 Task: Add a signature Hayden King containing With sincere appreciation and gratitude, Hayden King to email address softage.8@softage.net and add a label Swimming
Action: Mouse moved to (1299, 60)
Screenshot: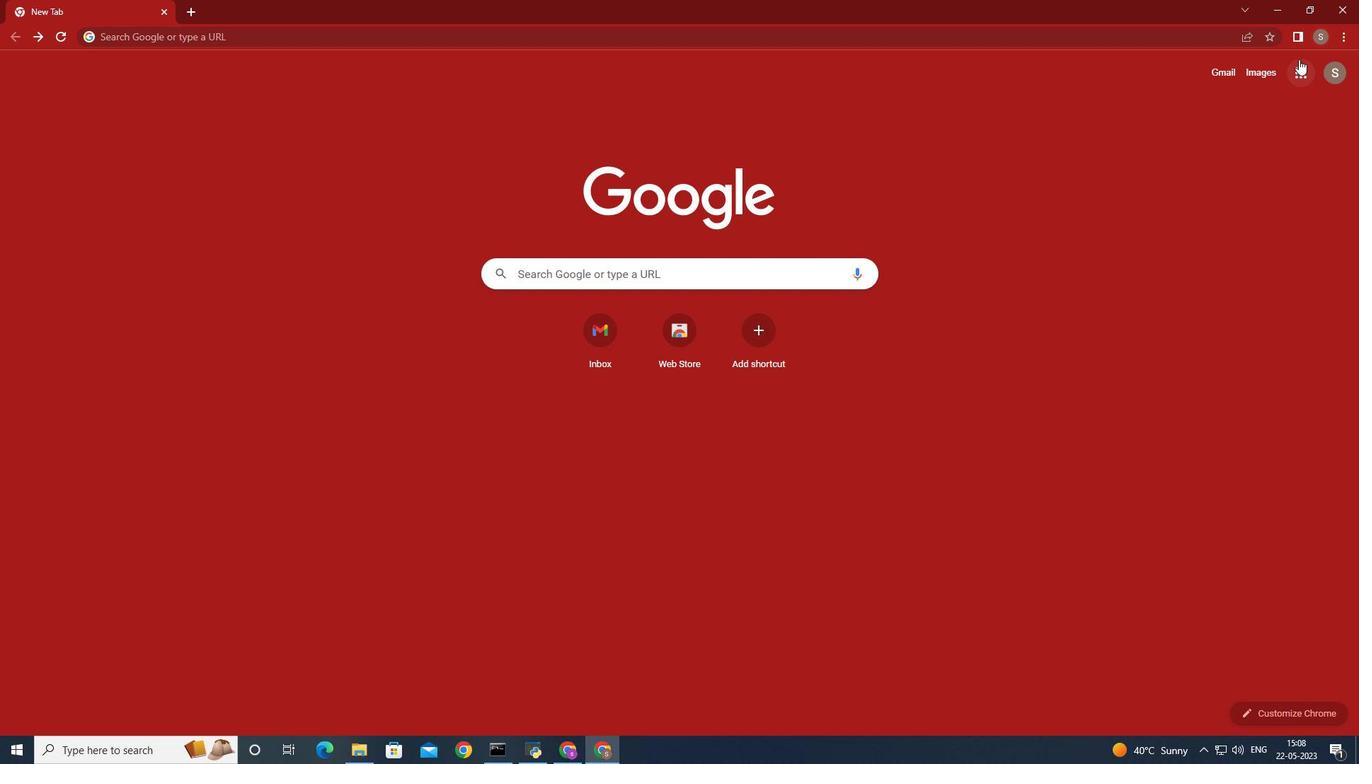 
Action: Mouse pressed left at (1299, 60)
Screenshot: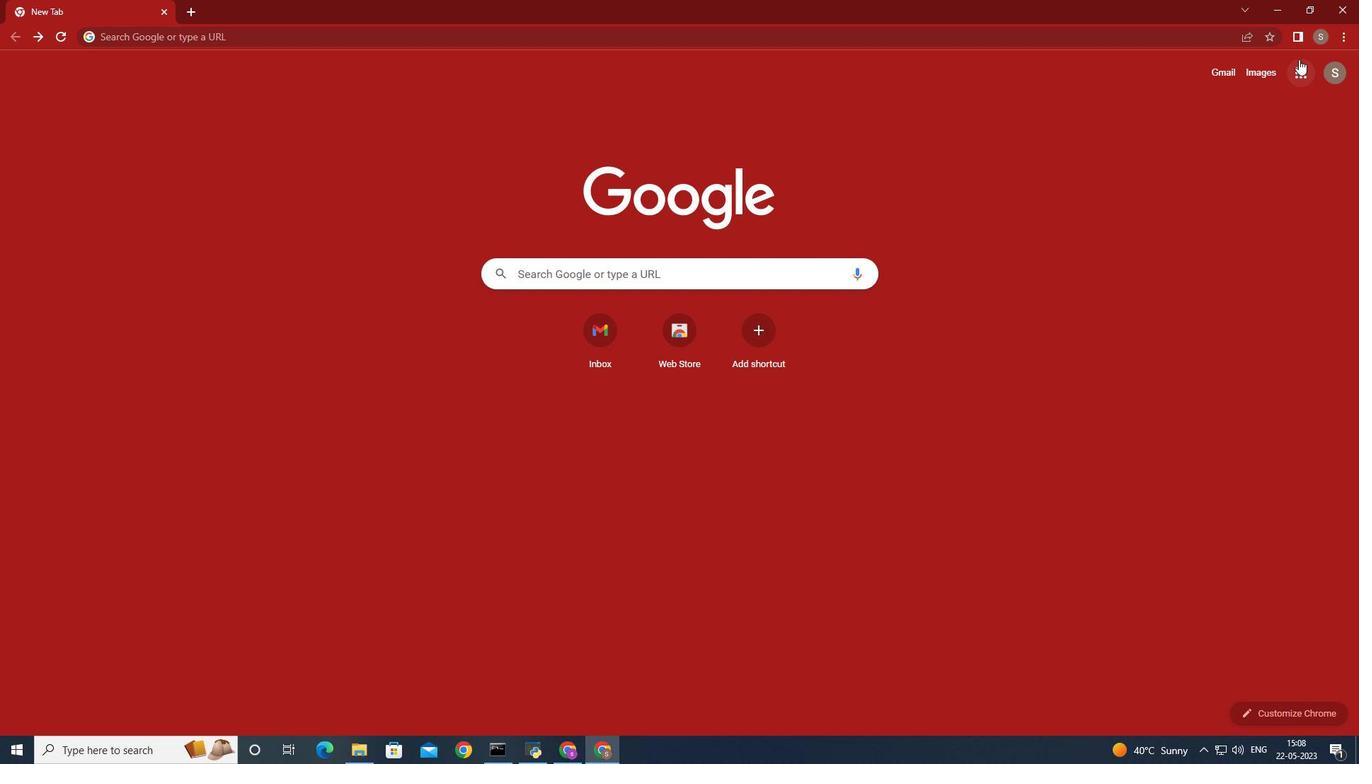 
Action: Mouse moved to (1246, 147)
Screenshot: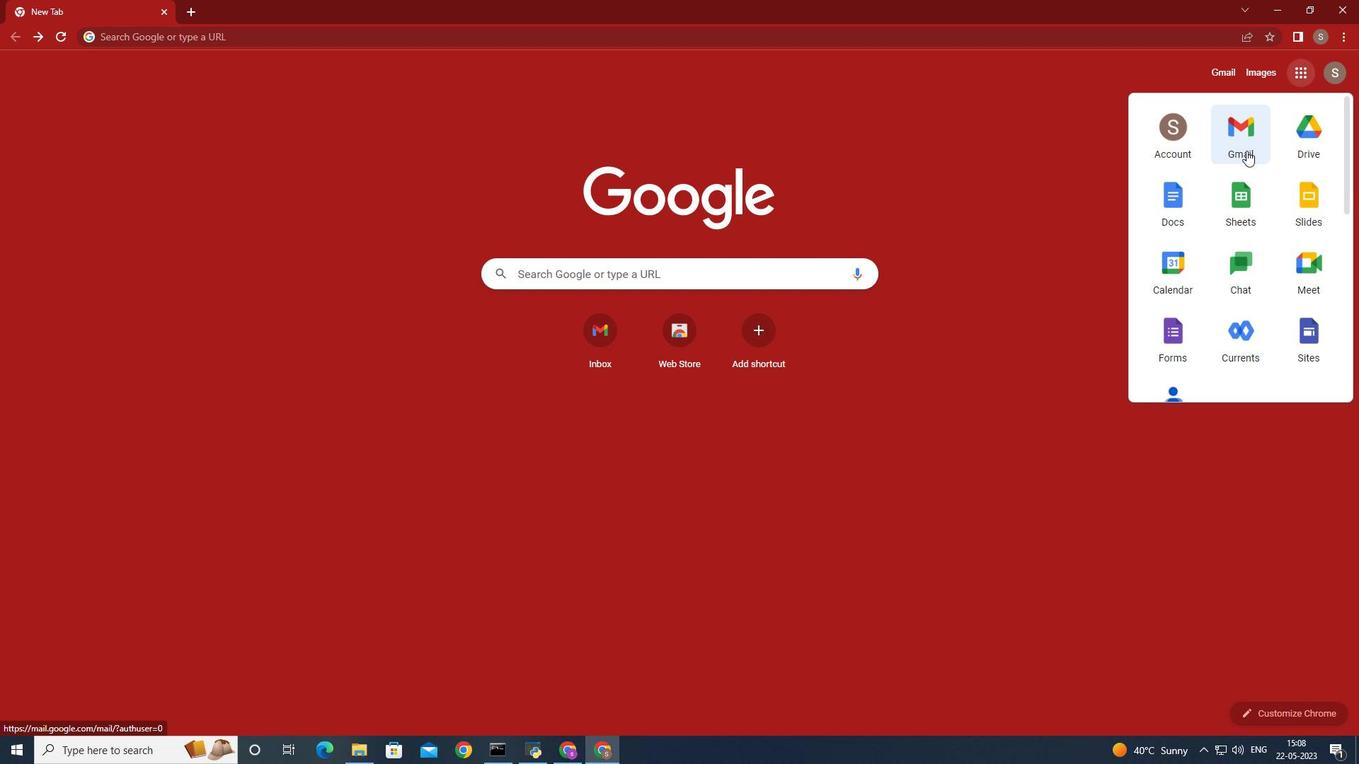 
Action: Key pressed <Key.caps_lock>
Screenshot: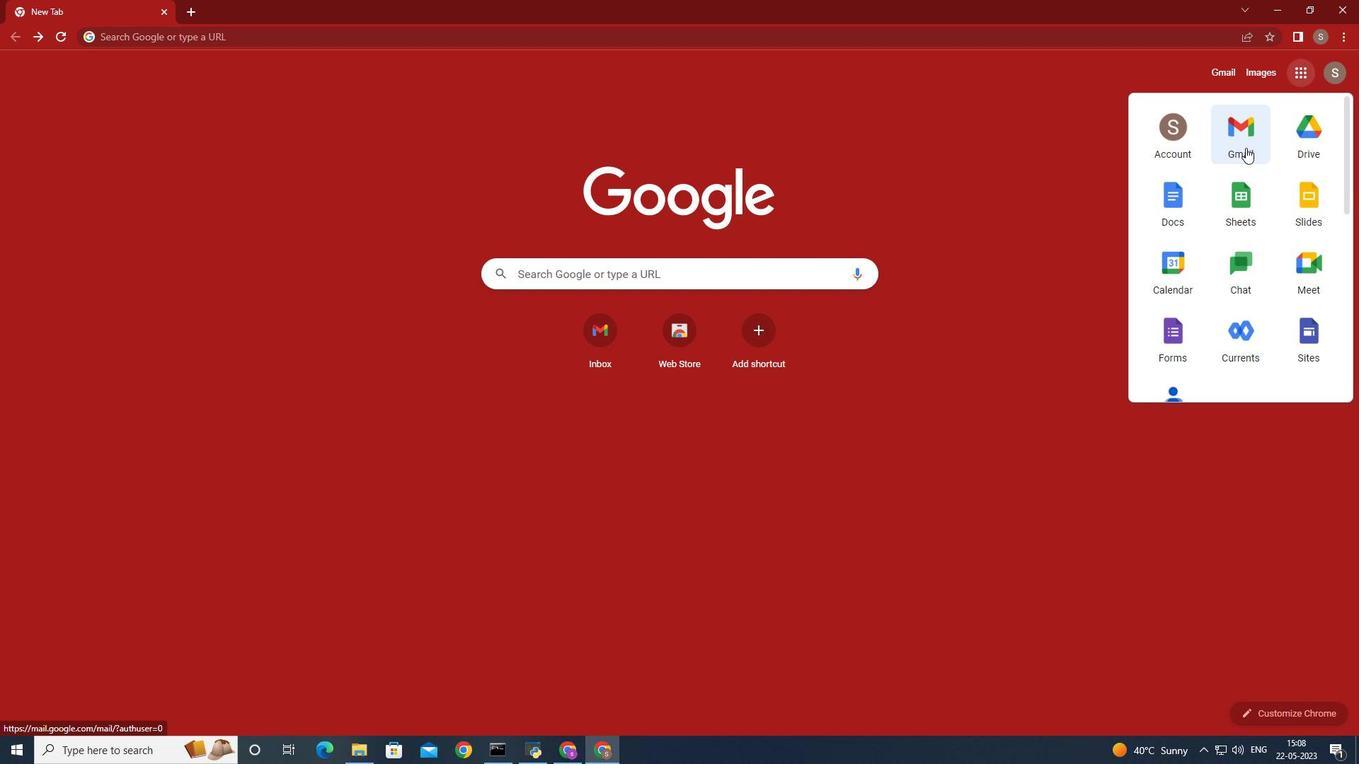 
Action: Mouse moved to (1246, 147)
Screenshot: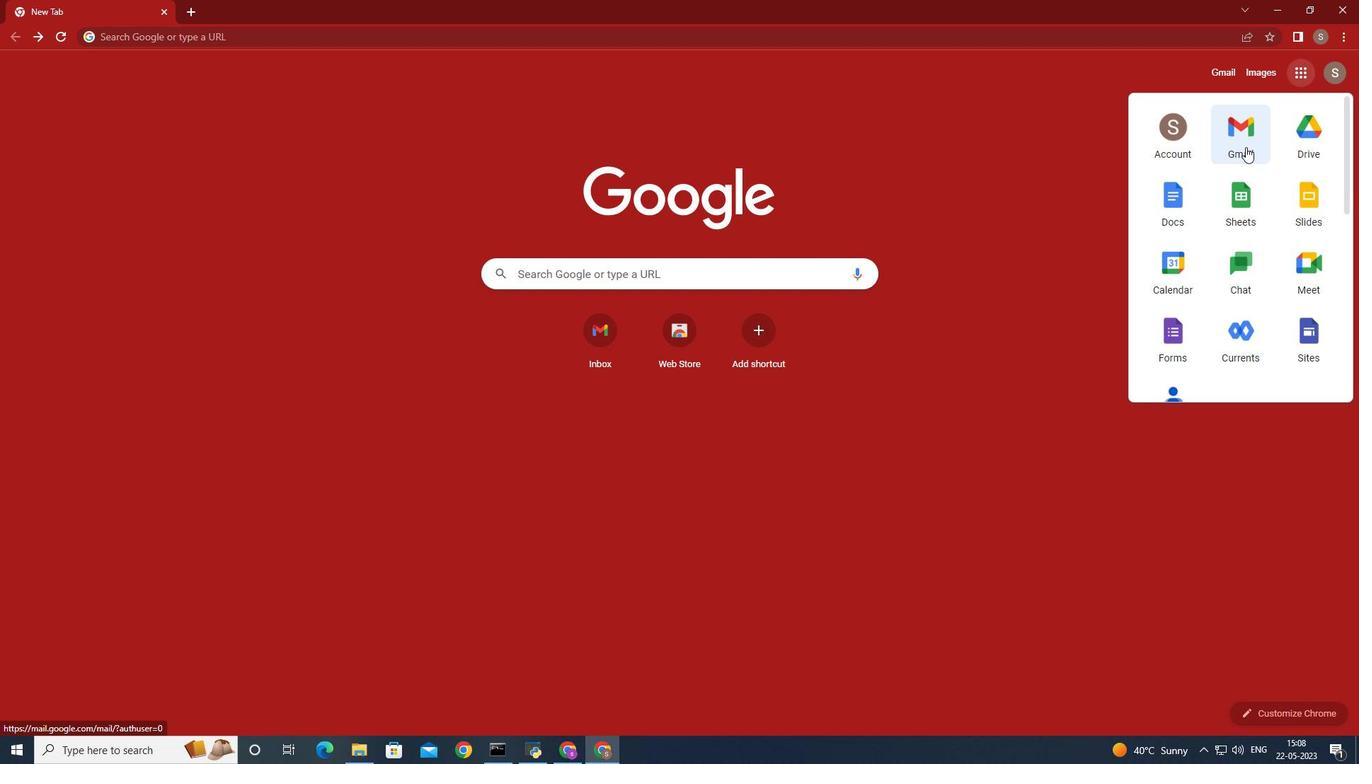
Action: Mouse pressed left at (1246, 147)
Screenshot: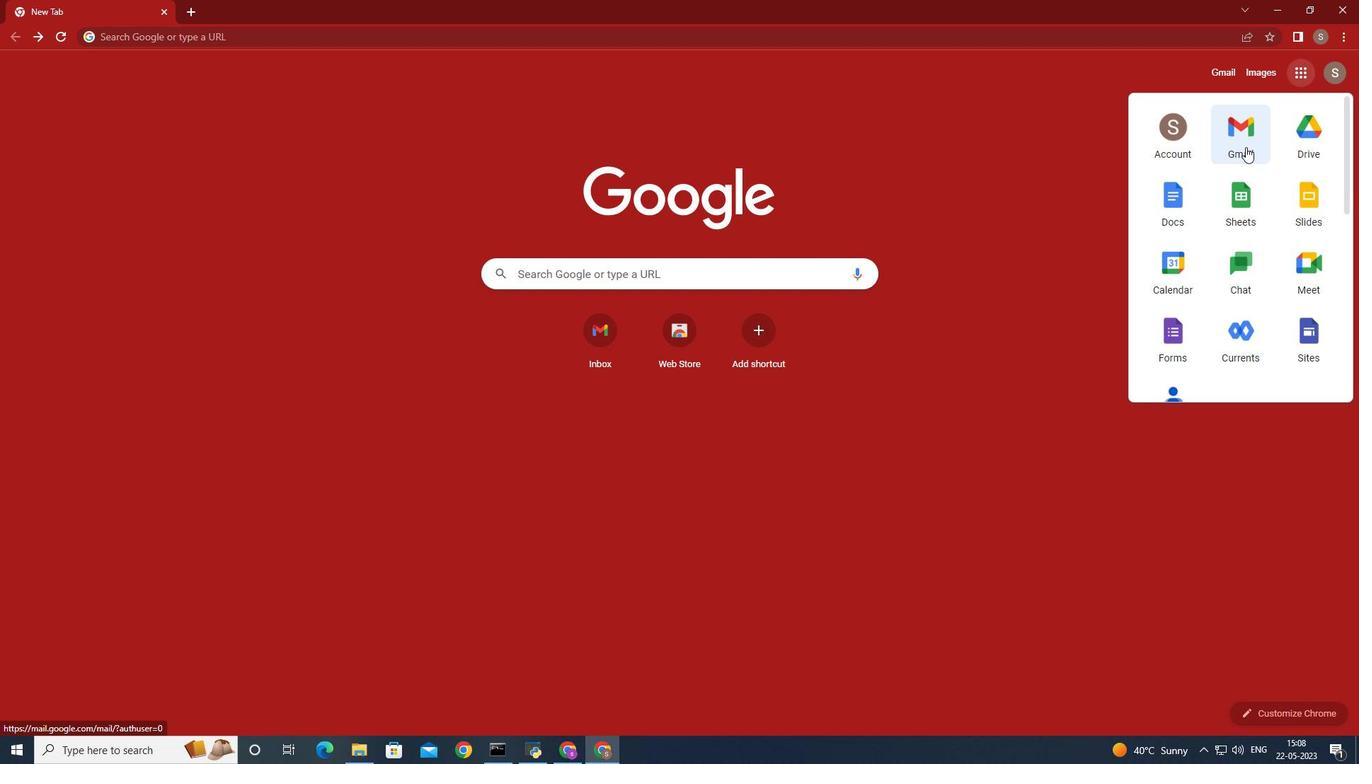 
Action: Mouse moved to (1204, 101)
Screenshot: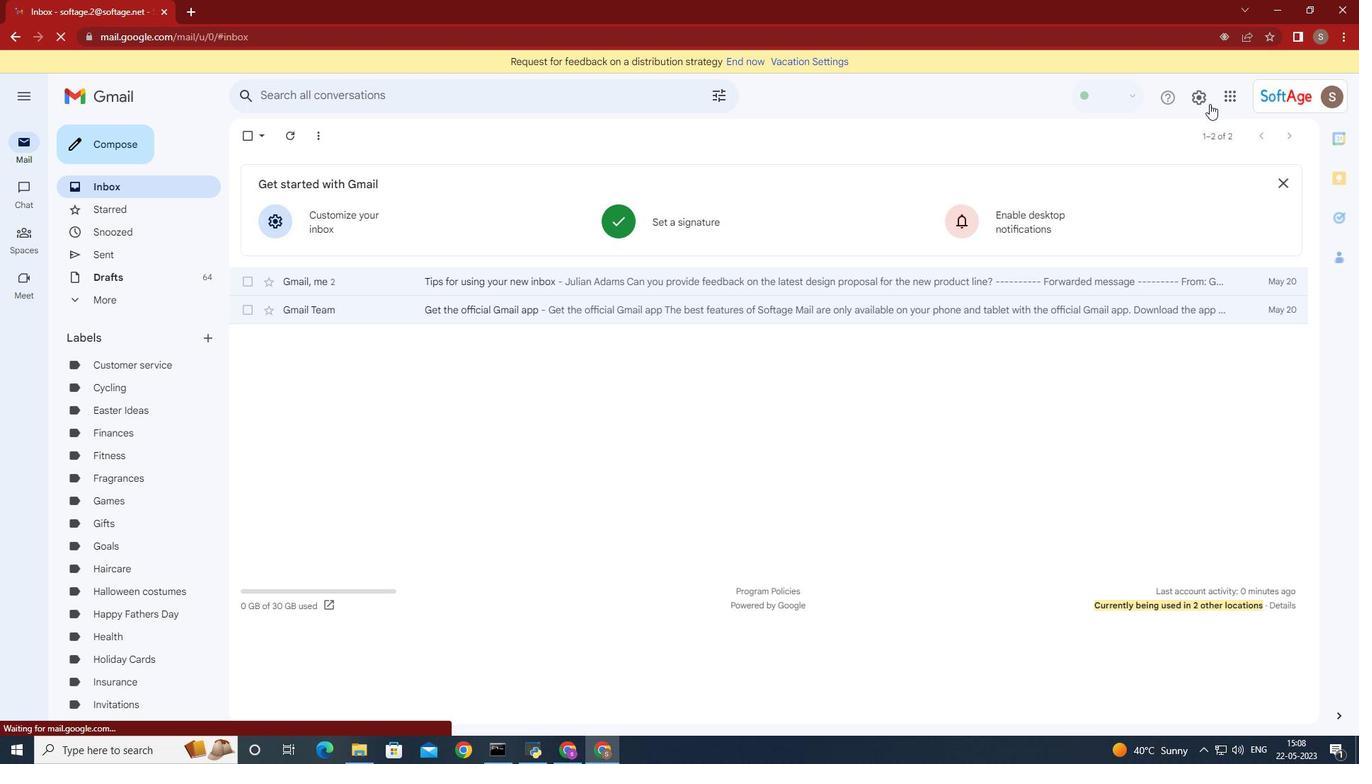 
Action: Mouse pressed left at (1204, 101)
Screenshot: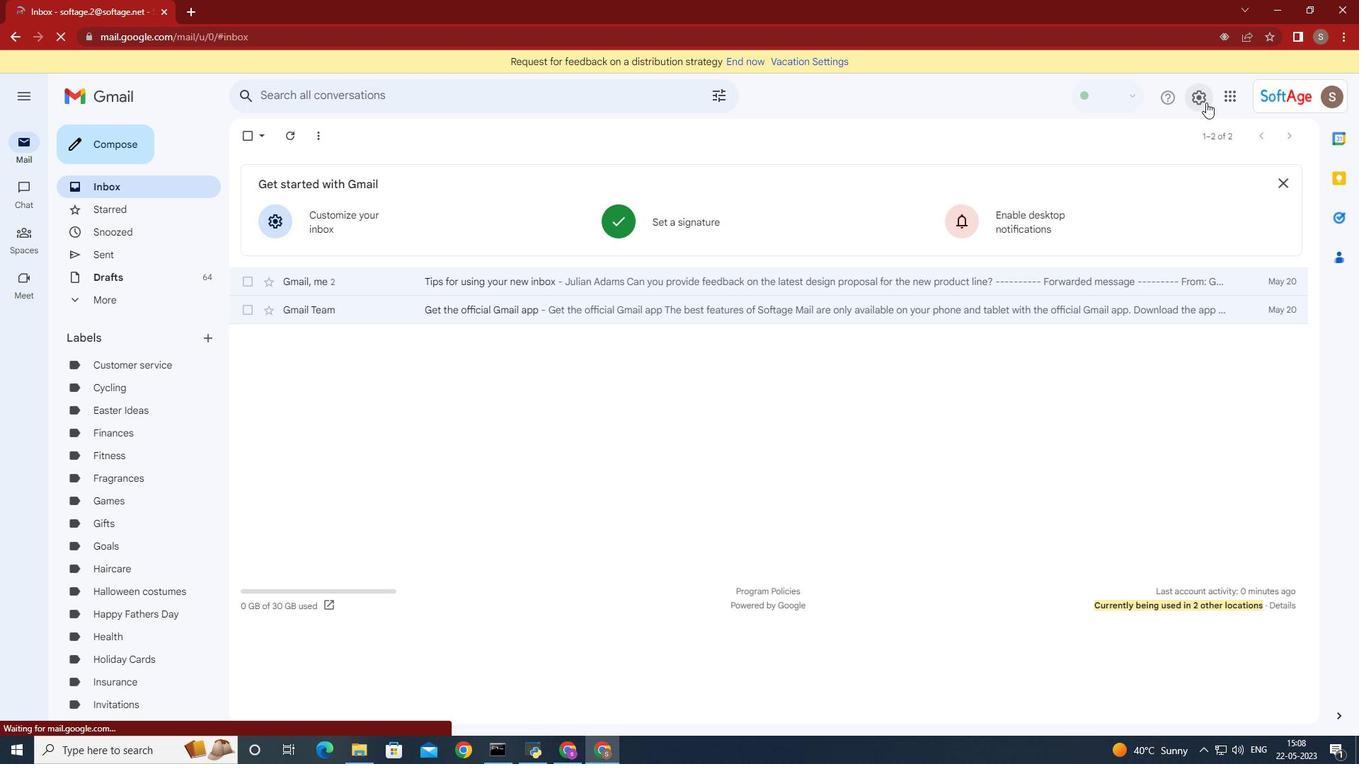 
Action: Mouse moved to (1198, 171)
Screenshot: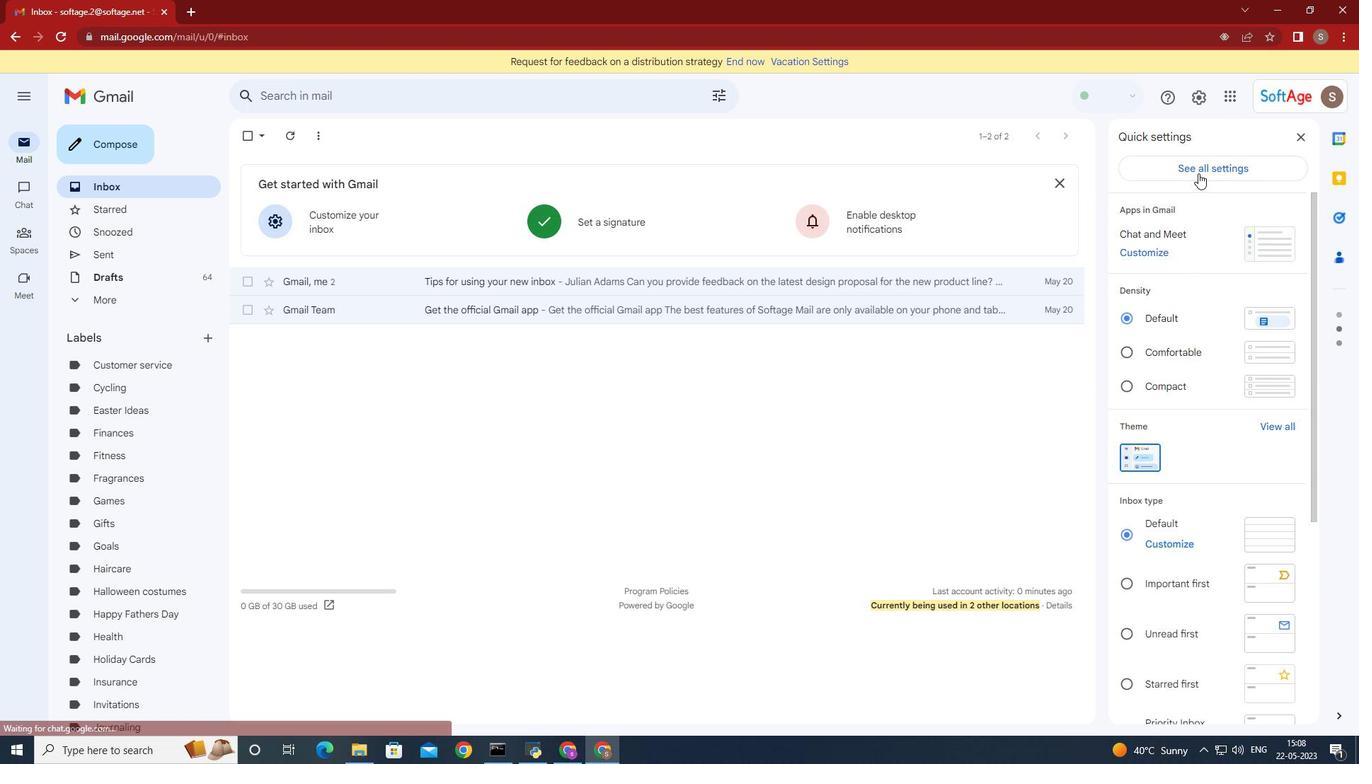 
Action: Mouse pressed left at (1198, 171)
Screenshot: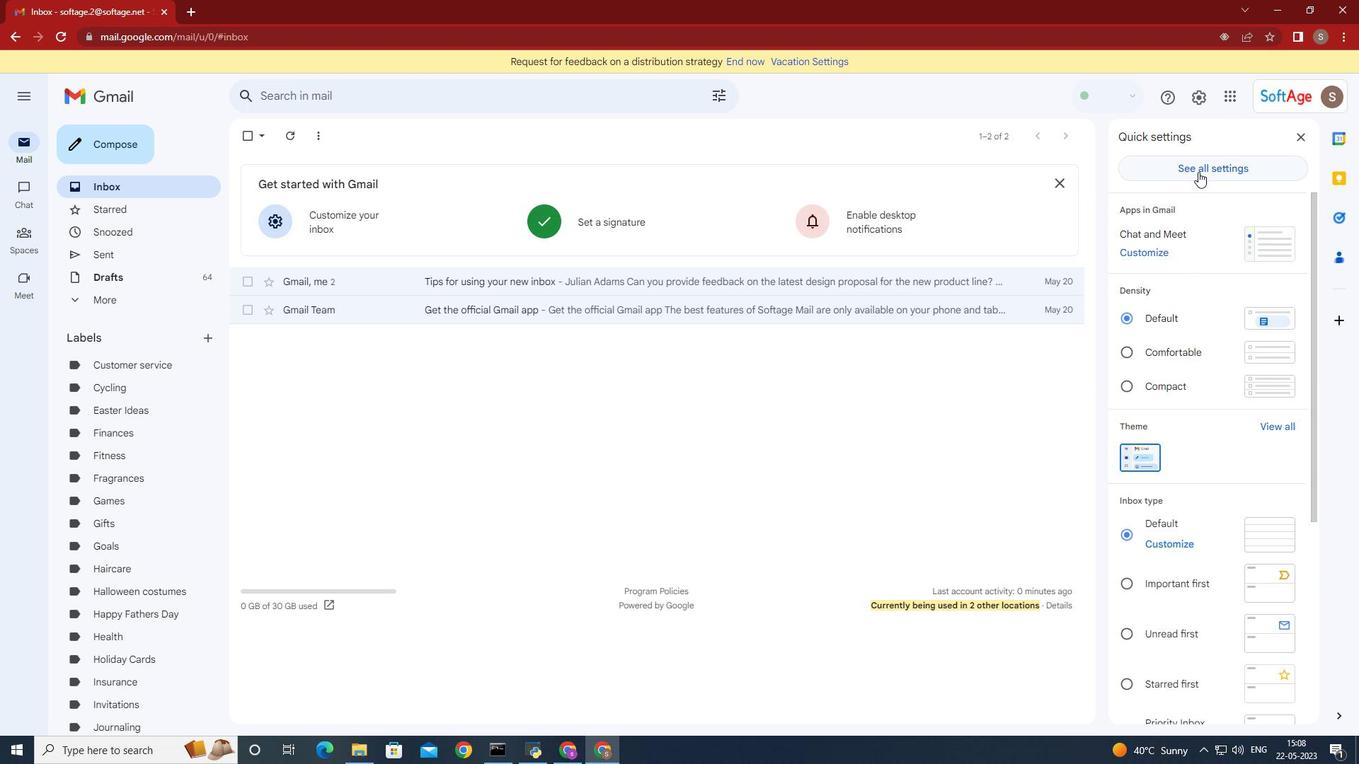 
Action: Mouse moved to (916, 311)
Screenshot: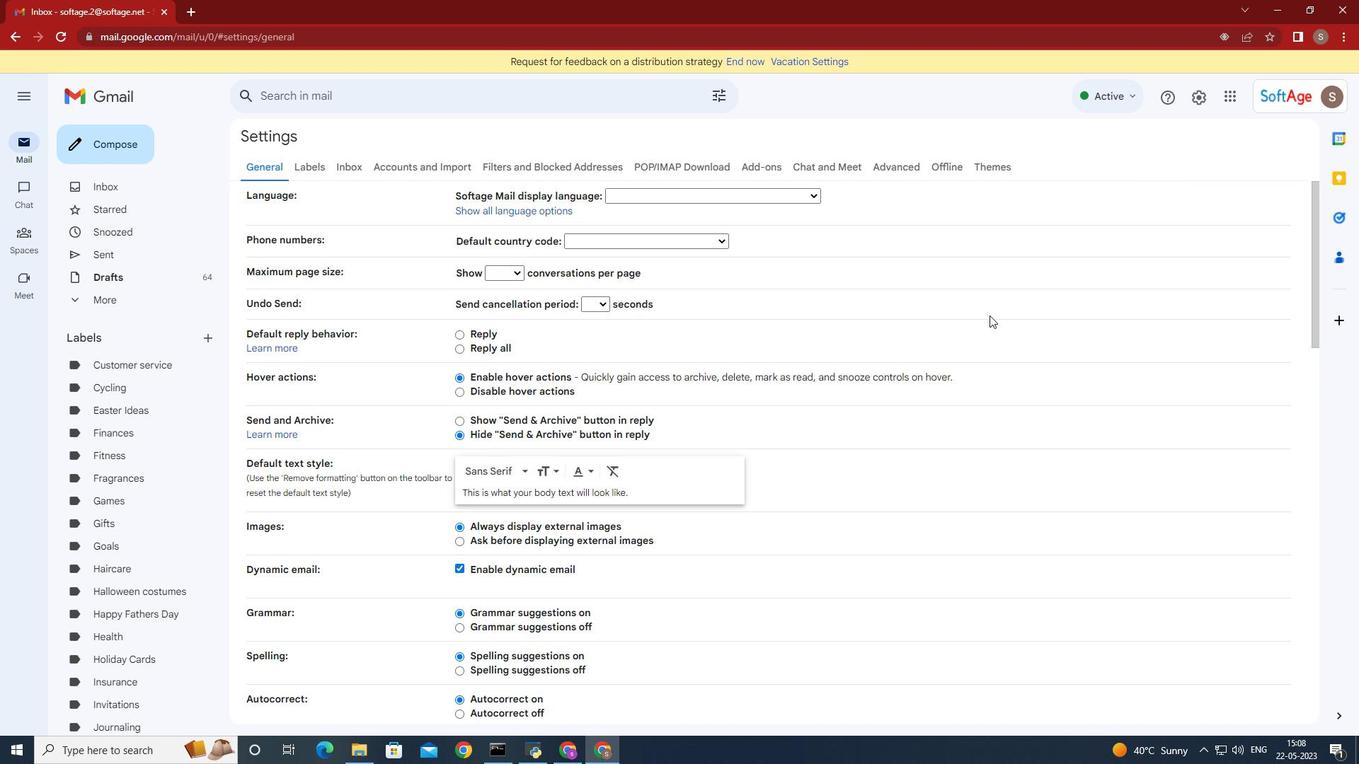 
Action: Mouse scrolled (916, 310) with delta (0, 0)
Screenshot: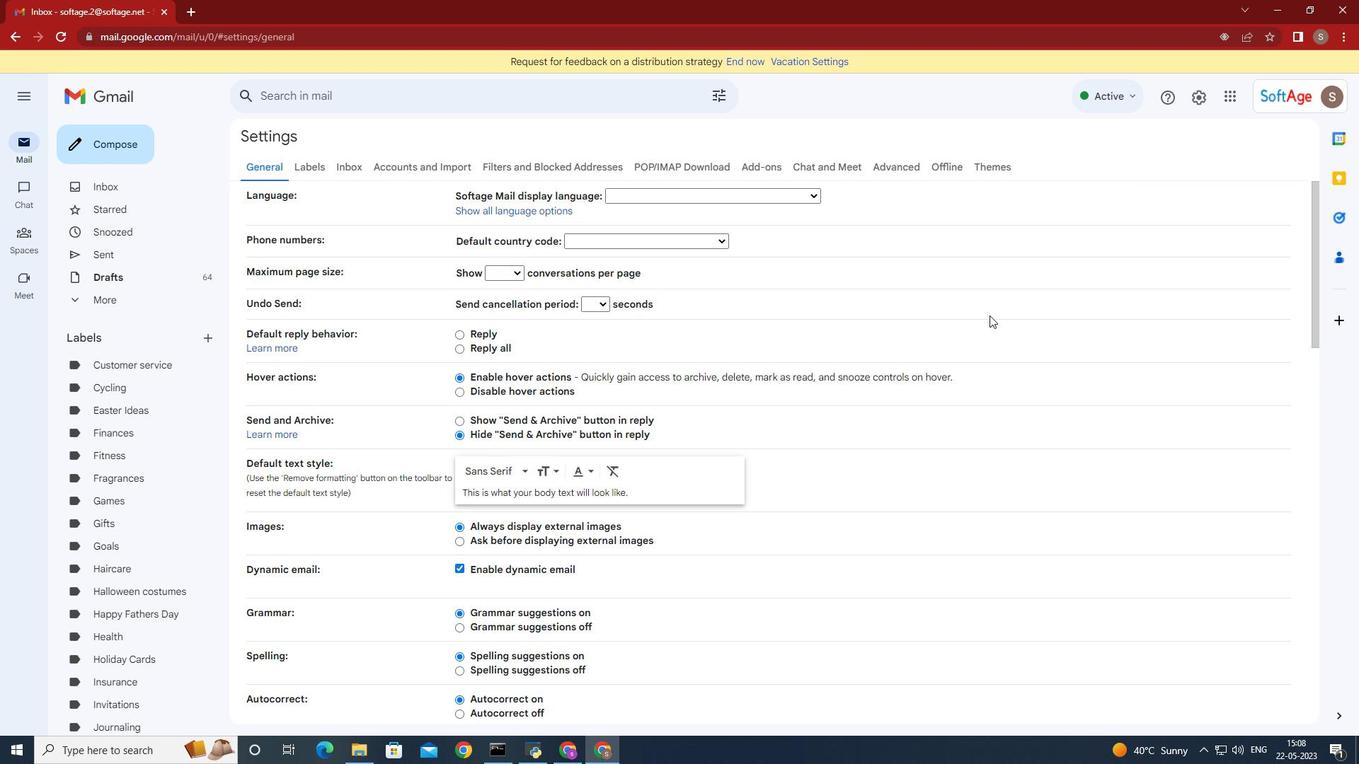 
Action: Mouse moved to (908, 310)
Screenshot: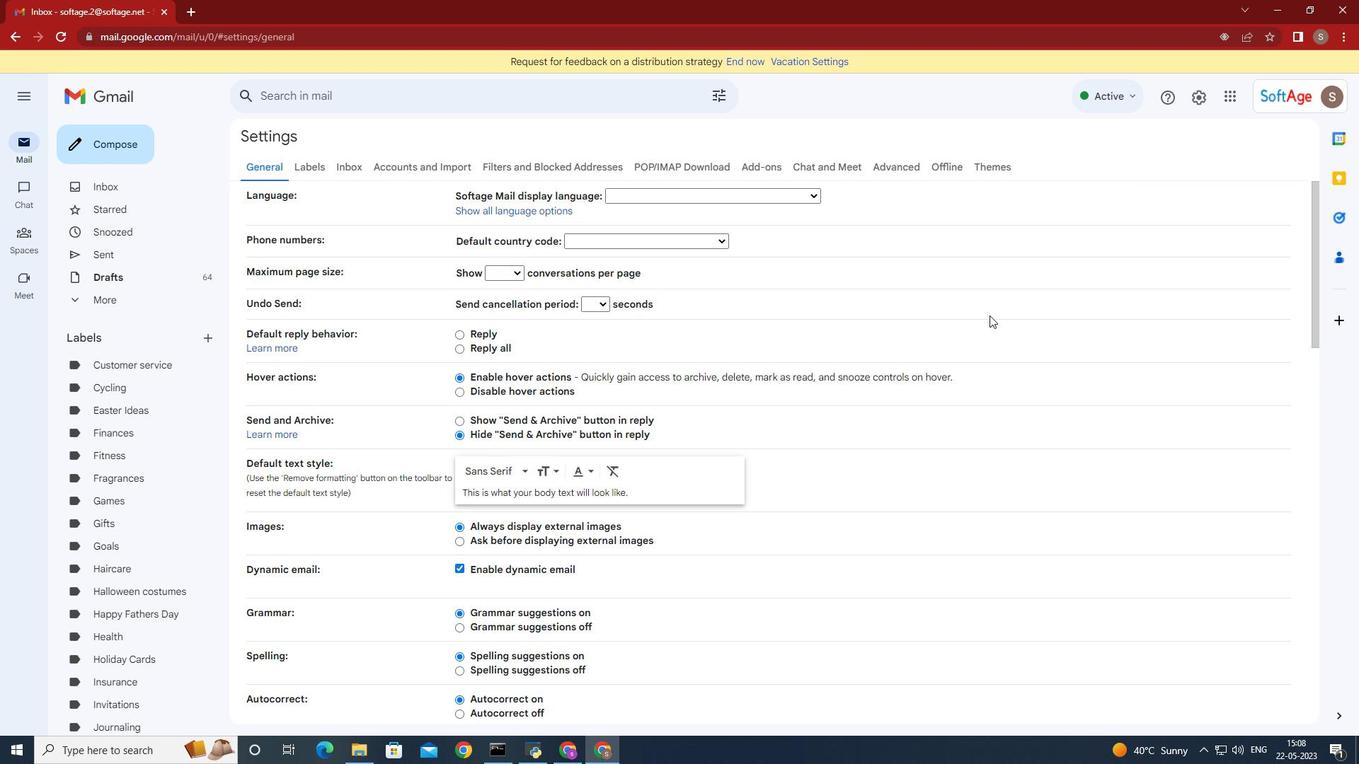 
Action: Mouse scrolled (908, 310) with delta (0, 0)
Screenshot: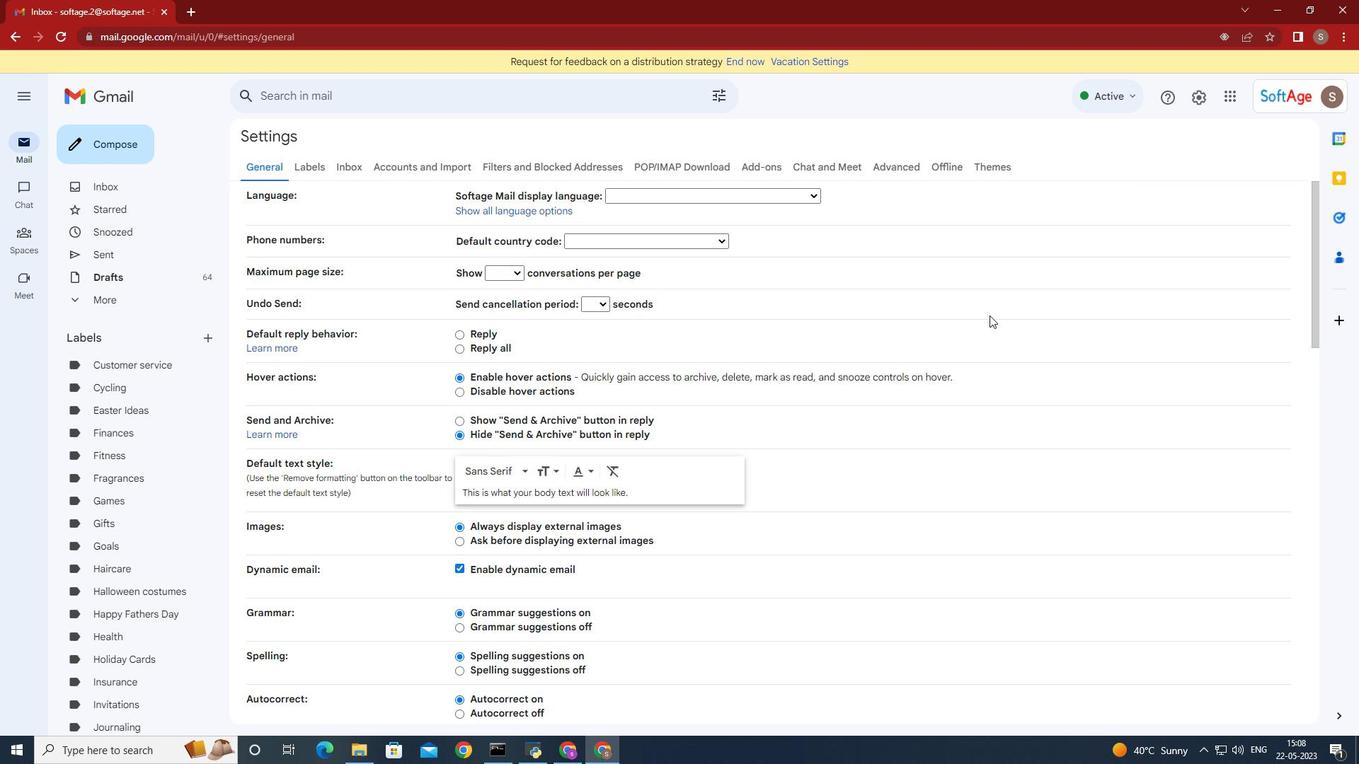 
Action: Mouse moved to (907, 310)
Screenshot: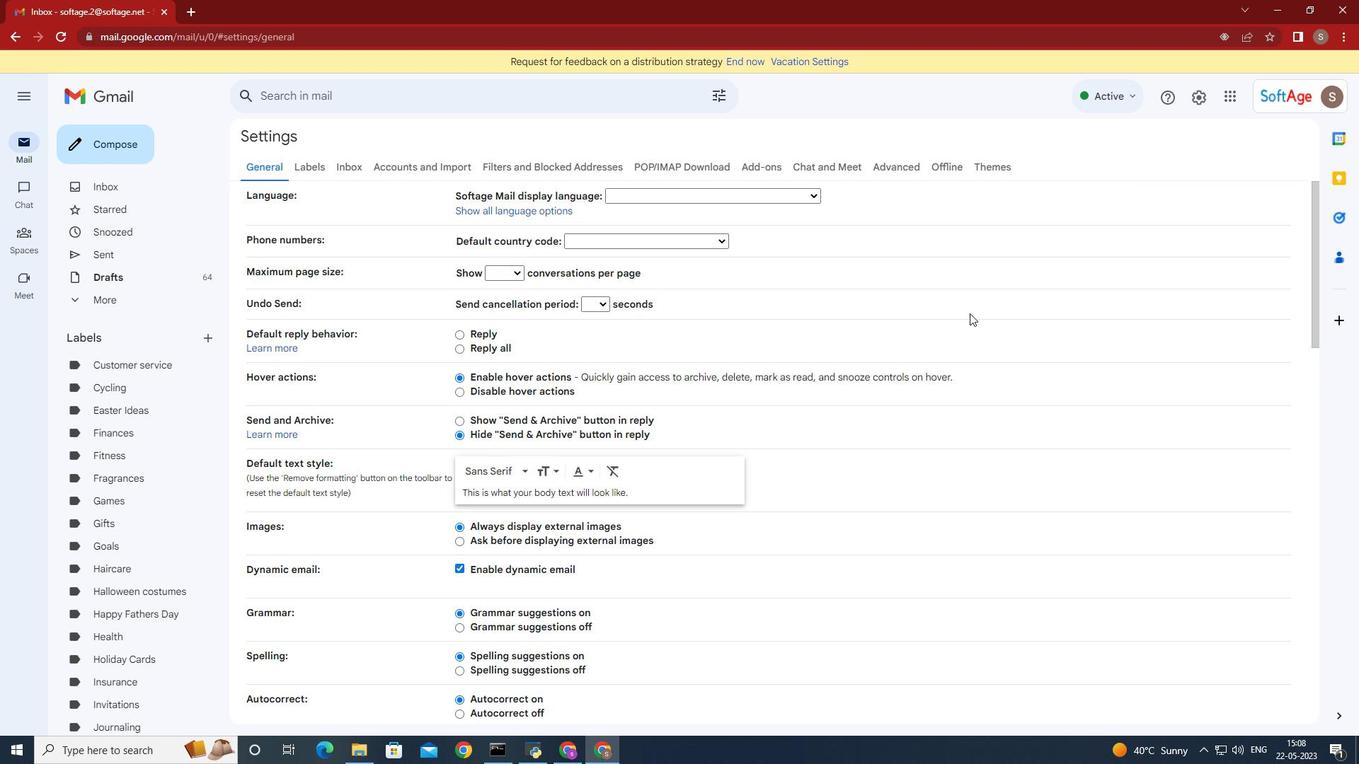 
Action: Mouse scrolled (907, 310) with delta (0, 0)
Screenshot: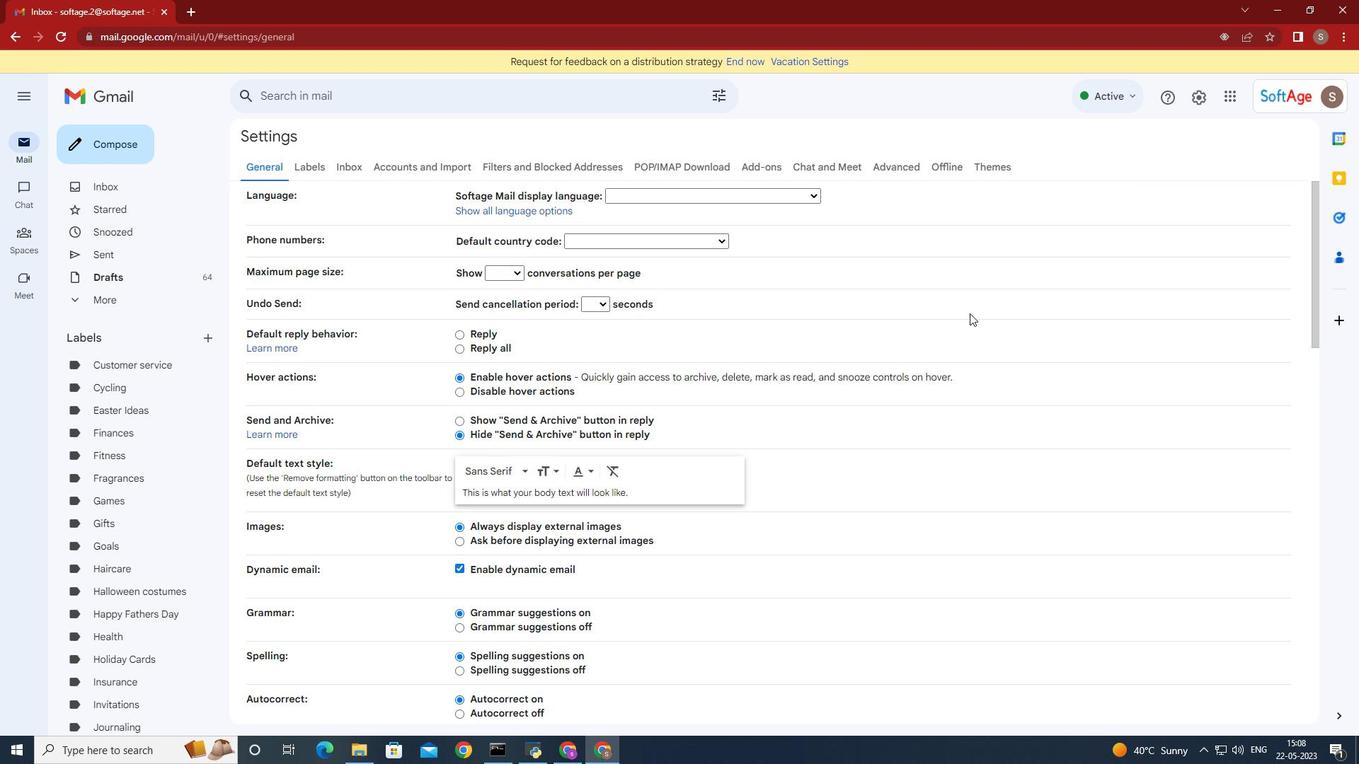 
Action: Mouse scrolled (907, 310) with delta (0, 0)
Screenshot: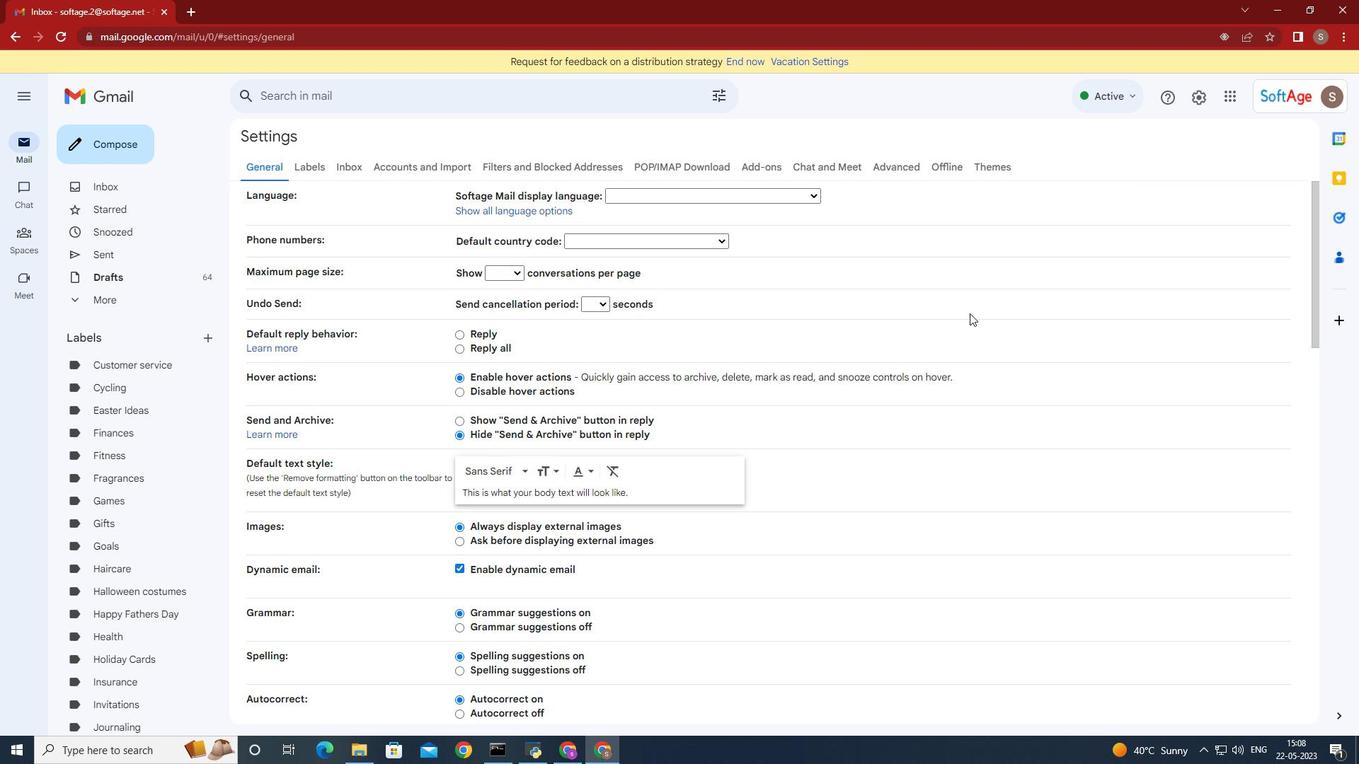 
Action: Mouse moved to (906, 310)
Screenshot: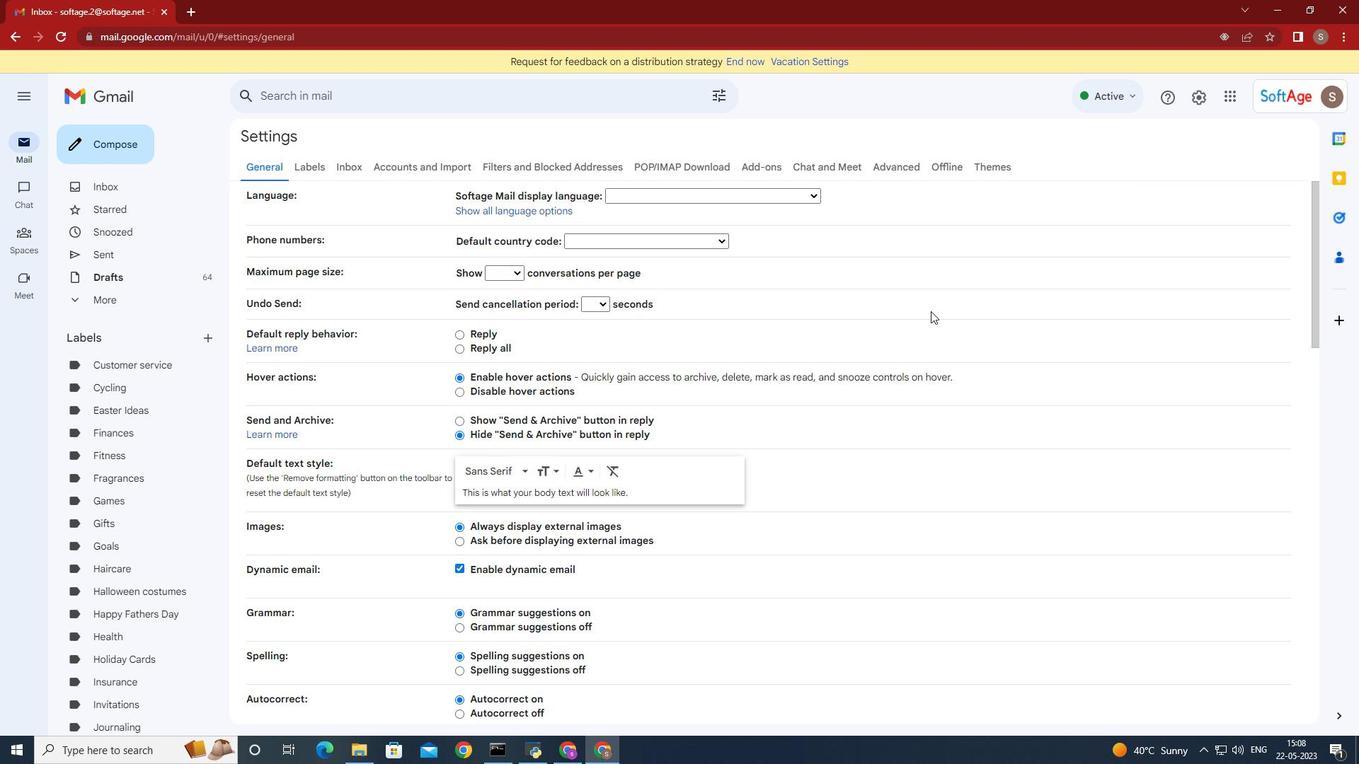 
Action: Mouse scrolled (906, 310) with delta (0, 0)
Screenshot: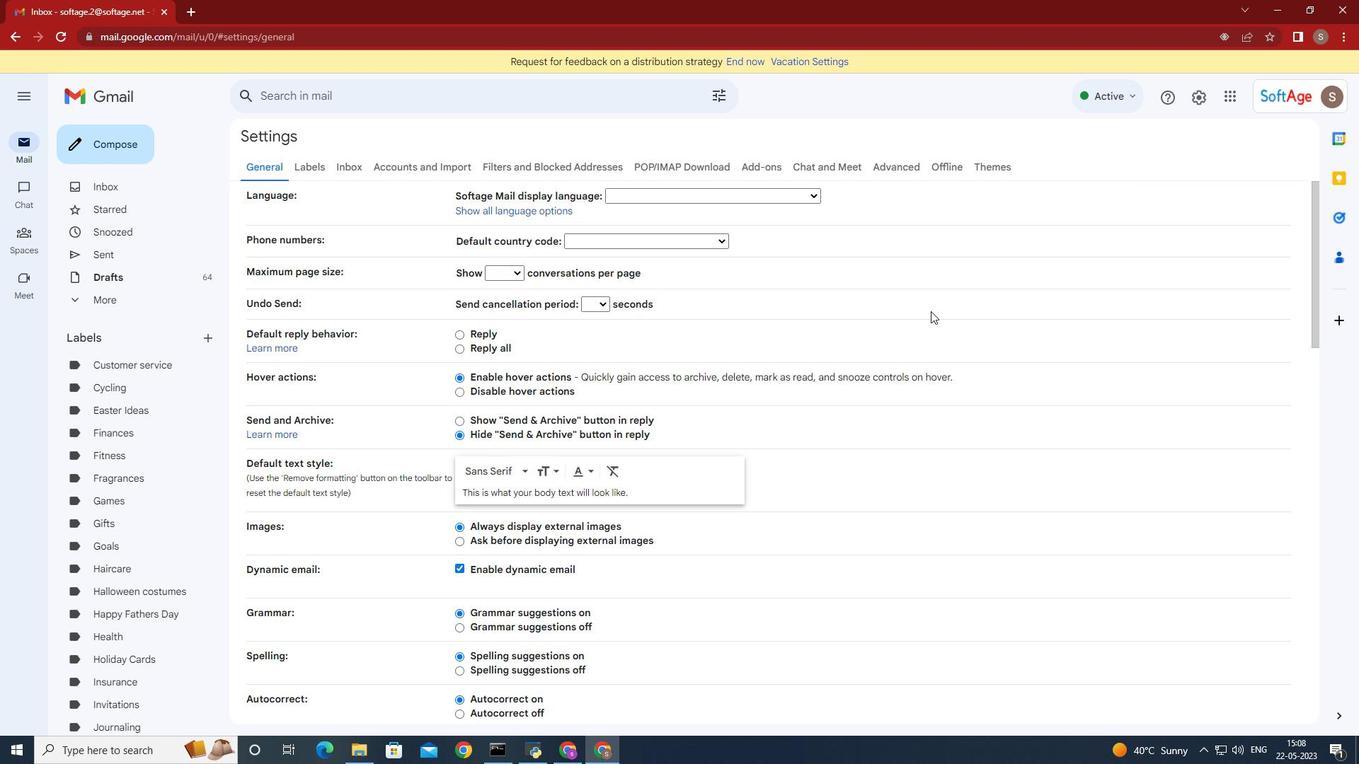 
Action: Mouse moved to (906, 310)
Screenshot: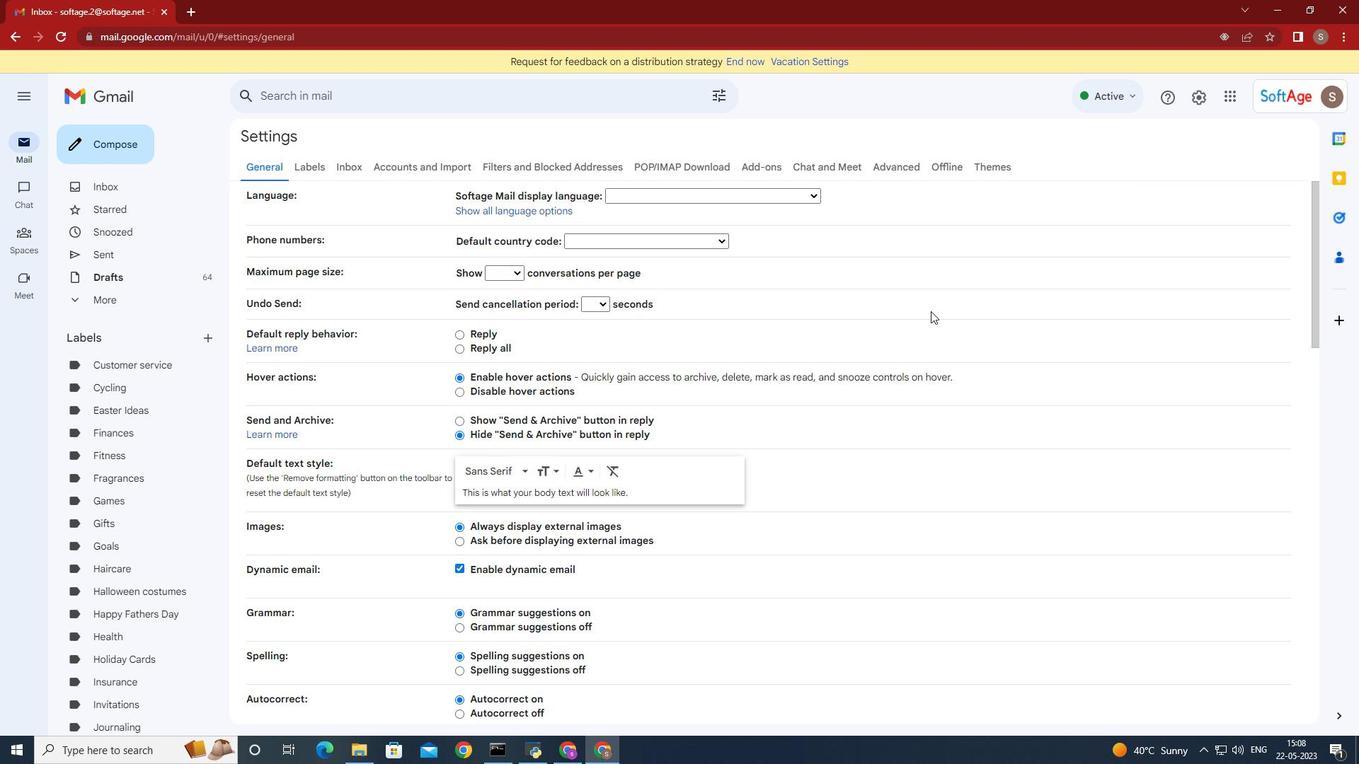 
Action: Mouse scrolled (906, 310) with delta (0, 0)
Screenshot: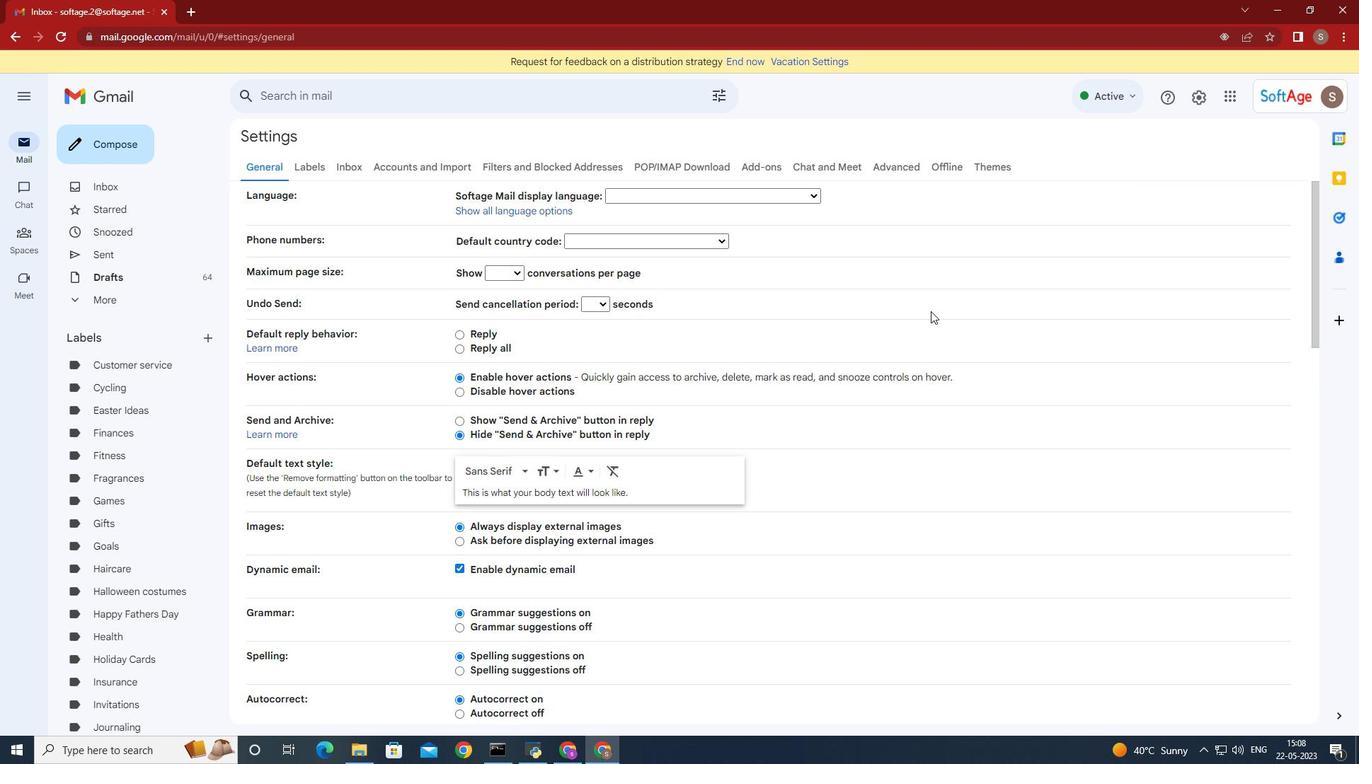 
Action: Mouse moved to (905, 310)
Screenshot: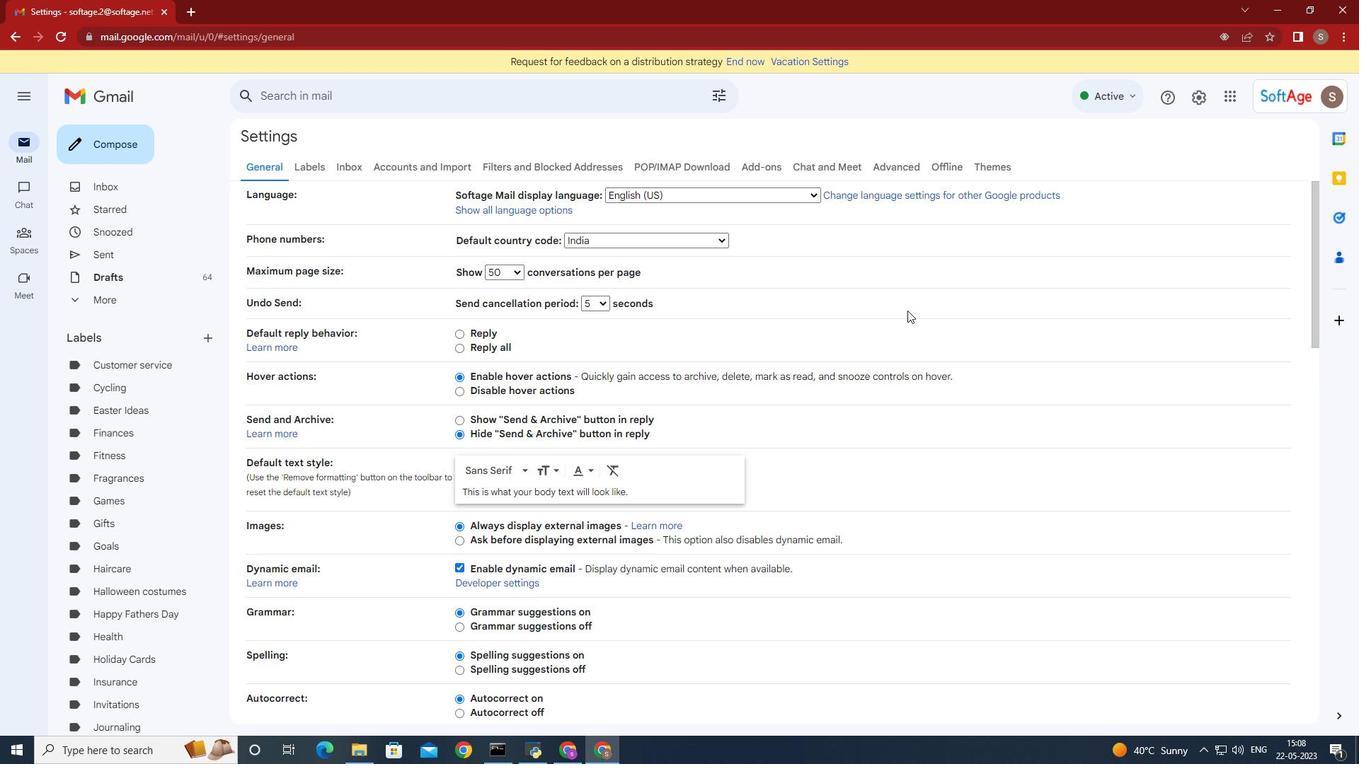 
Action: Mouse scrolled (905, 309) with delta (0, 0)
Screenshot: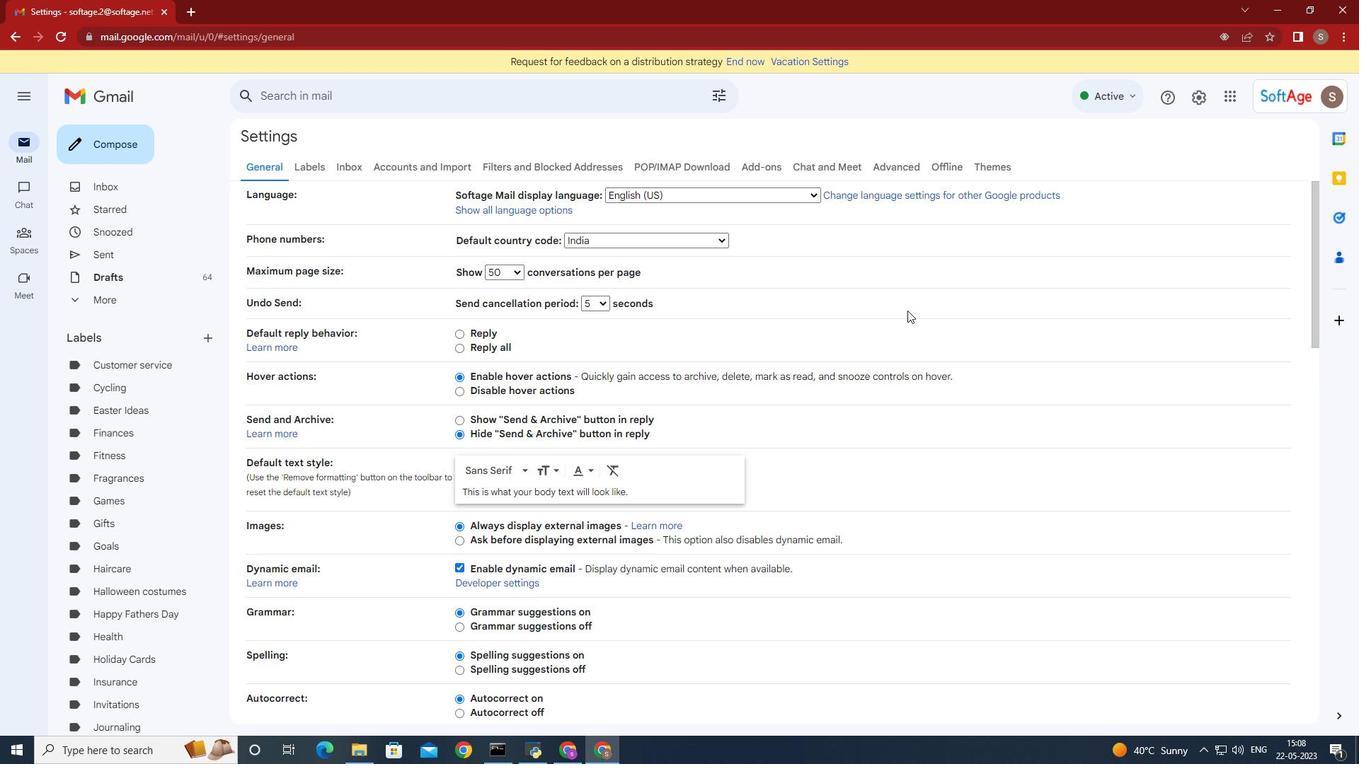 
Action: Mouse moved to (906, 307)
Screenshot: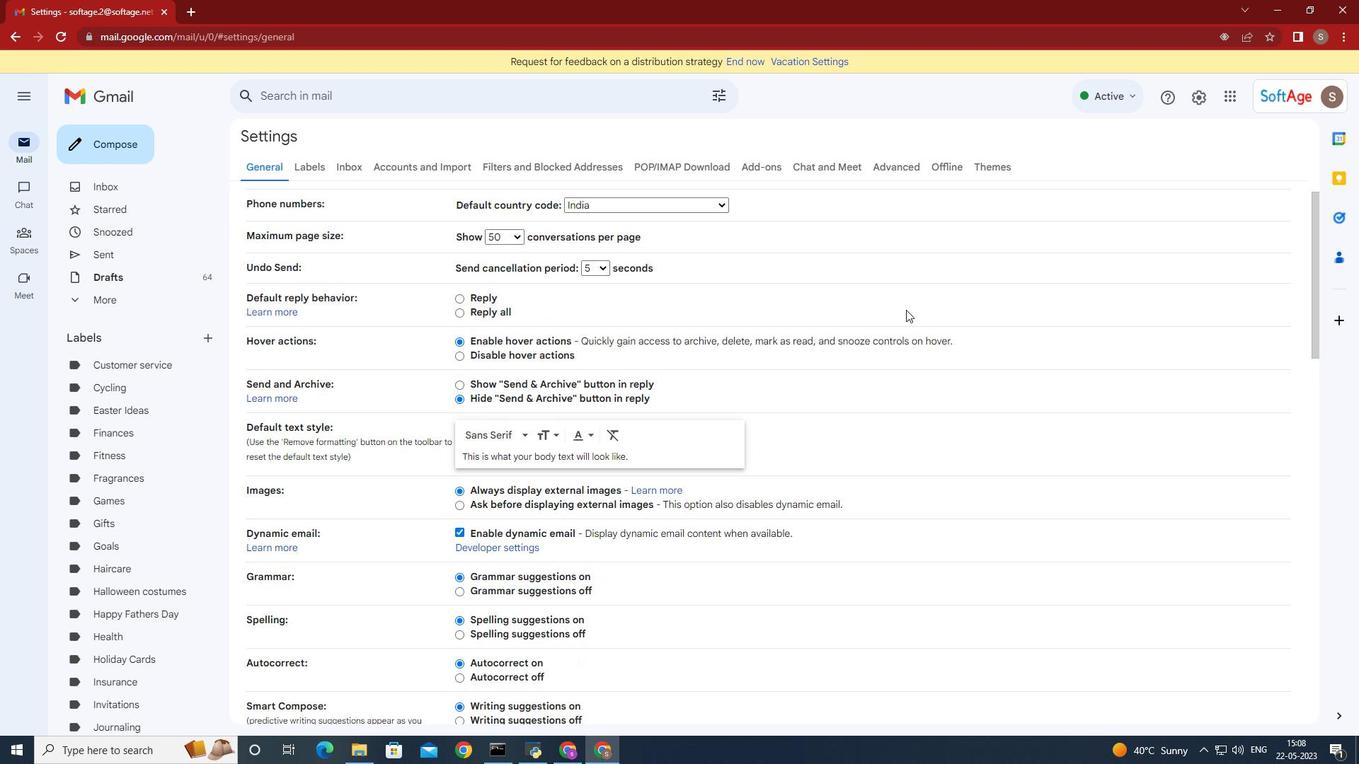 
Action: Mouse scrolled (906, 307) with delta (0, 0)
Screenshot: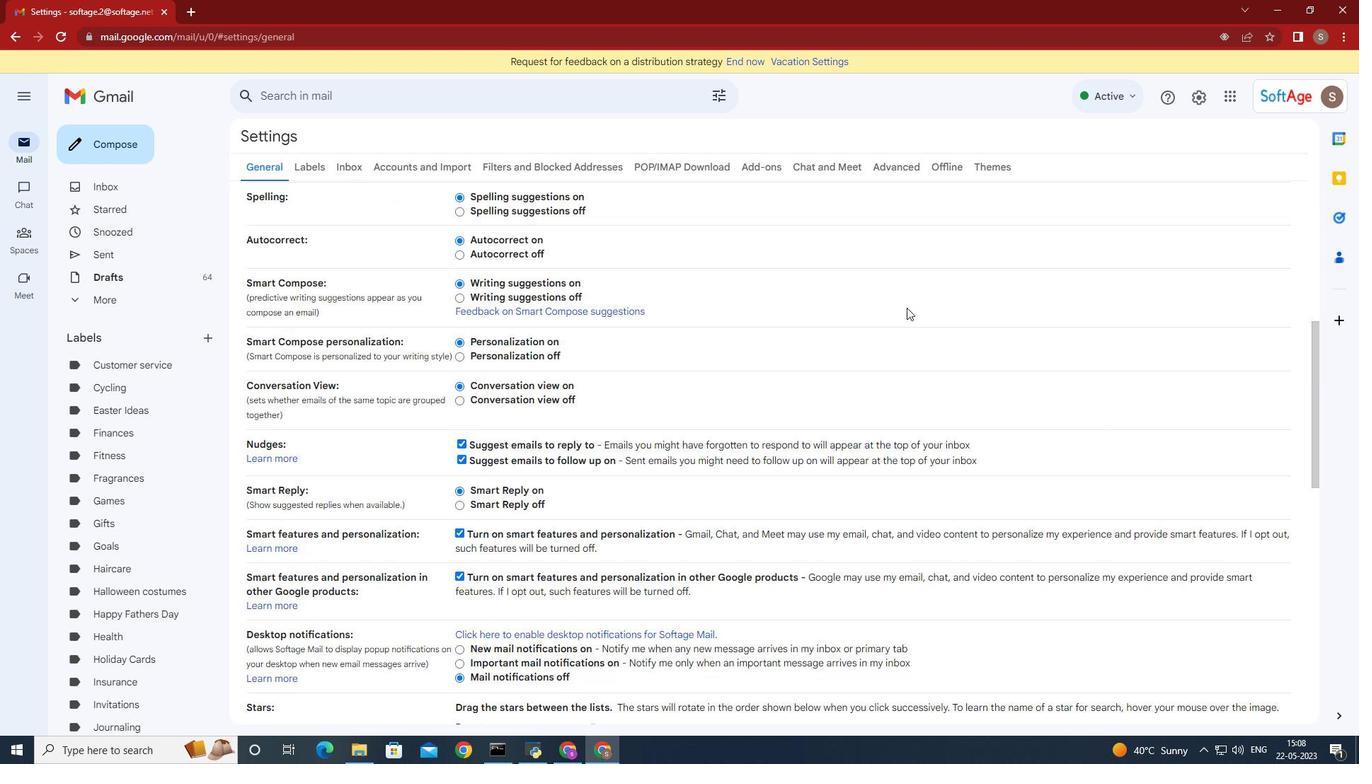 
Action: Mouse moved to (906, 307)
Screenshot: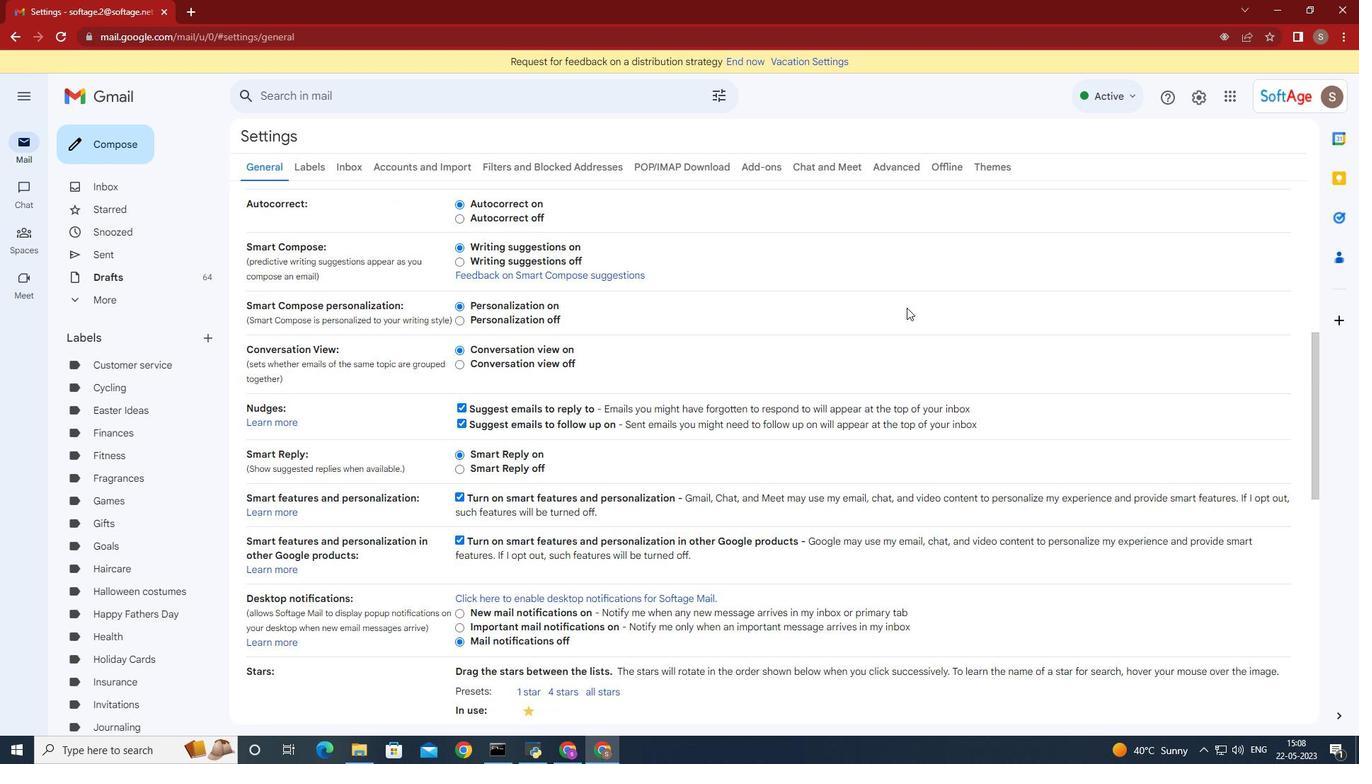 
Action: Mouse scrolled (906, 307) with delta (0, 0)
Screenshot: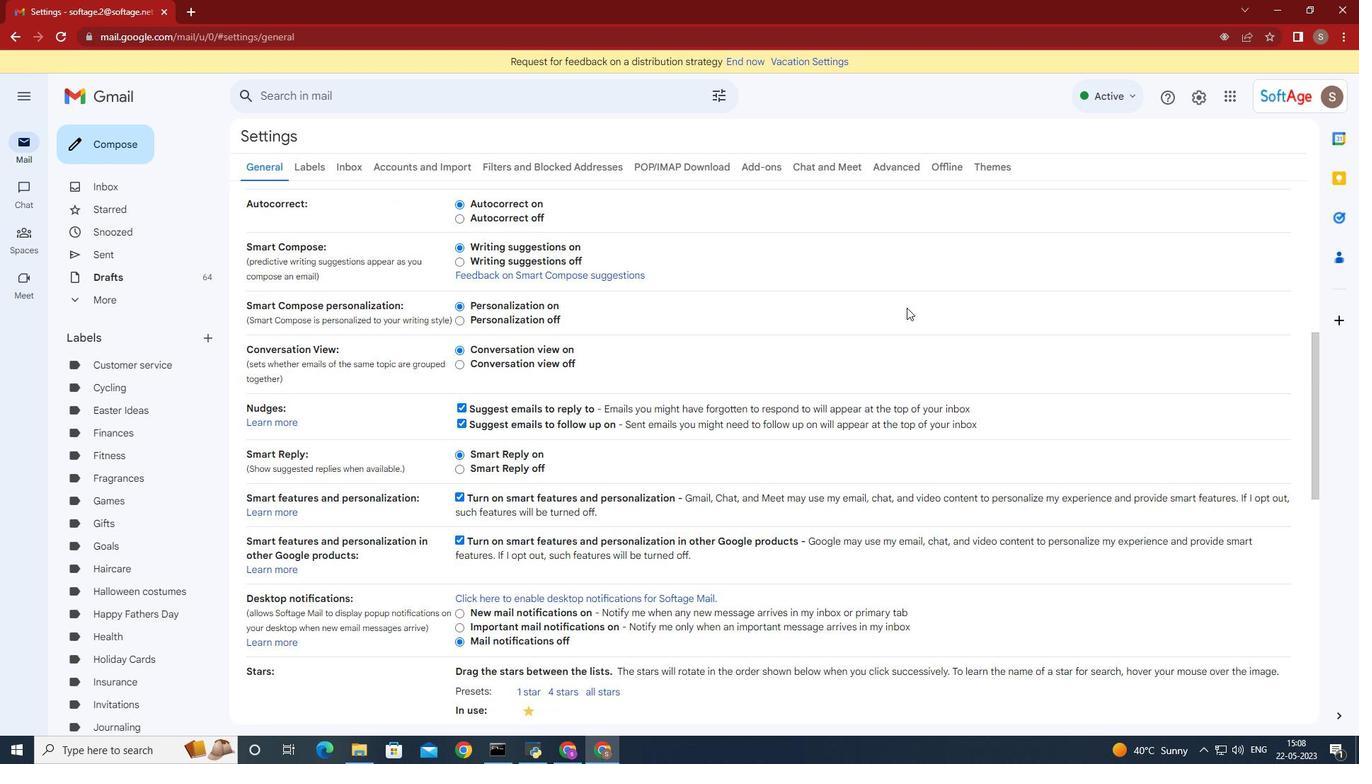 
Action: Mouse moved to (906, 308)
Screenshot: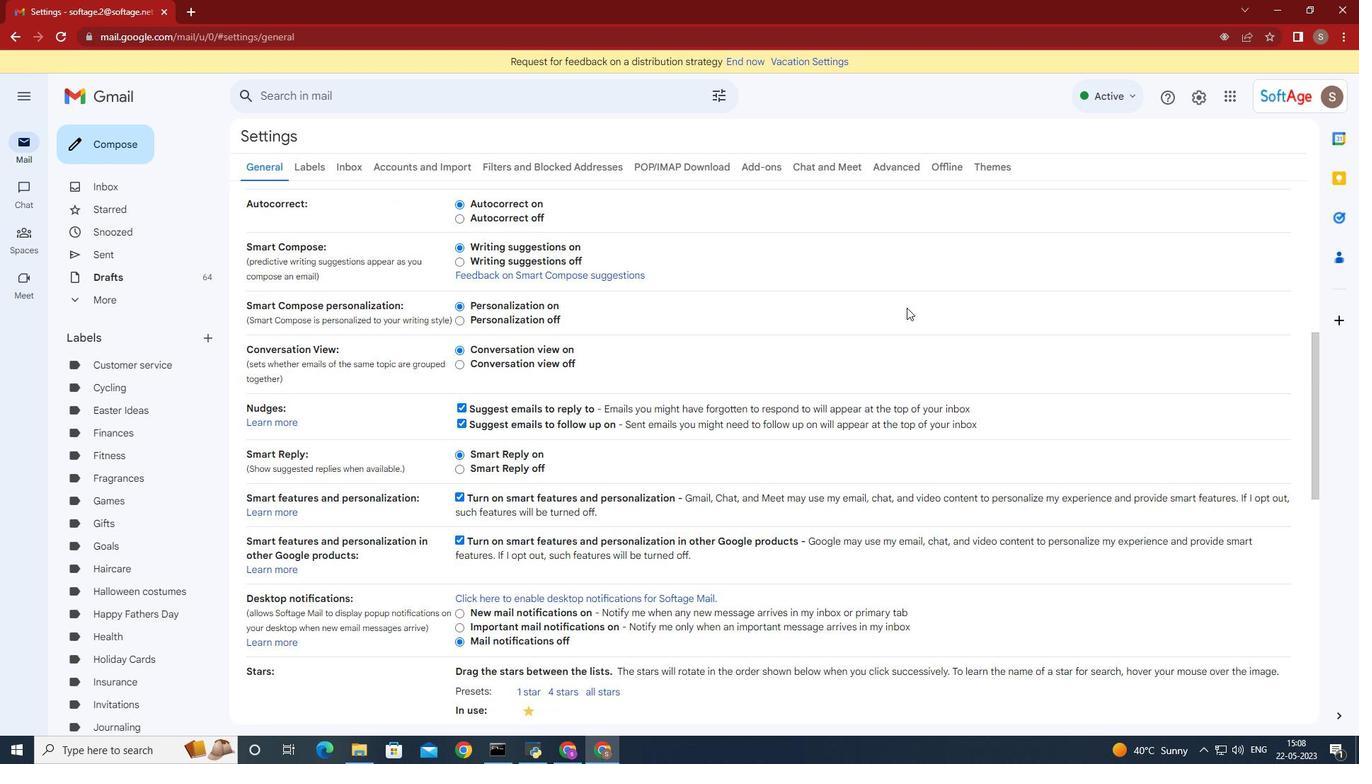 
Action: Mouse scrolled (906, 307) with delta (0, 0)
Screenshot: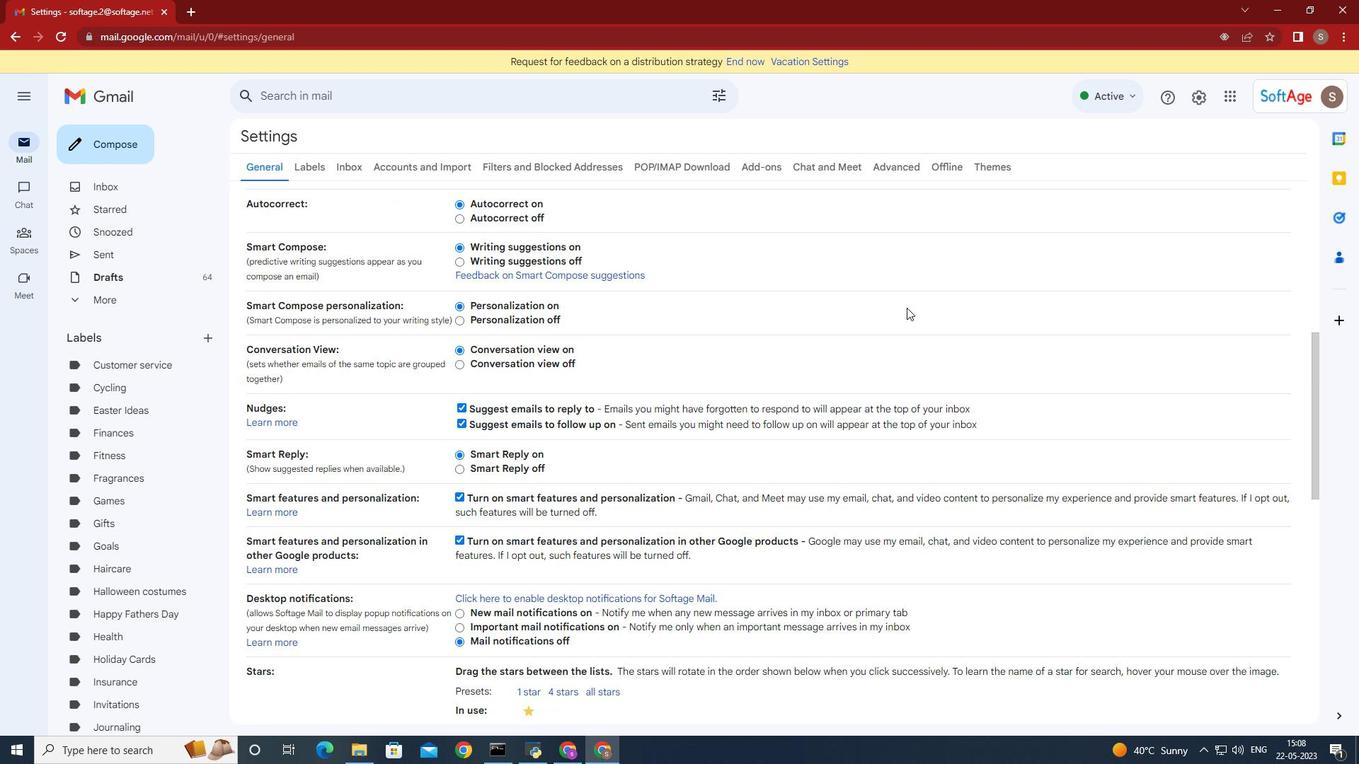 
Action: Mouse moved to (906, 308)
Screenshot: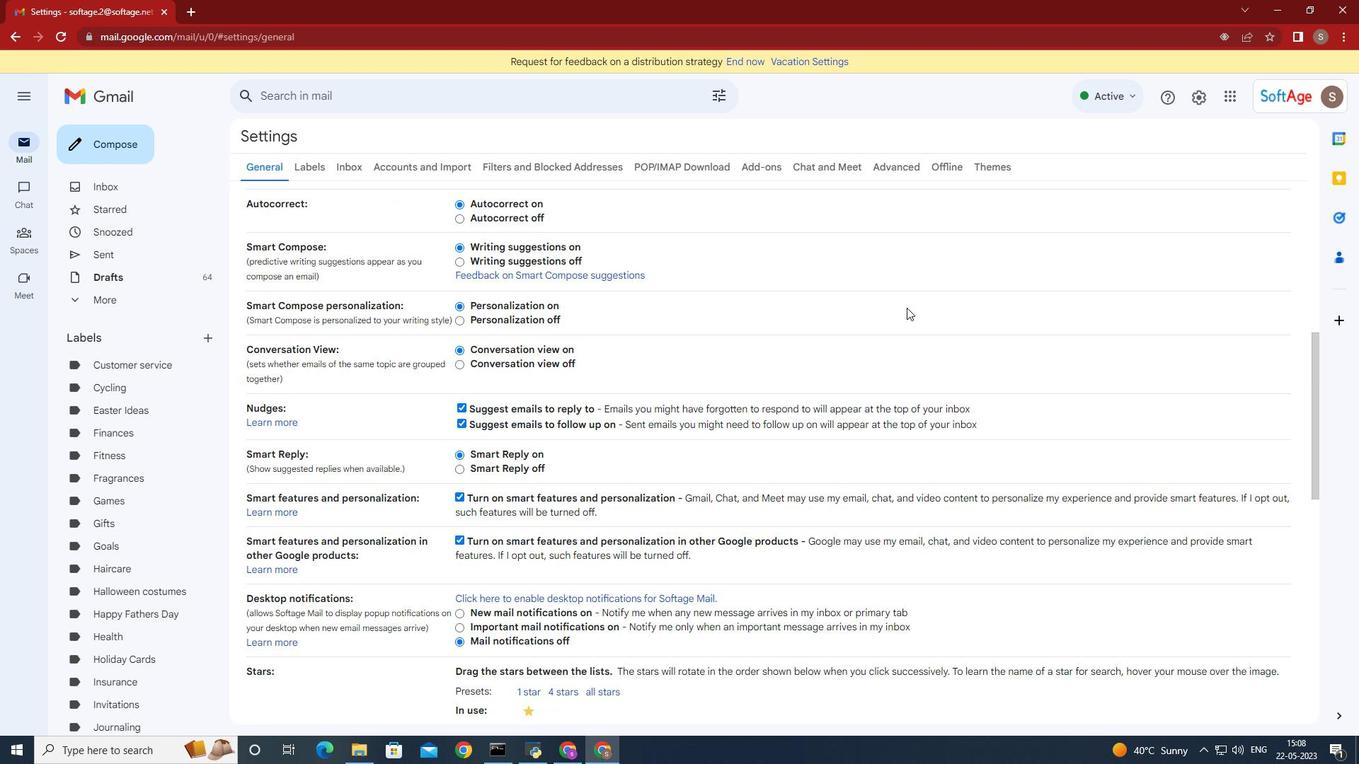 
Action: Mouse scrolled (906, 307) with delta (0, 0)
Screenshot: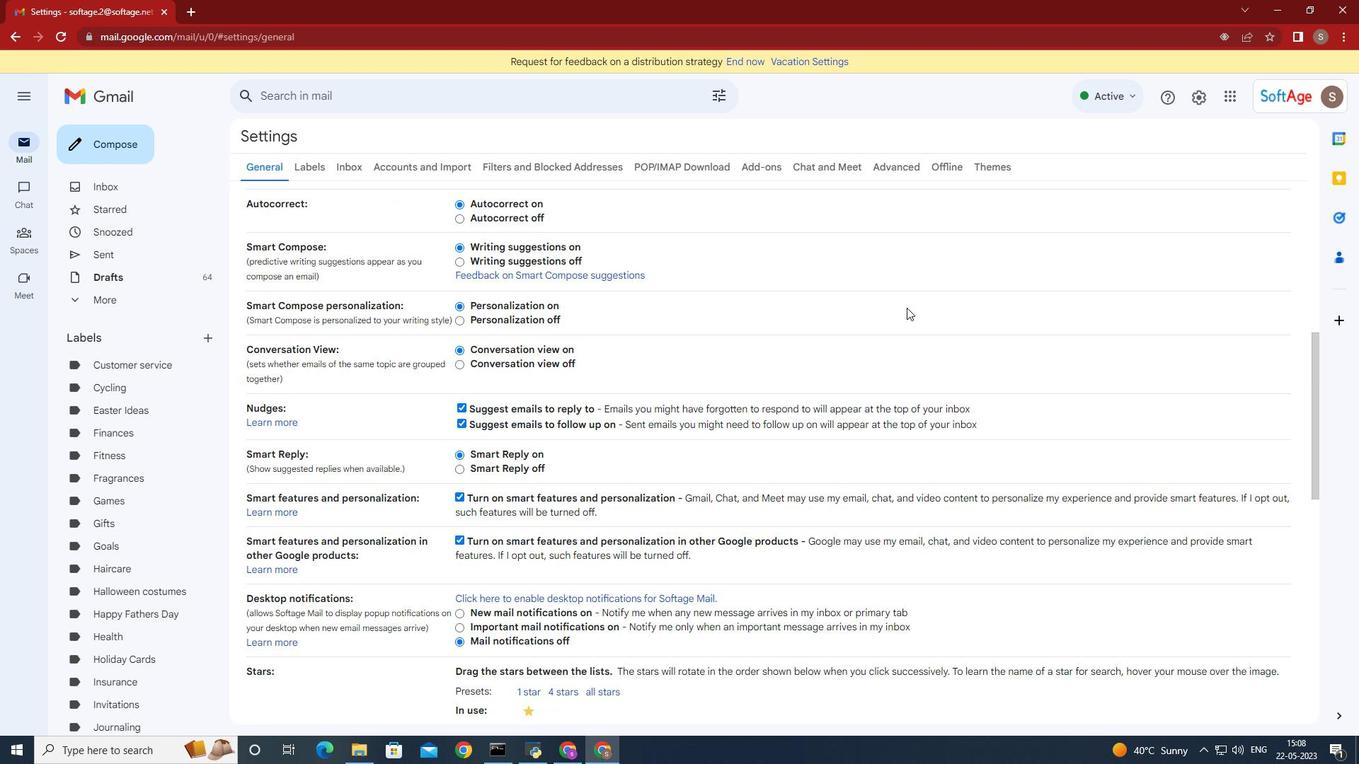 
Action: Mouse scrolled (906, 307) with delta (0, 0)
Screenshot: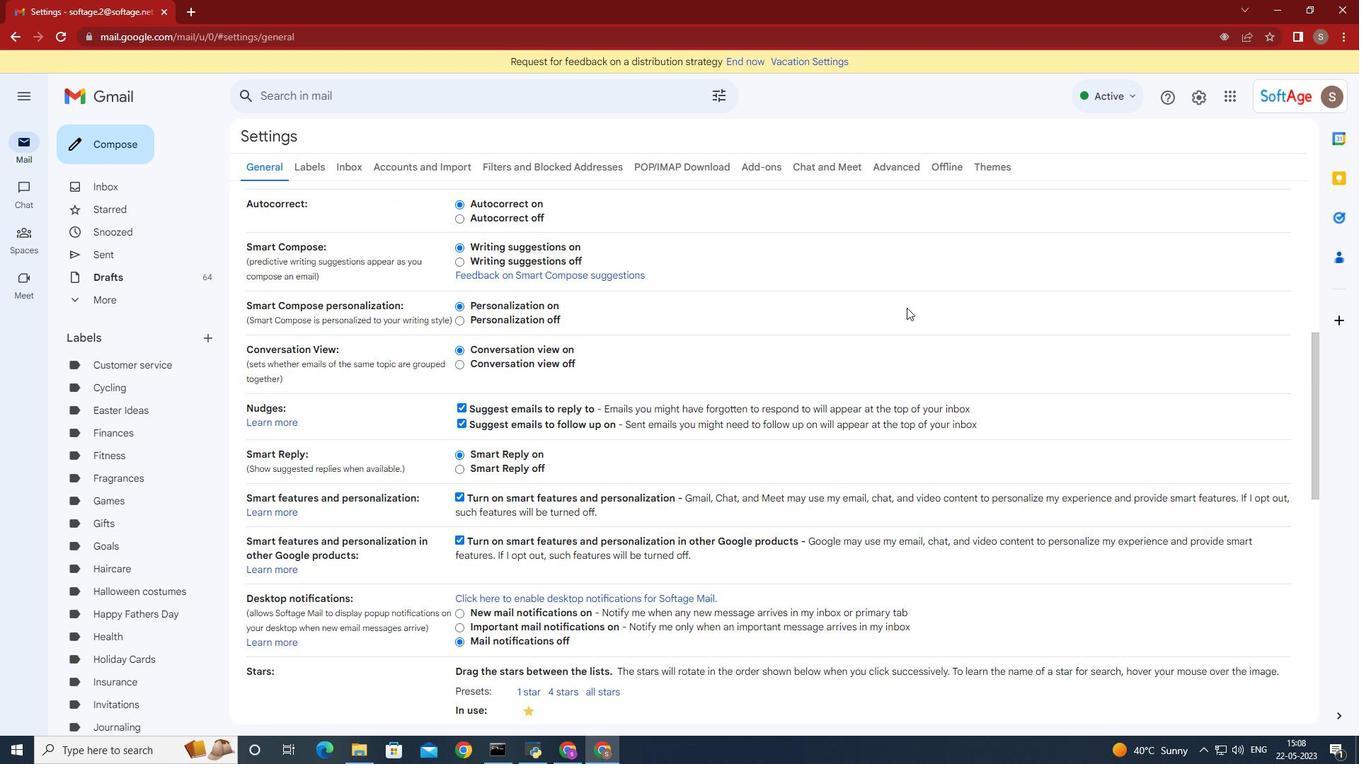 
Action: Mouse scrolled (906, 307) with delta (0, 0)
Screenshot: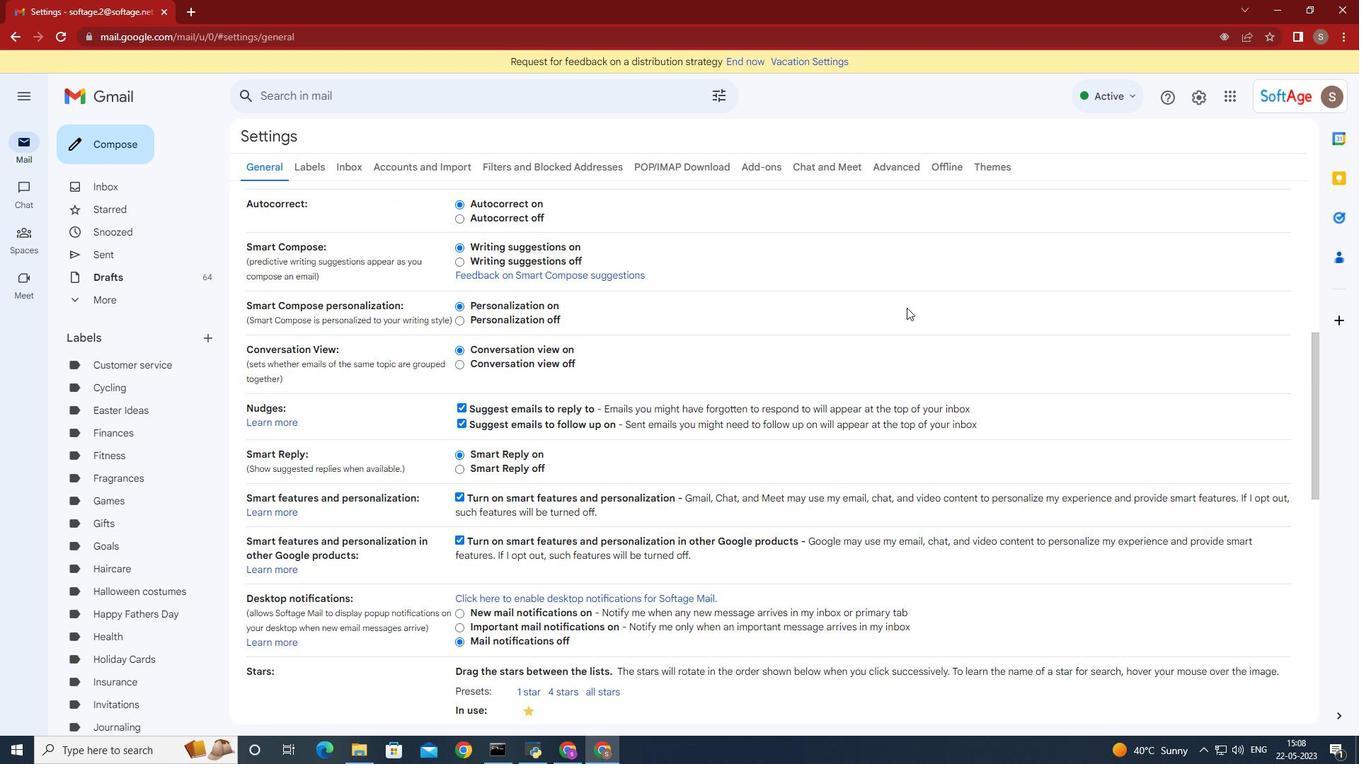 
Action: Mouse moved to (879, 312)
Screenshot: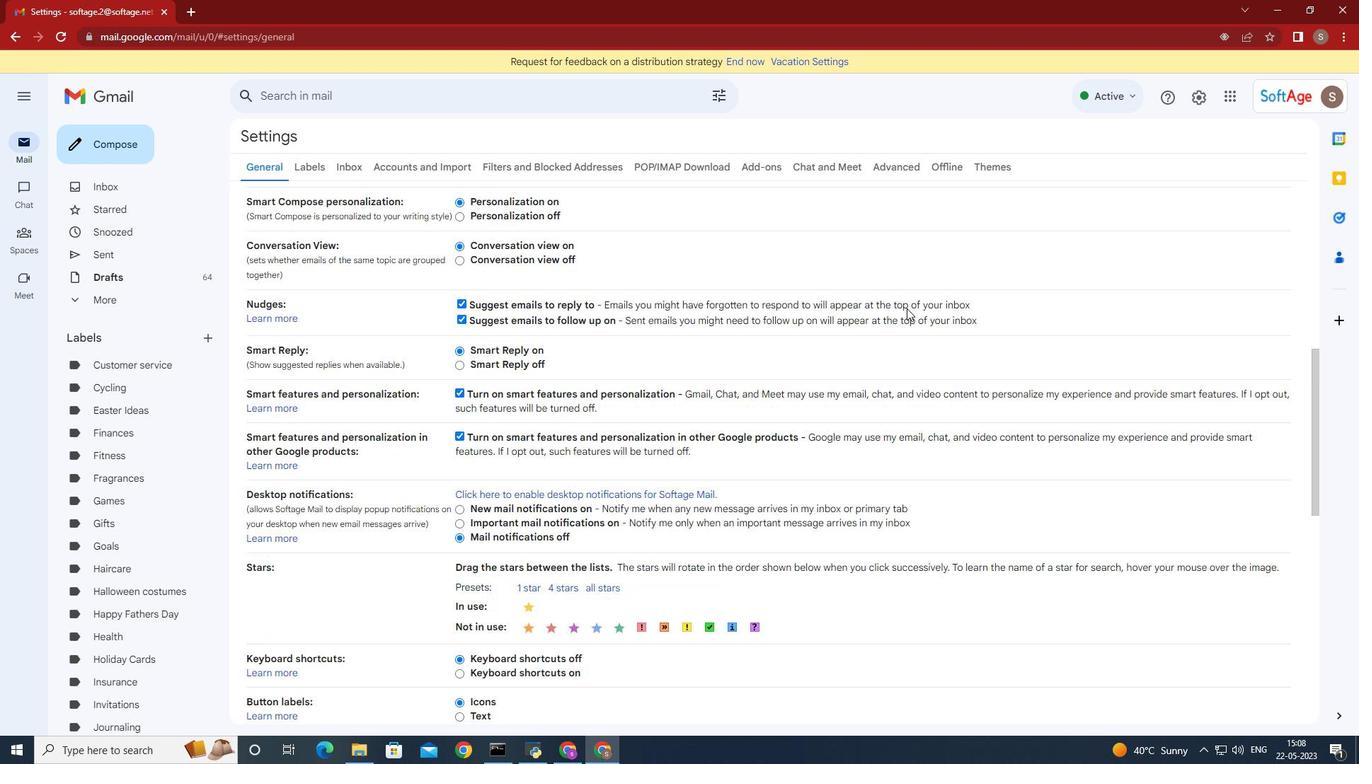 
Action: Mouse scrolled (879, 312) with delta (0, 0)
Screenshot: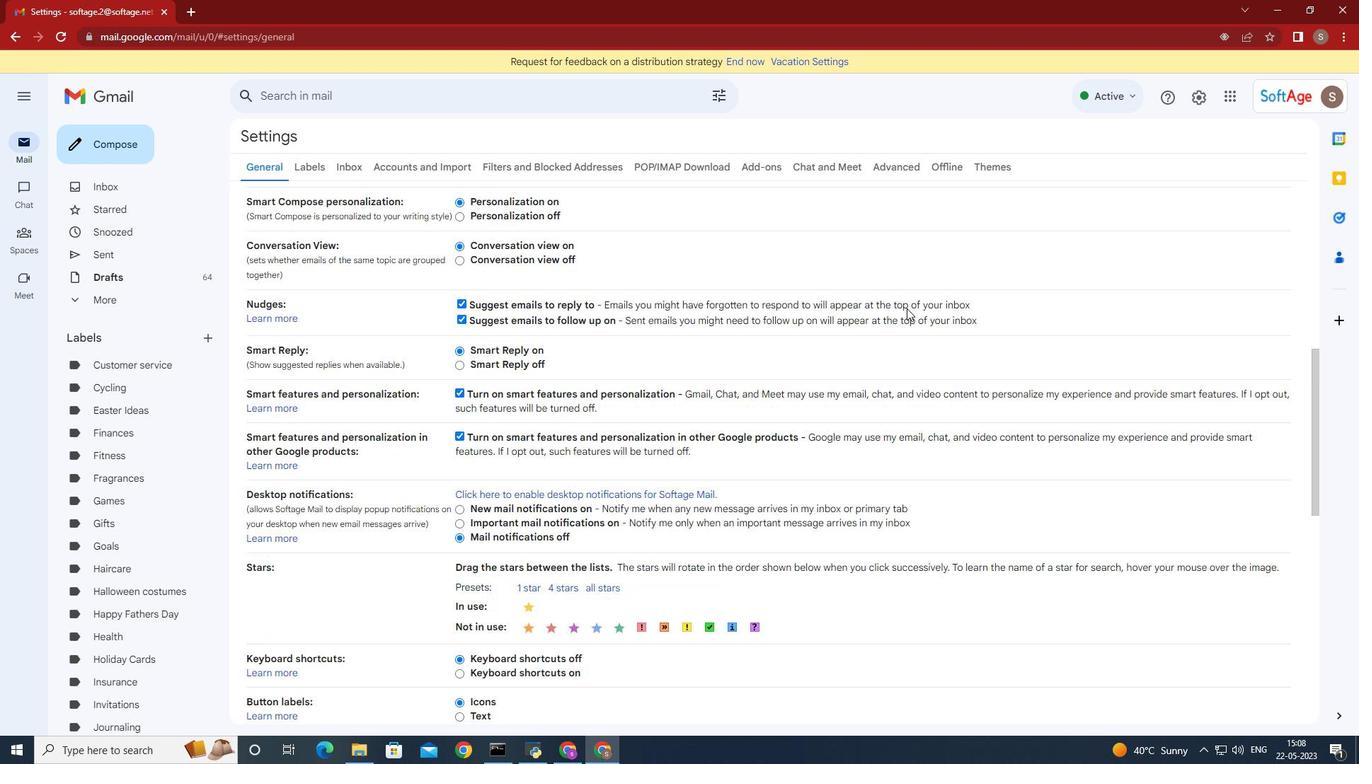 
Action: Mouse moved to (842, 317)
Screenshot: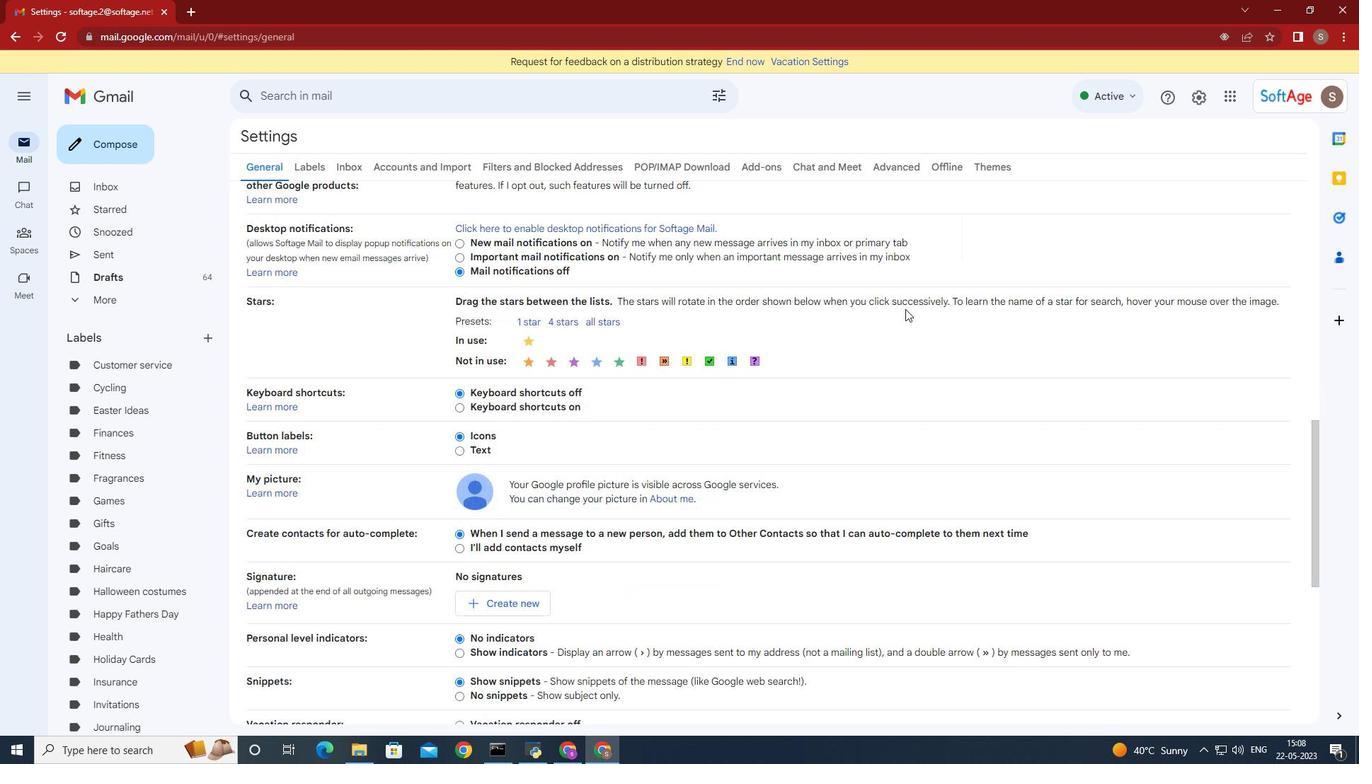 
Action: Mouse scrolled (842, 316) with delta (0, 0)
Screenshot: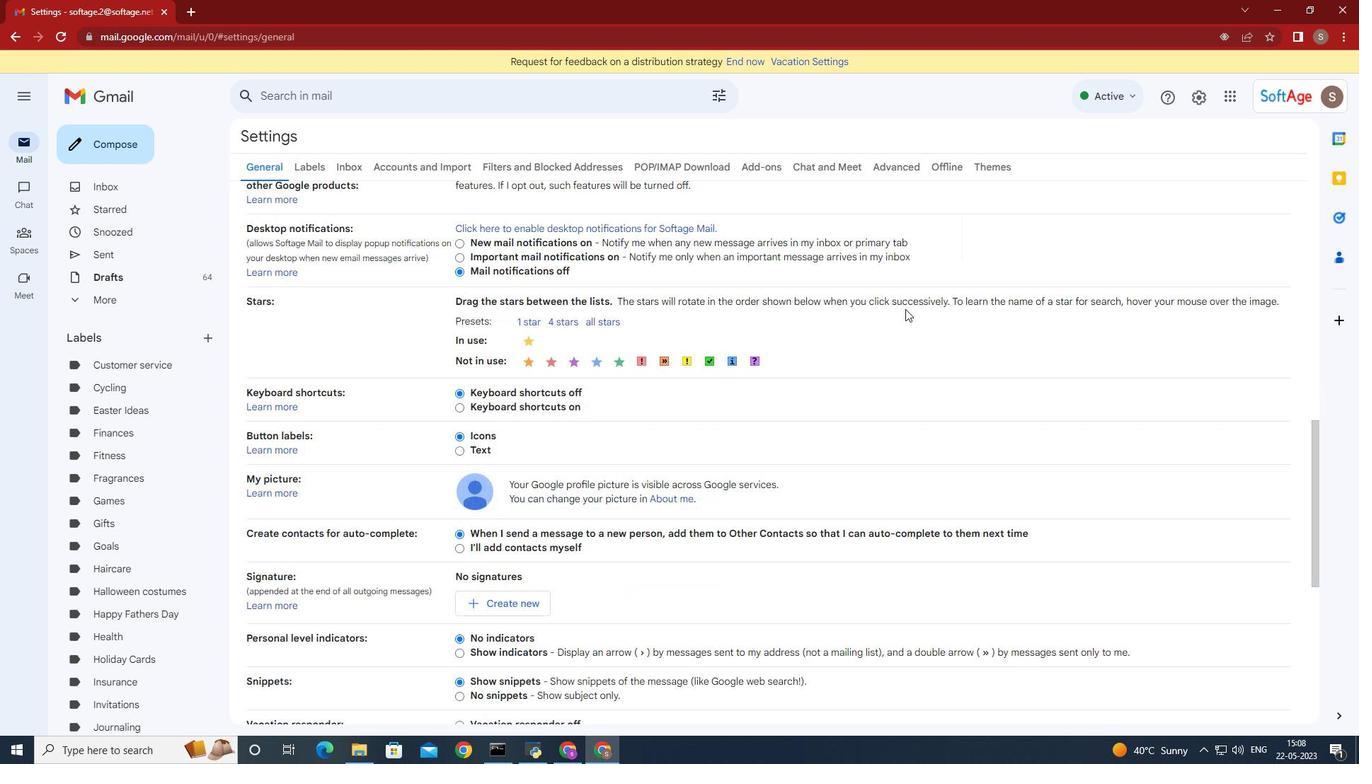 
Action: Mouse moved to (818, 320)
Screenshot: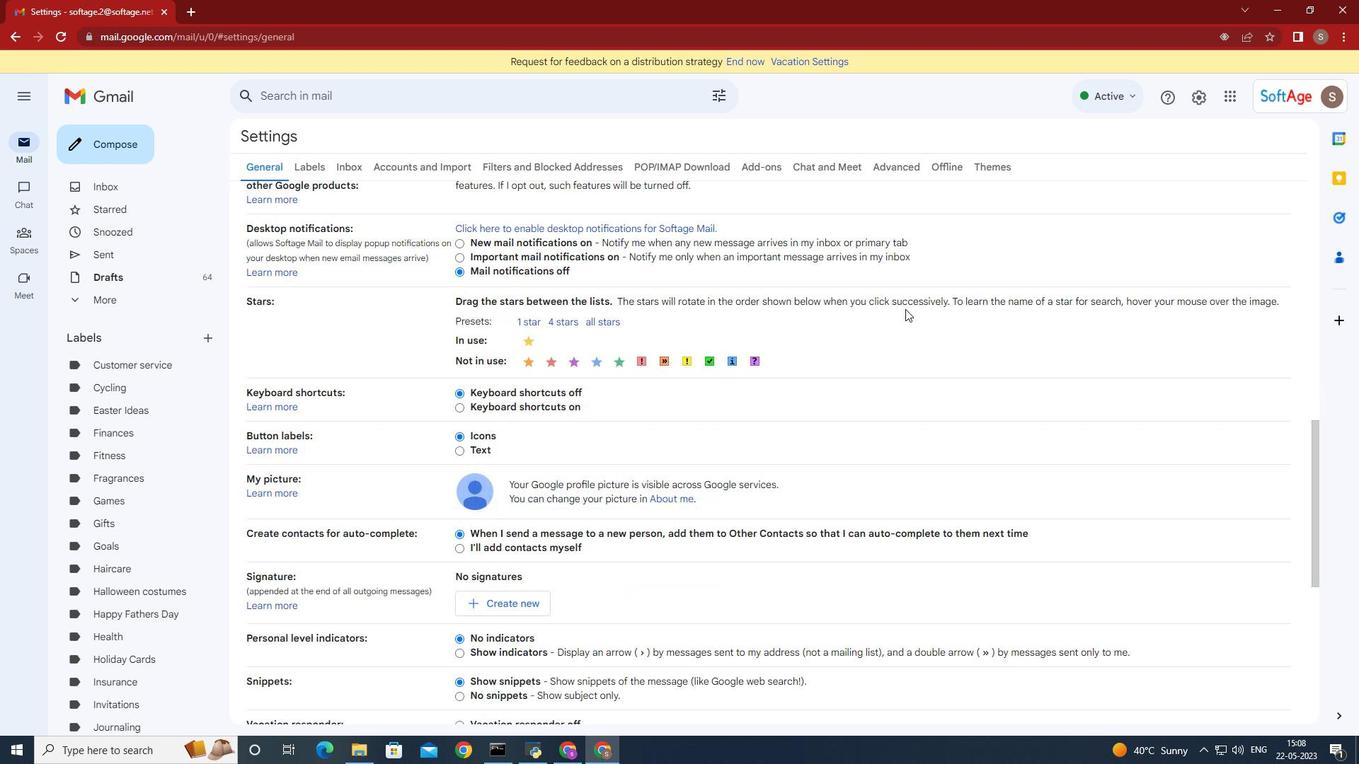 
Action: Mouse scrolled (818, 319) with delta (0, 0)
Screenshot: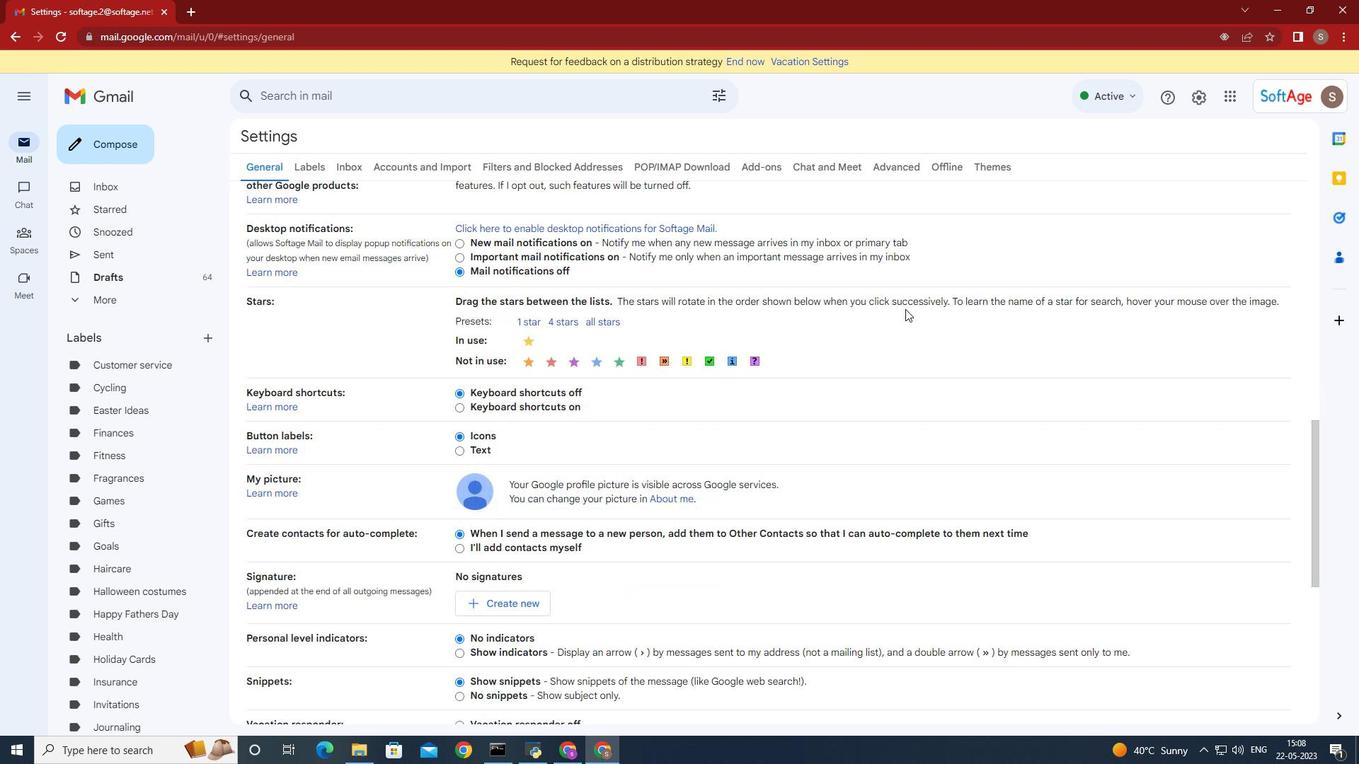 
Action: Mouse moved to (806, 323)
Screenshot: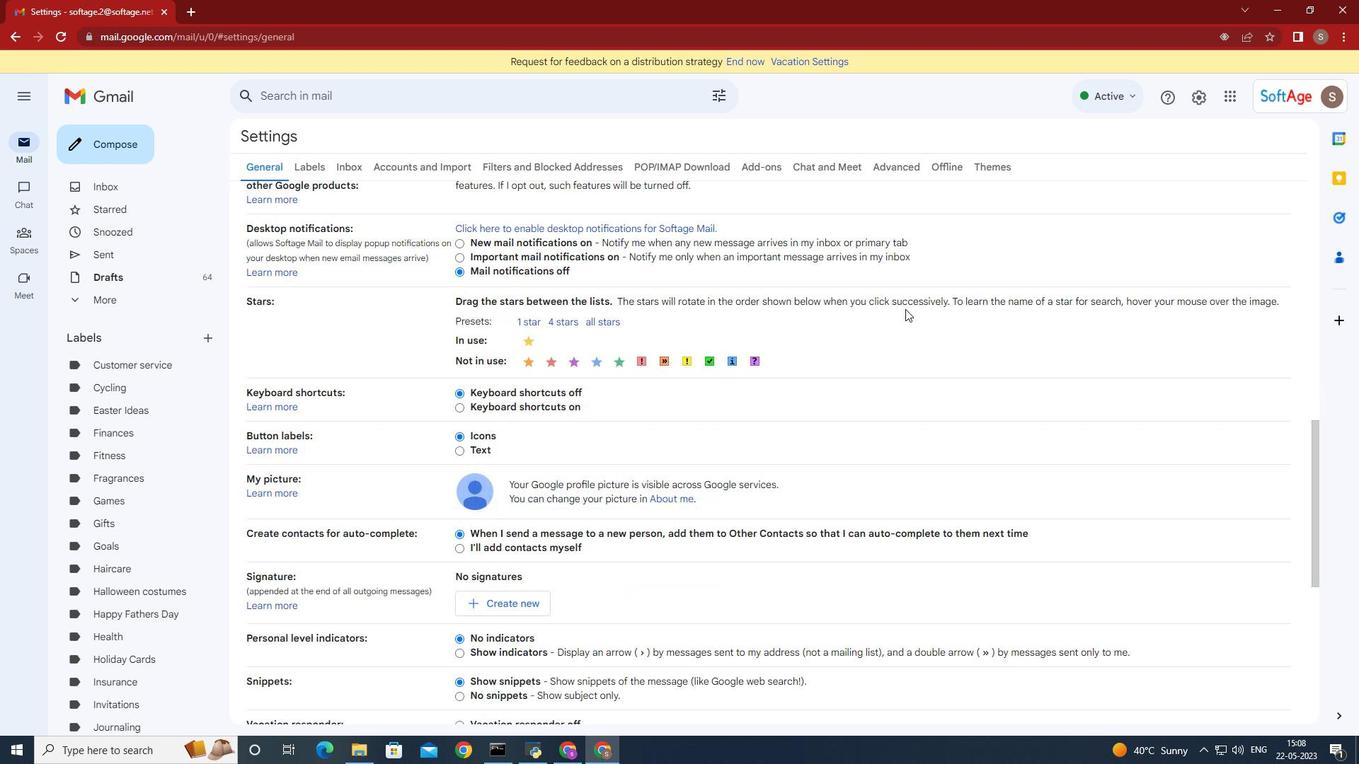 
Action: Mouse scrolled (806, 322) with delta (0, 0)
Screenshot: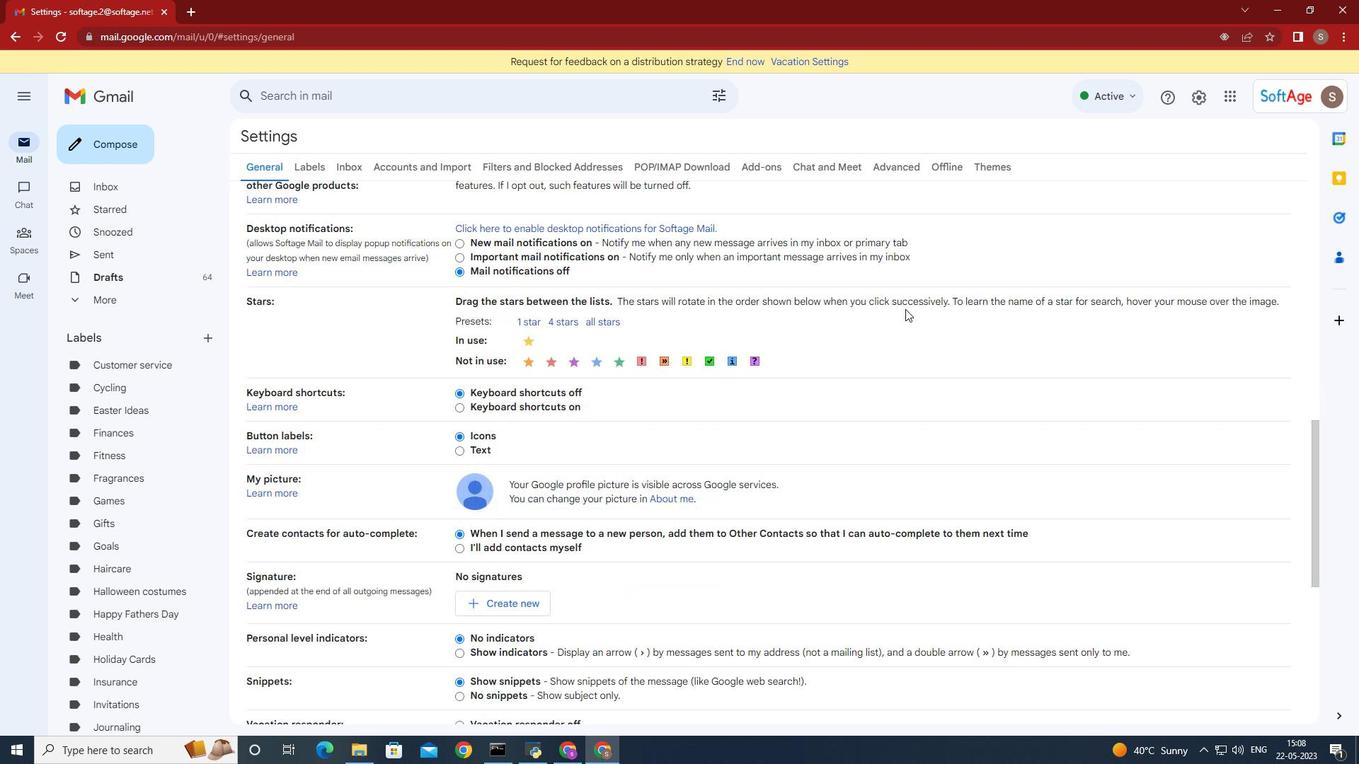 
Action: Mouse moved to (801, 325)
Screenshot: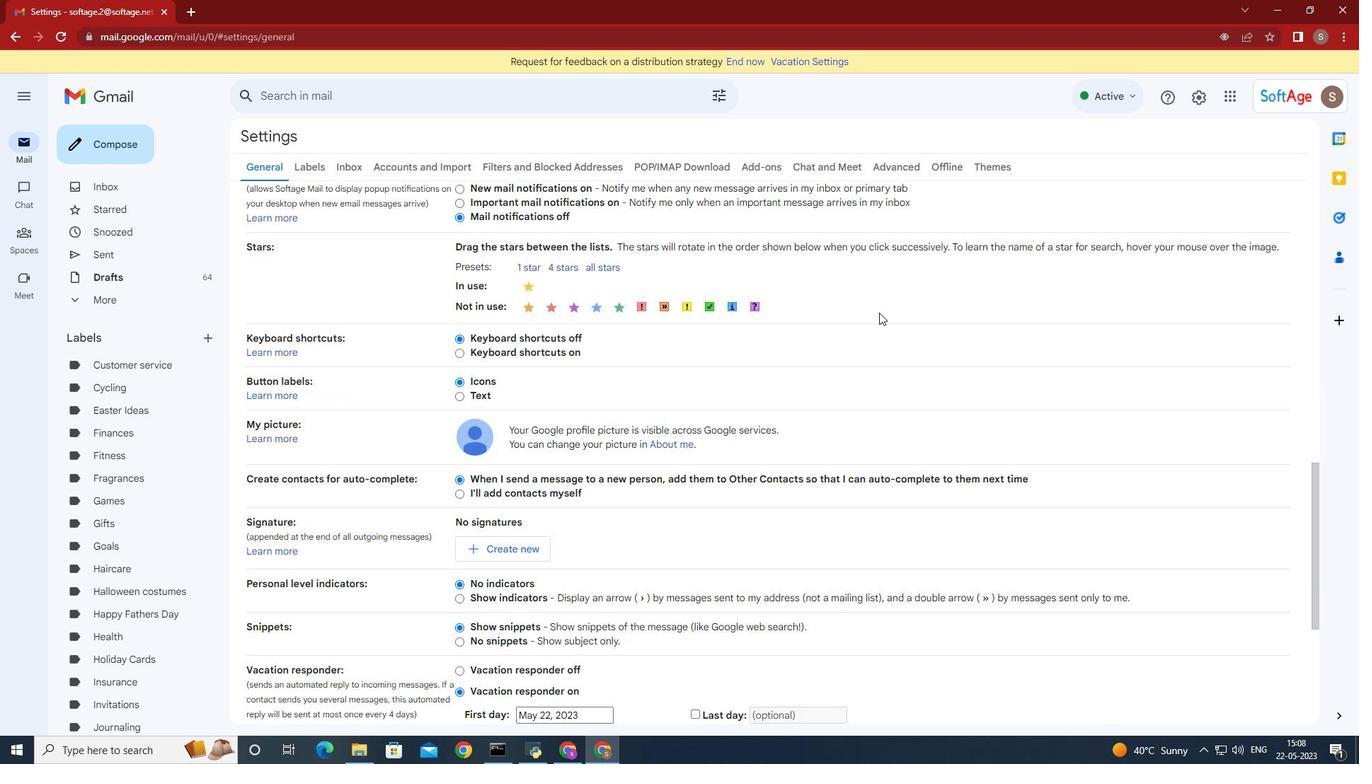 
Action: Mouse scrolled (801, 324) with delta (0, 0)
Screenshot: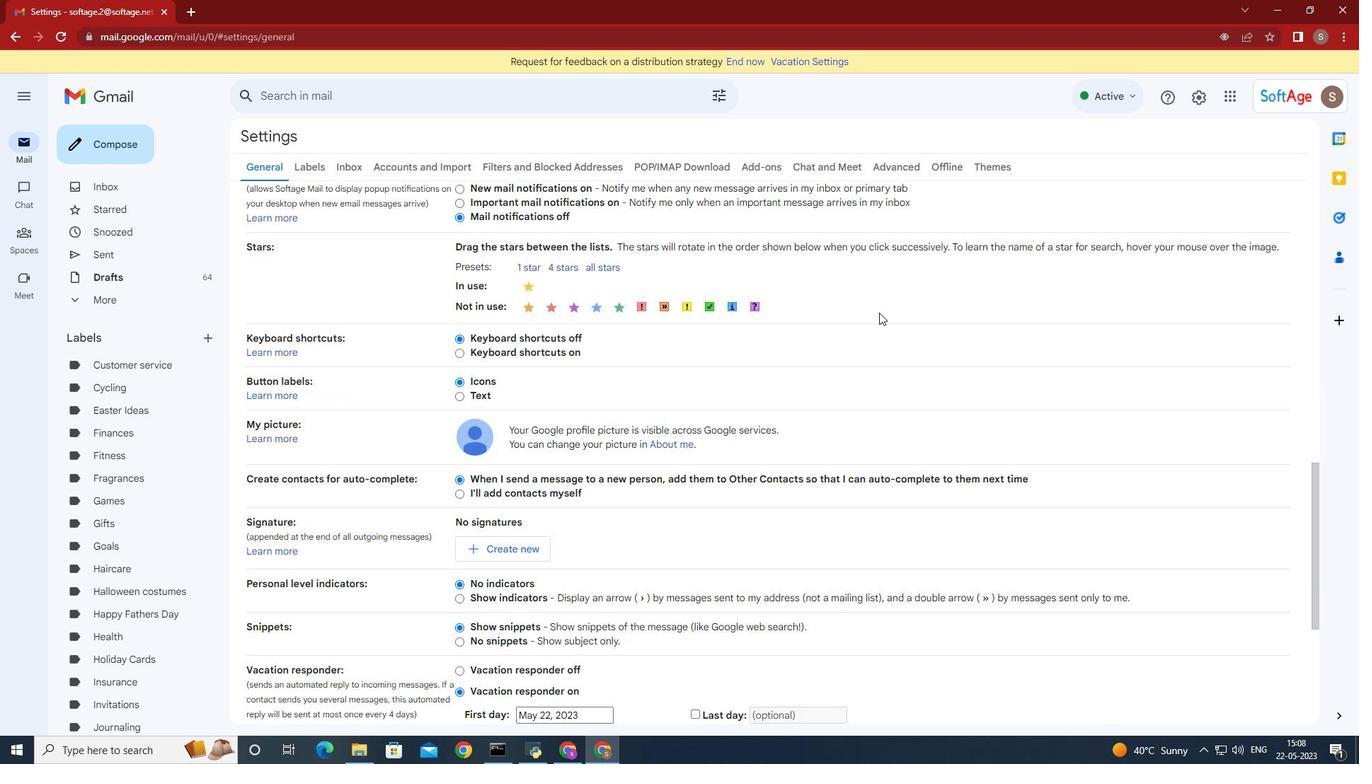 
Action: Mouse moved to (799, 326)
Screenshot: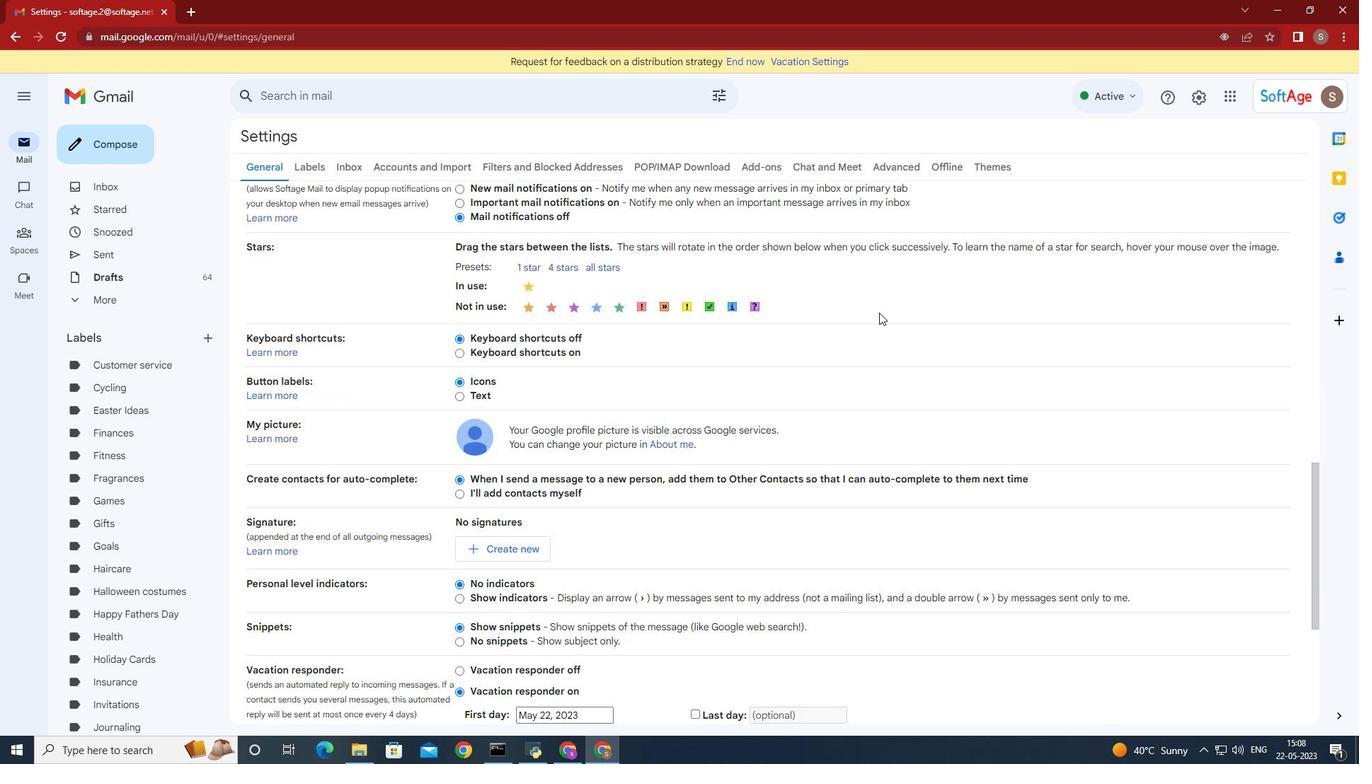 
Action: Mouse scrolled (799, 325) with delta (0, 0)
Screenshot: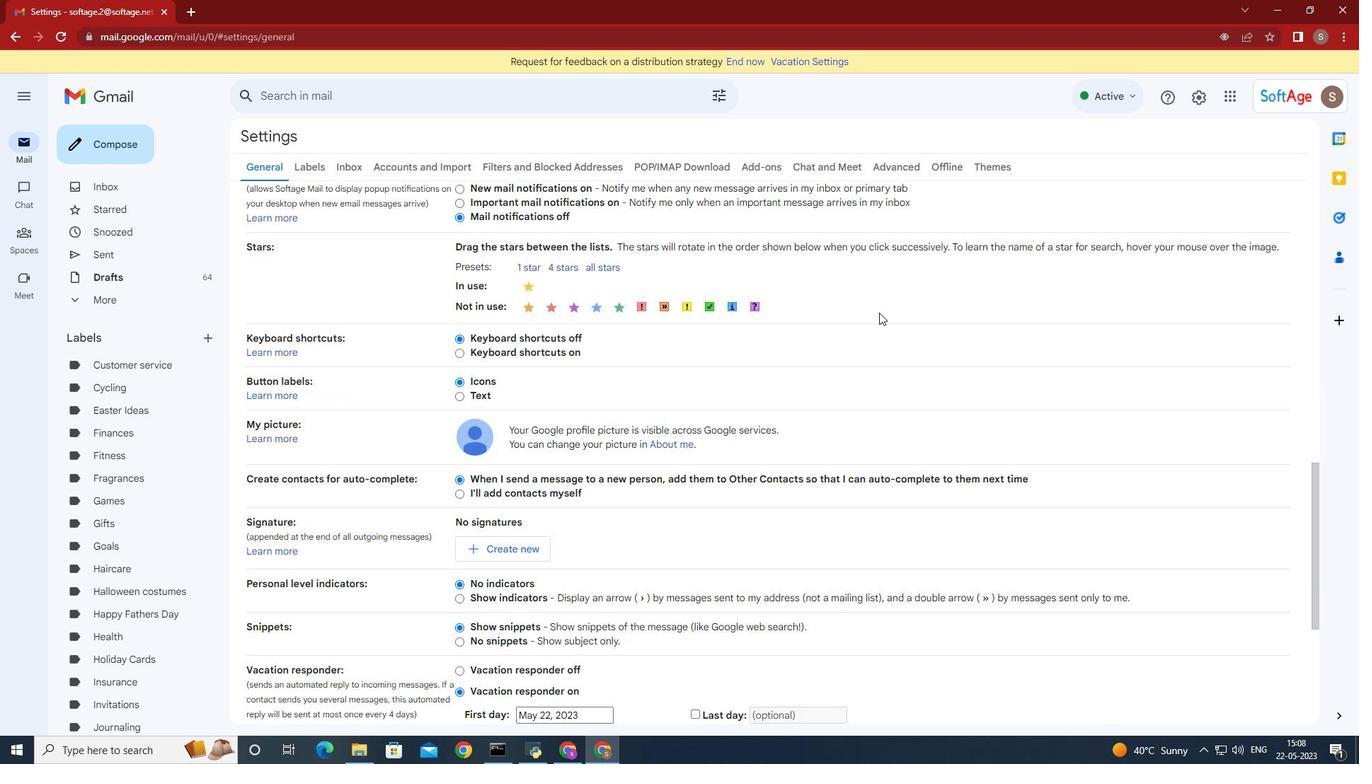 
Action: Mouse moved to (623, 246)
Screenshot: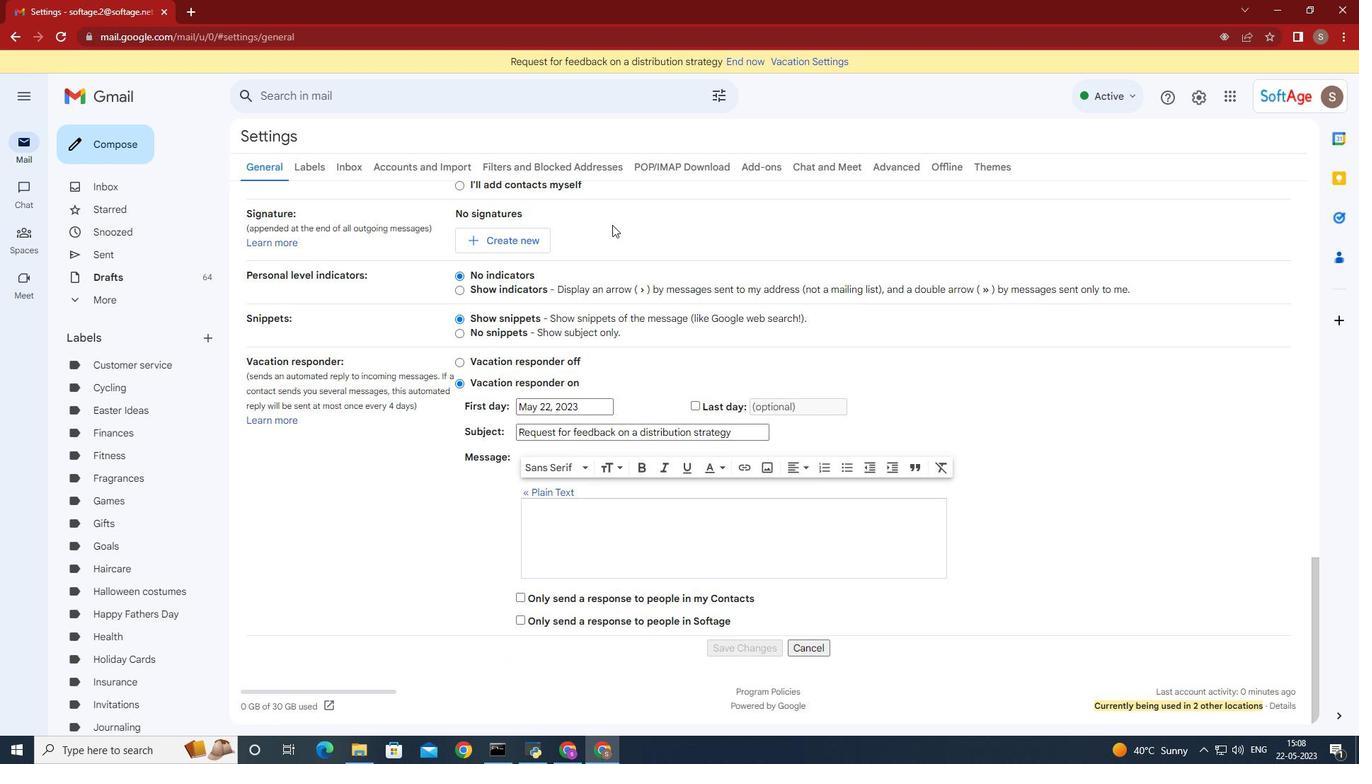 
Action: Mouse scrolled (623, 247) with delta (0, 0)
Screenshot: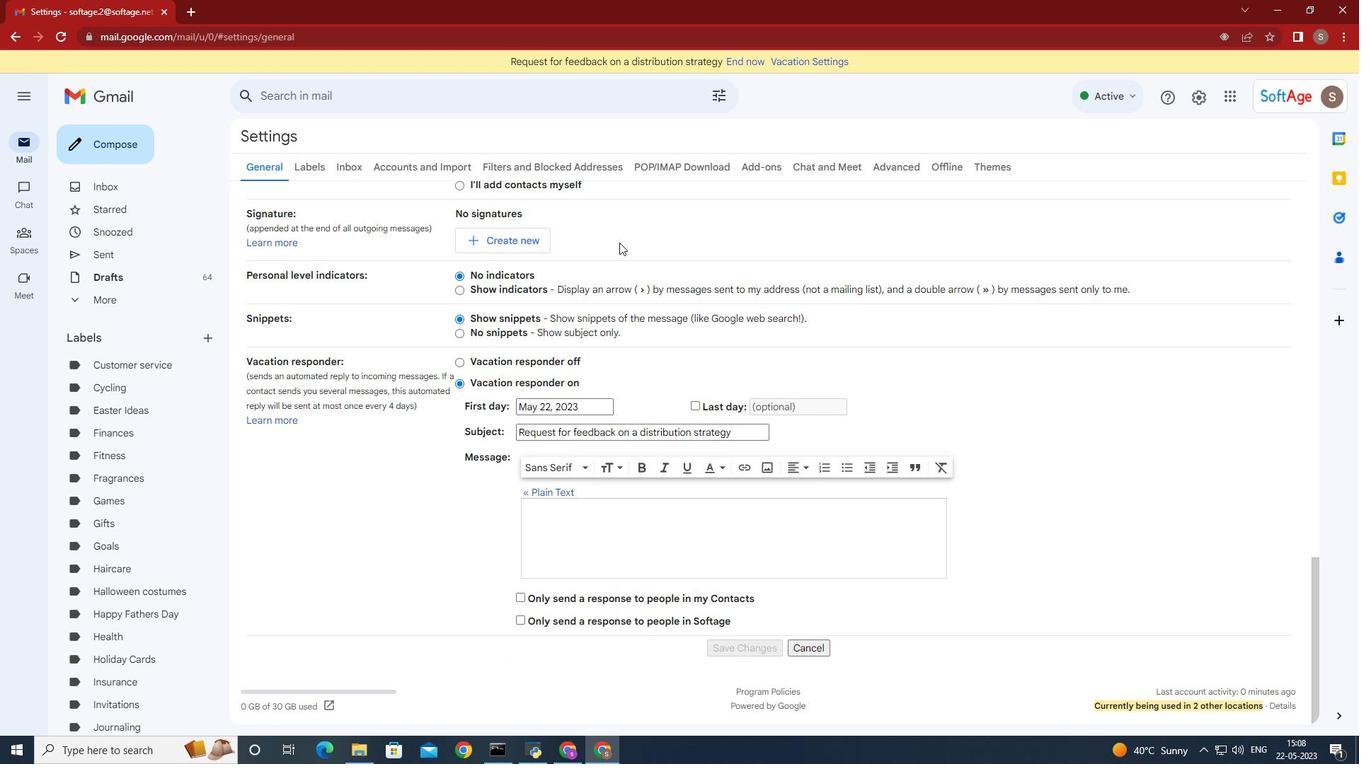 
Action: Mouse scrolled (623, 247) with delta (0, 0)
Screenshot: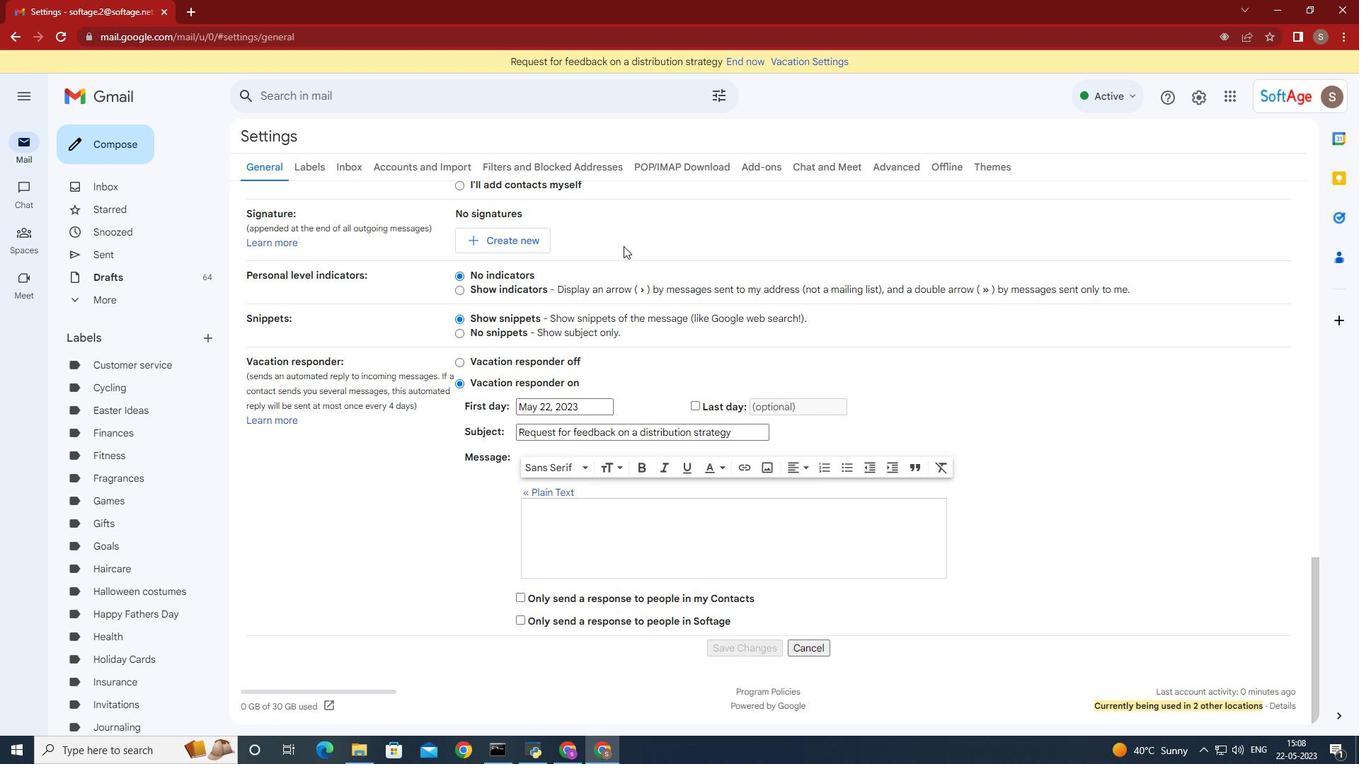 
Action: Mouse moved to (509, 378)
Screenshot: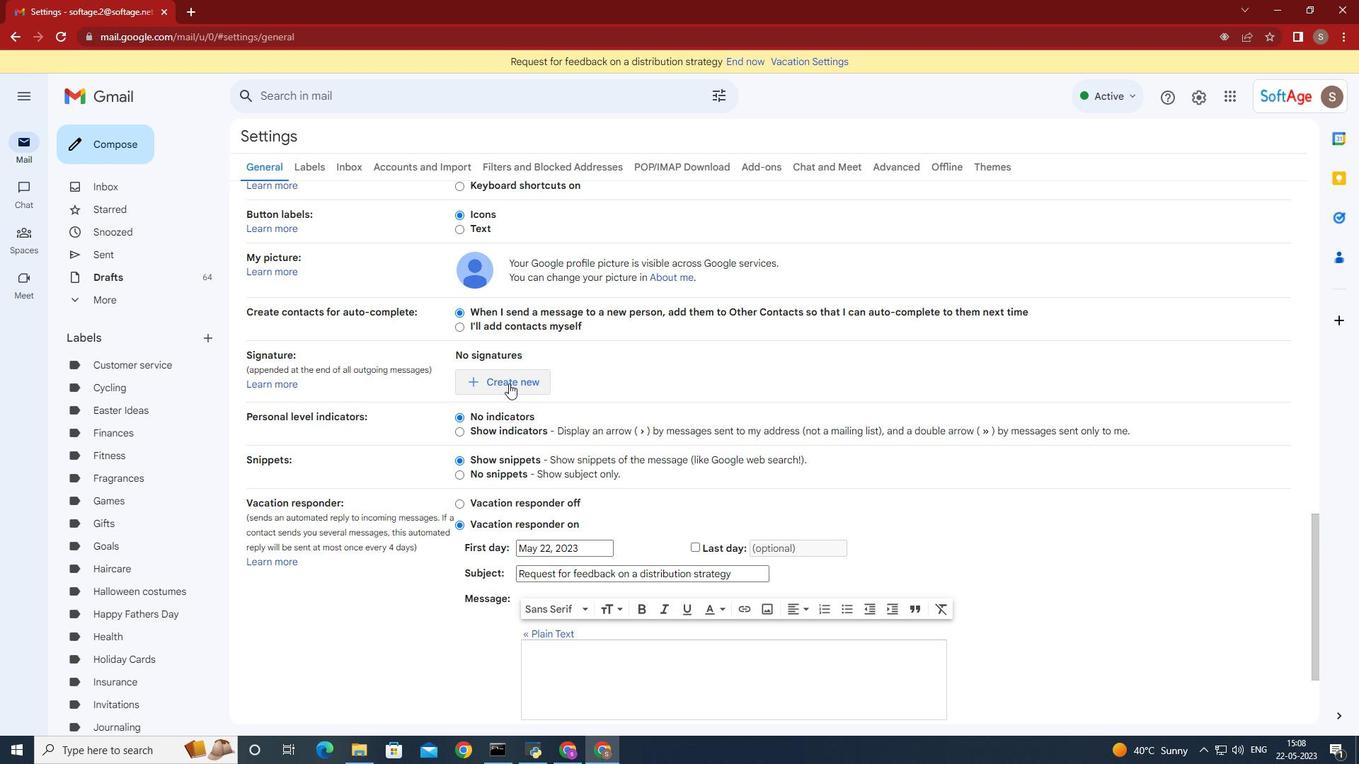 
Action: Mouse pressed left at (509, 378)
Screenshot: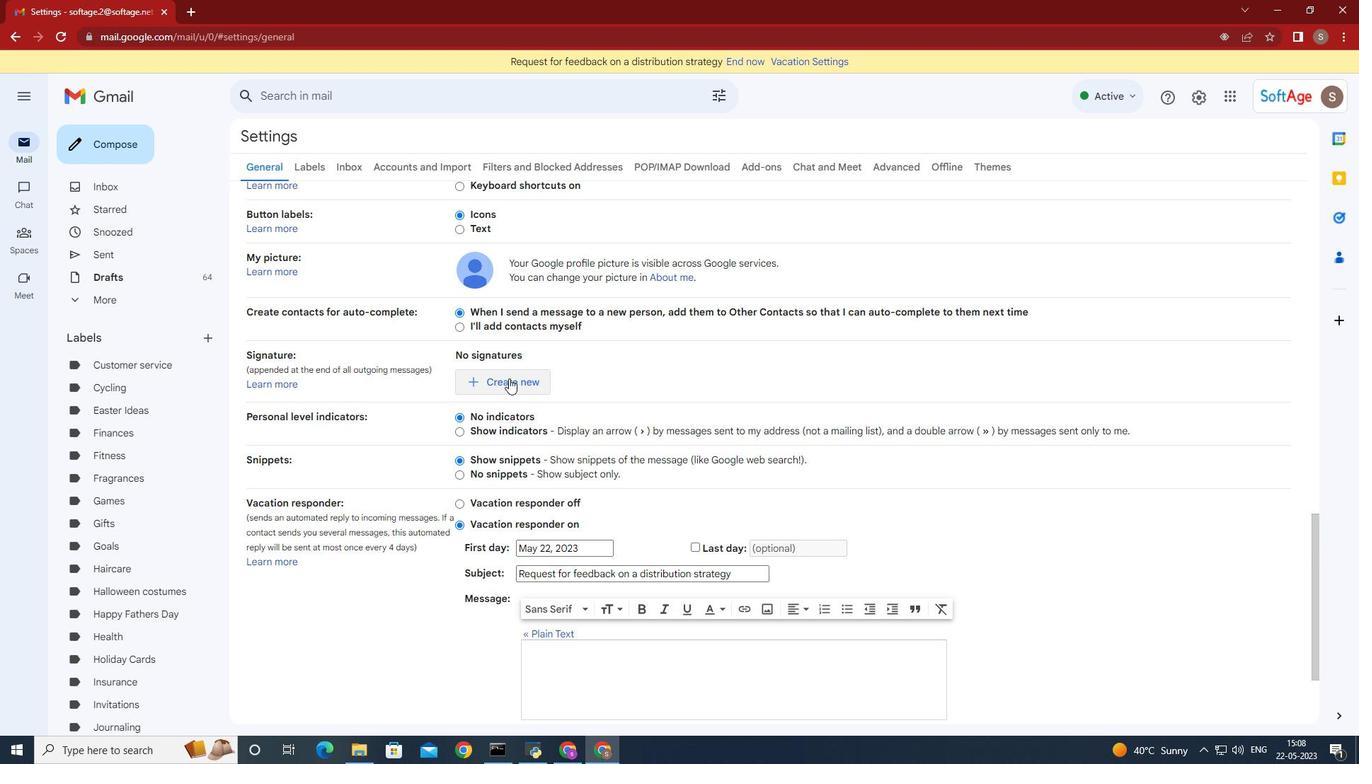 
Action: Mouse moved to (643, 402)
Screenshot: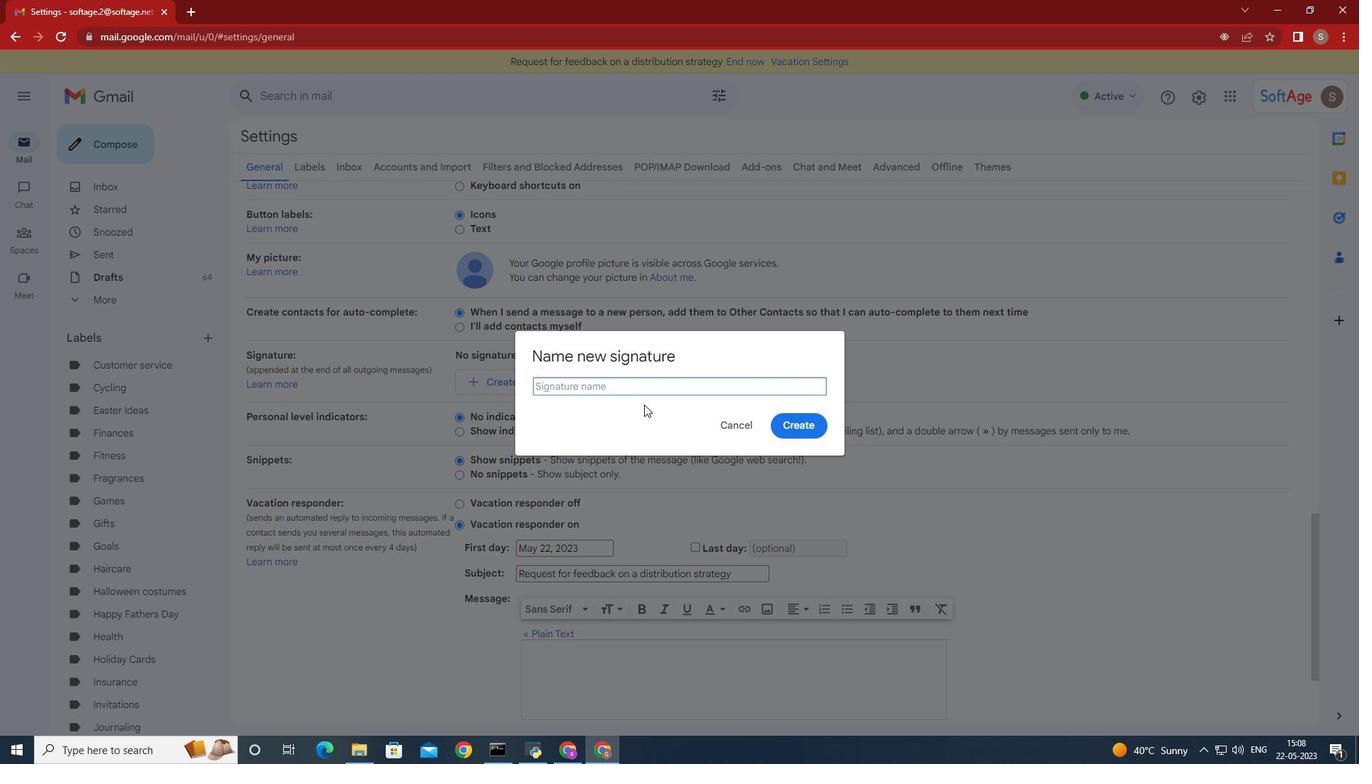 
Action: Key pressed H<Key.caps_lock>ayden<Key.space><Key.caps_lock>K<Key.caps_lock>in
Screenshot: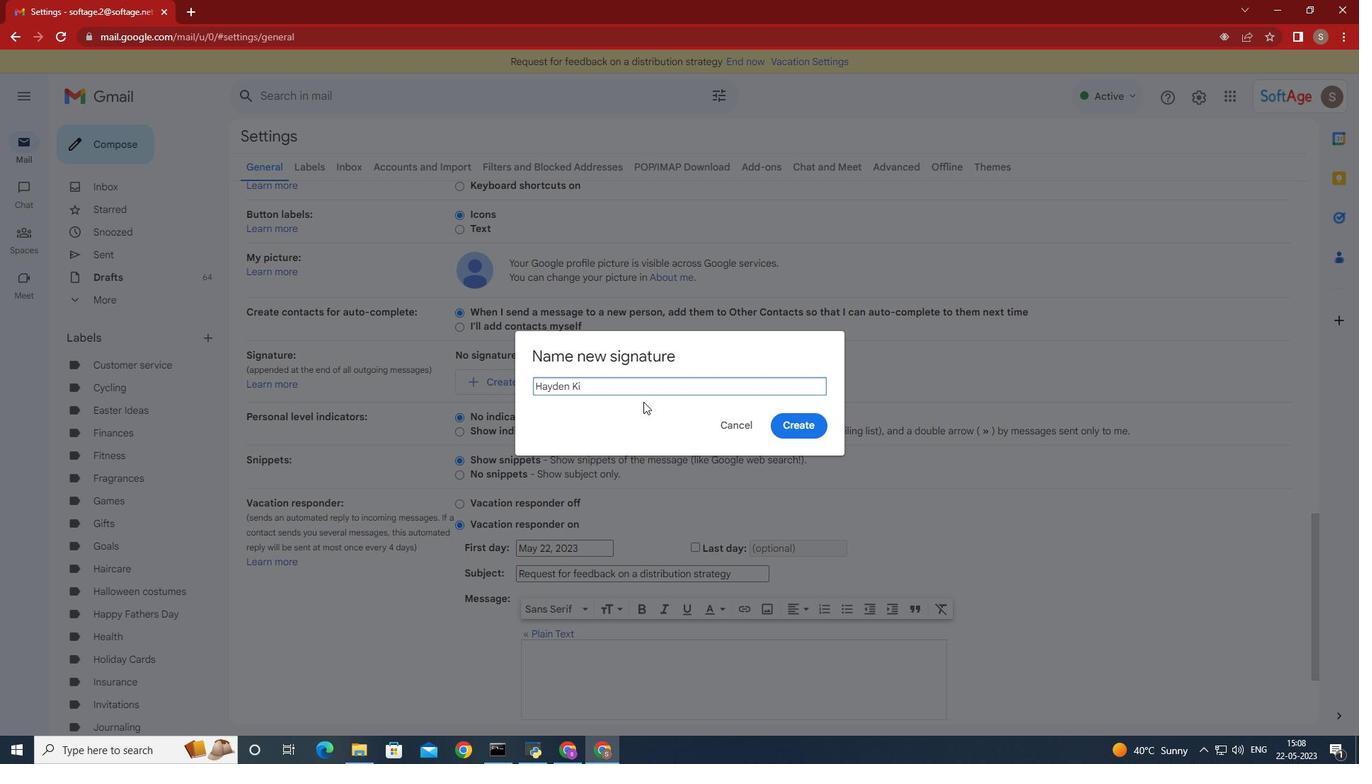 
Action: Mouse moved to (809, 423)
Screenshot: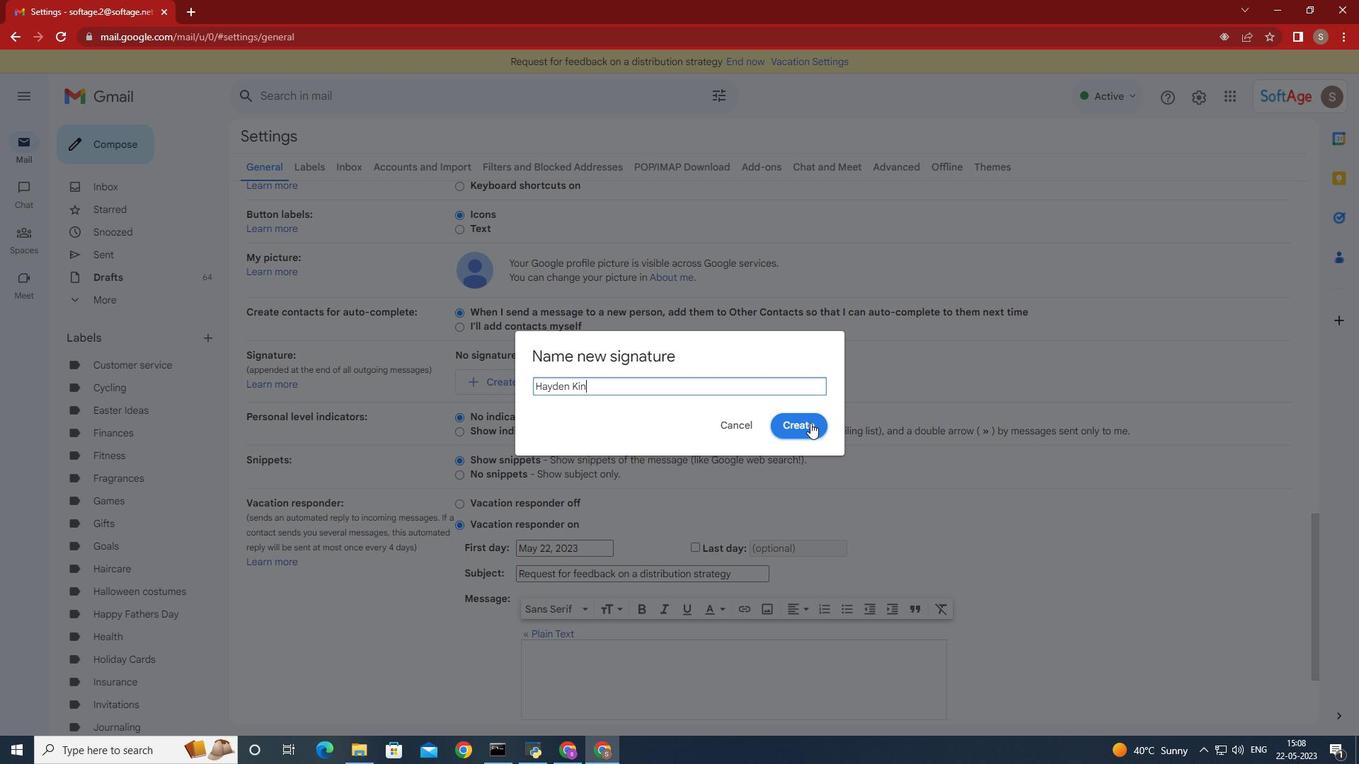 
Action: Key pressed g
Screenshot: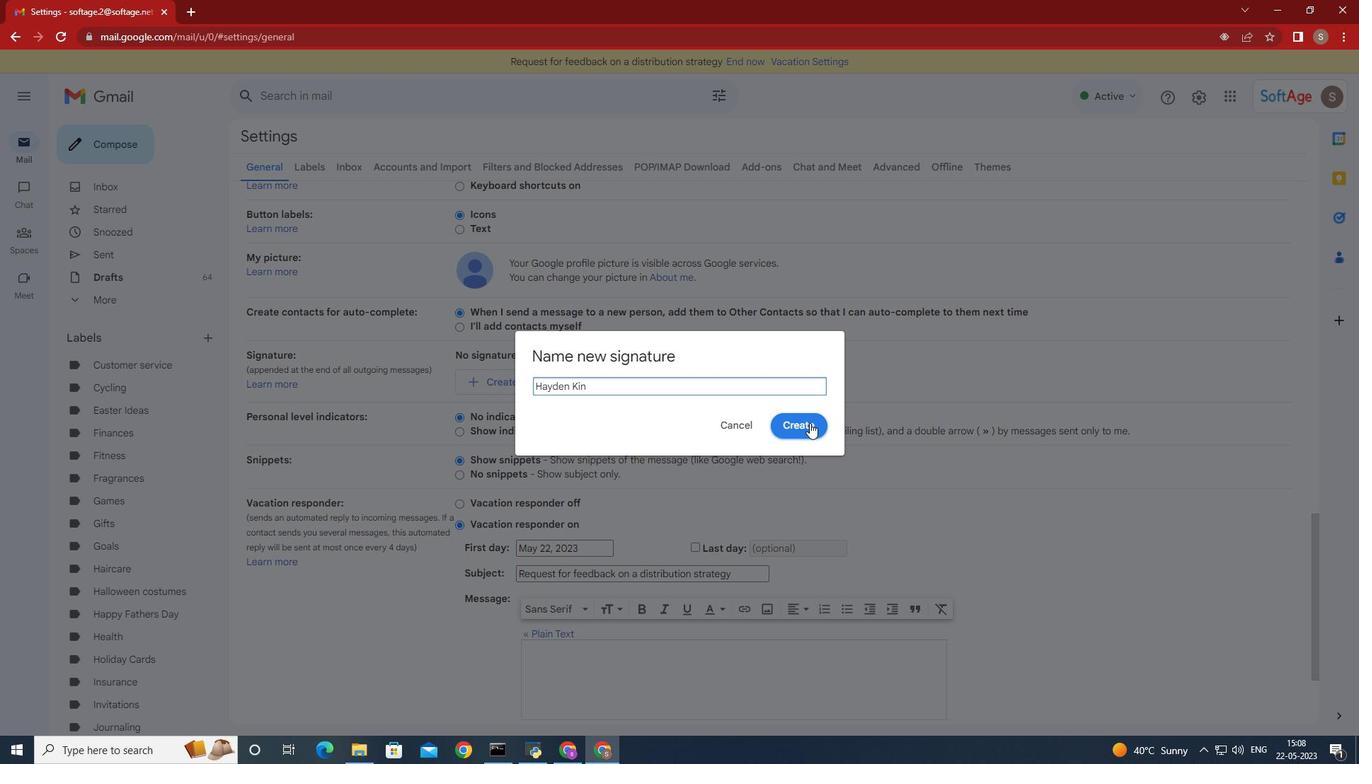
Action: Mouse moved to (800, 420)
Screenshot: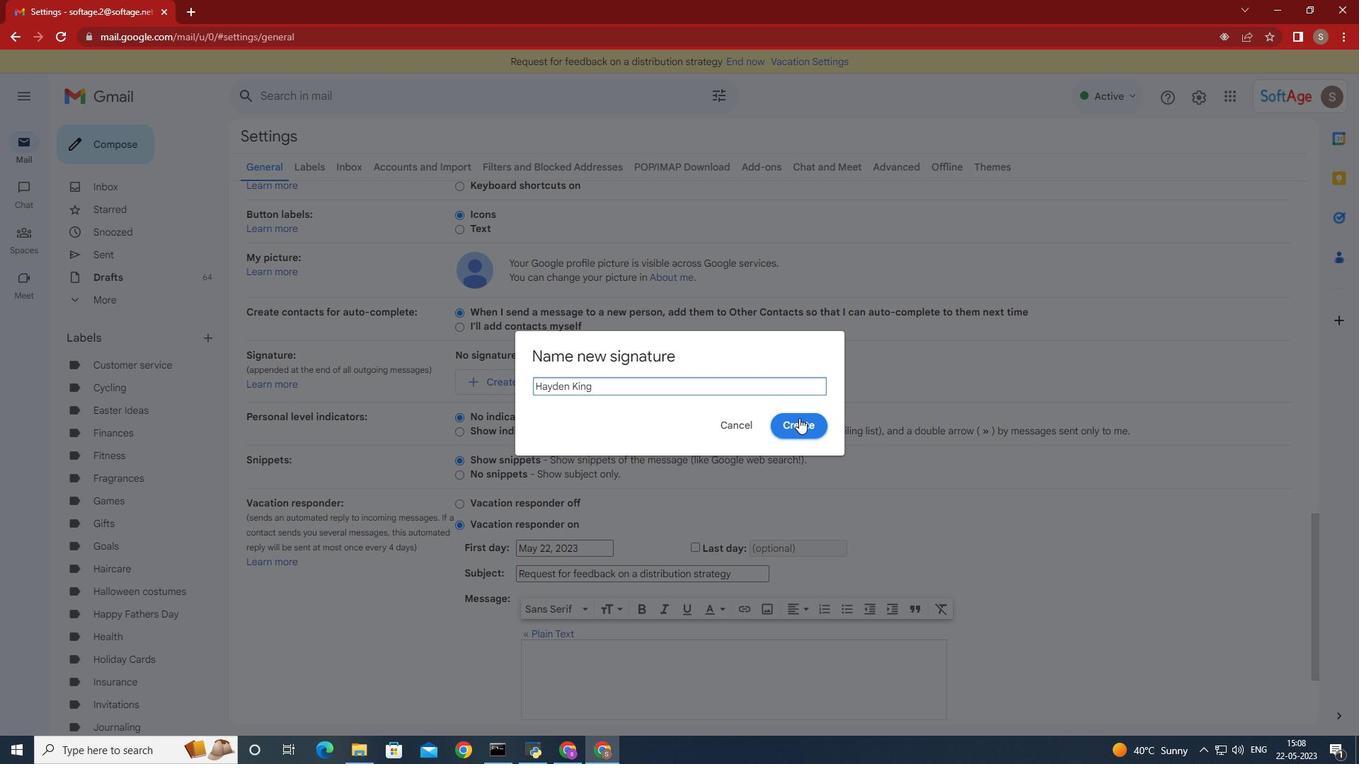 
Action: Mouse pressed left at (800, 420)
Screenshot: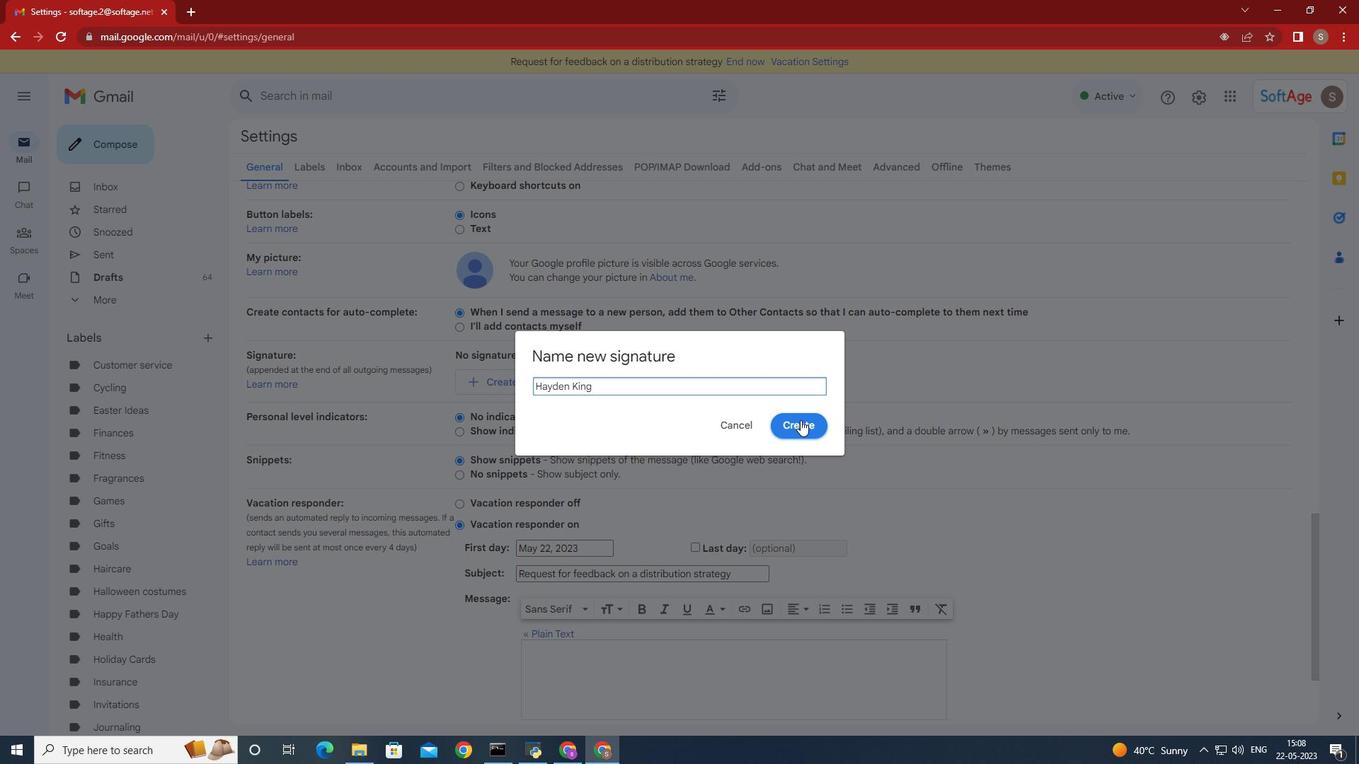 
Action: Key pressed <Key.space>
Screenshot: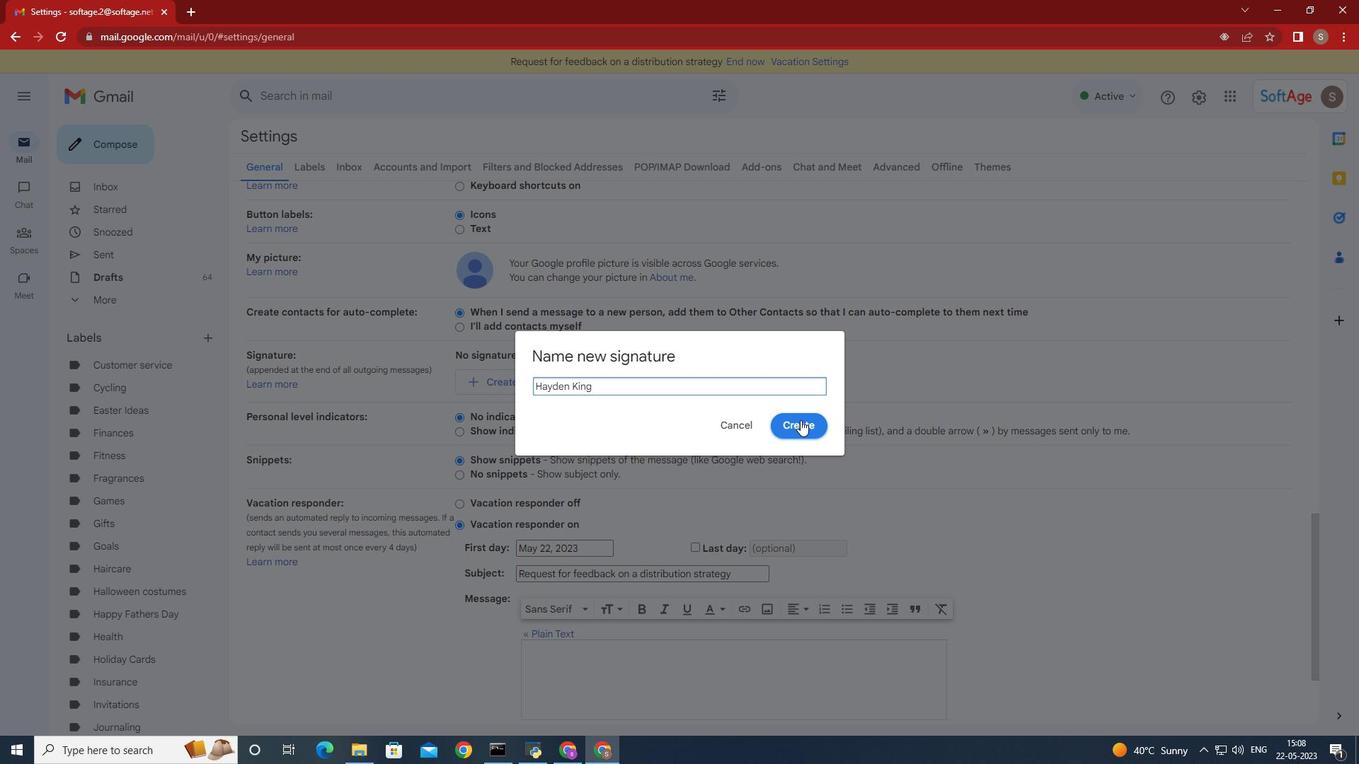 
Action: Mouse moved to (797, 399)
Screenshot: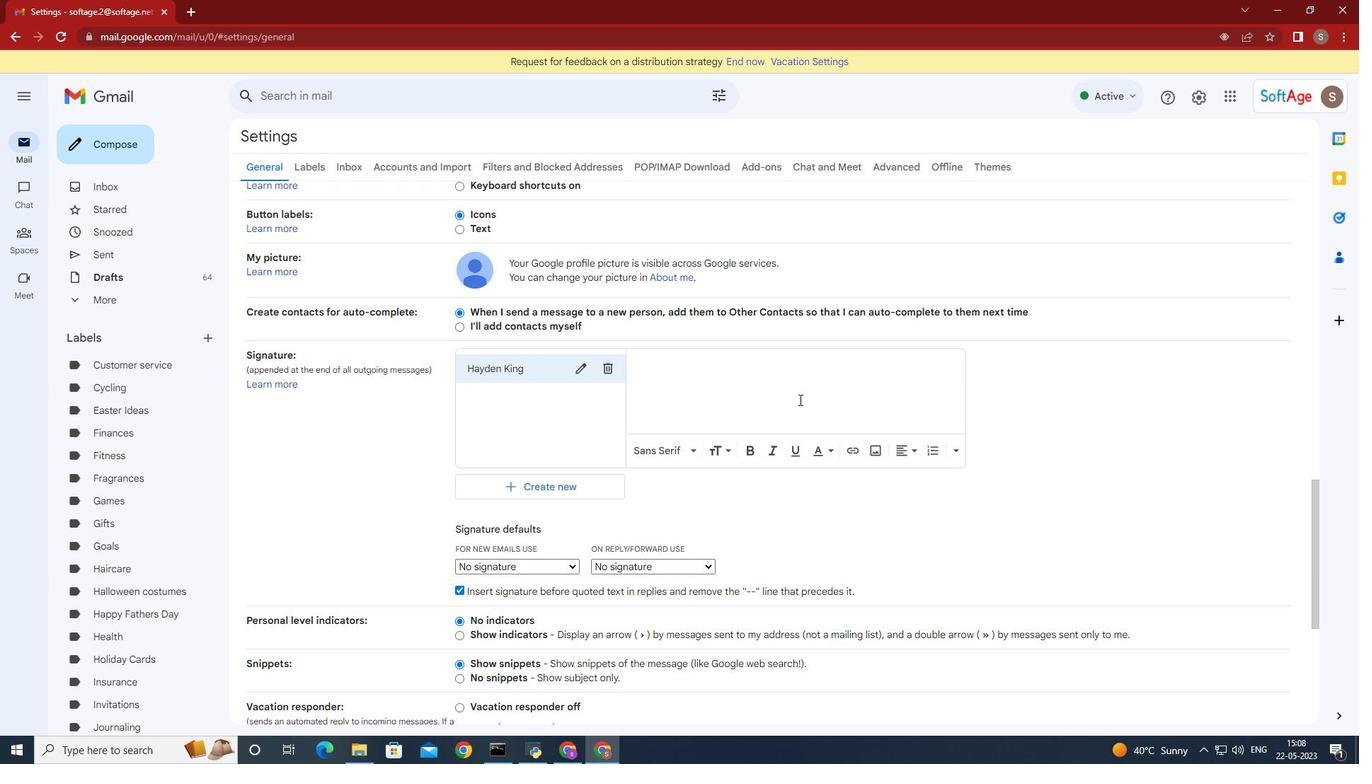 
Action: Key pressed si
Screenshot: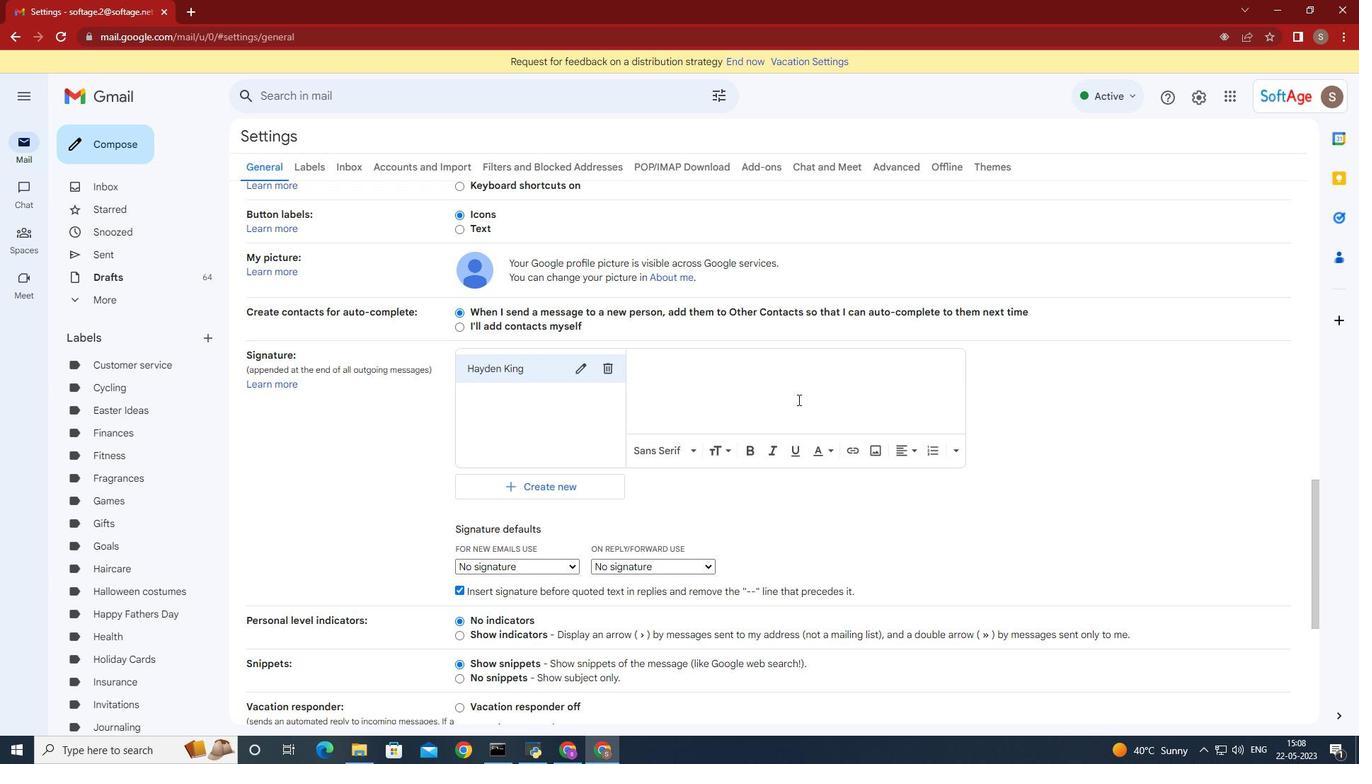 
Action: Mouse moved to (634, 361)
Screenshot: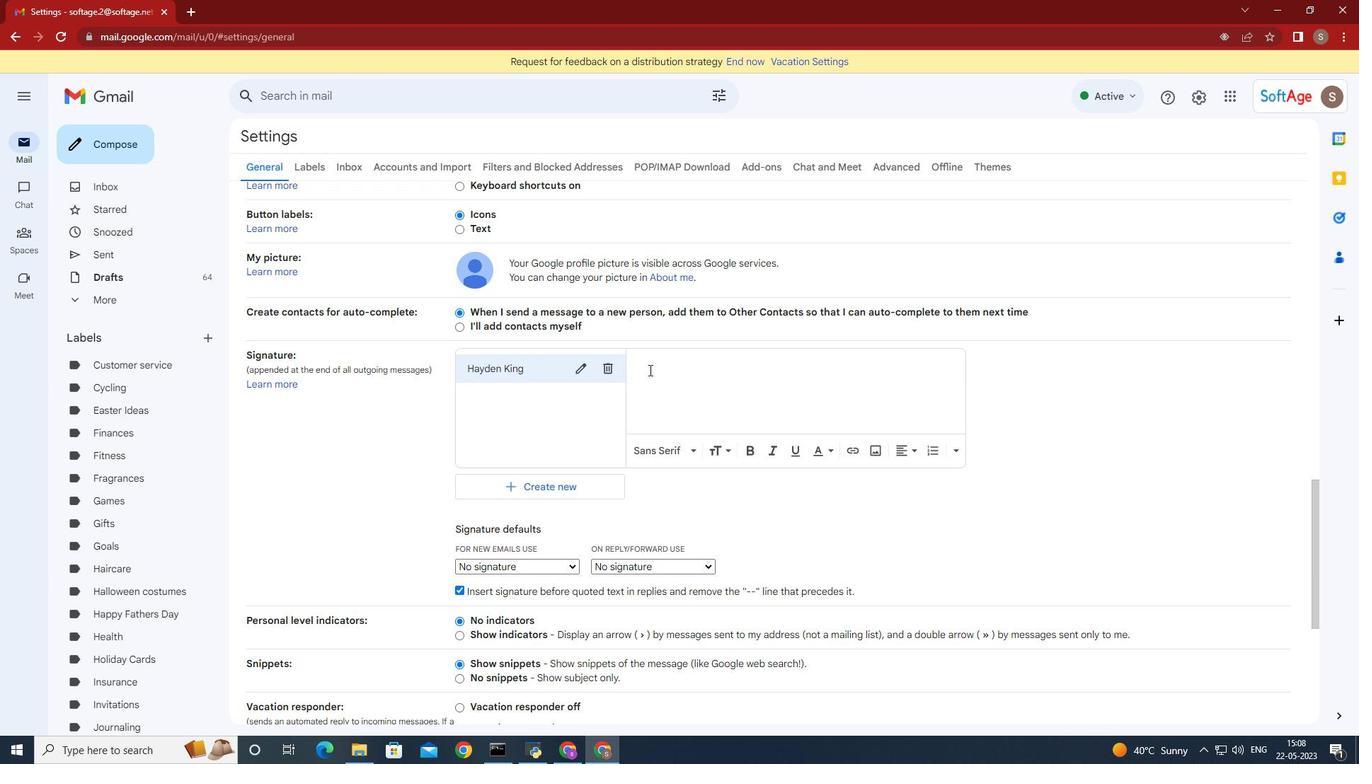 
Action: Key pressed n
Screenshot: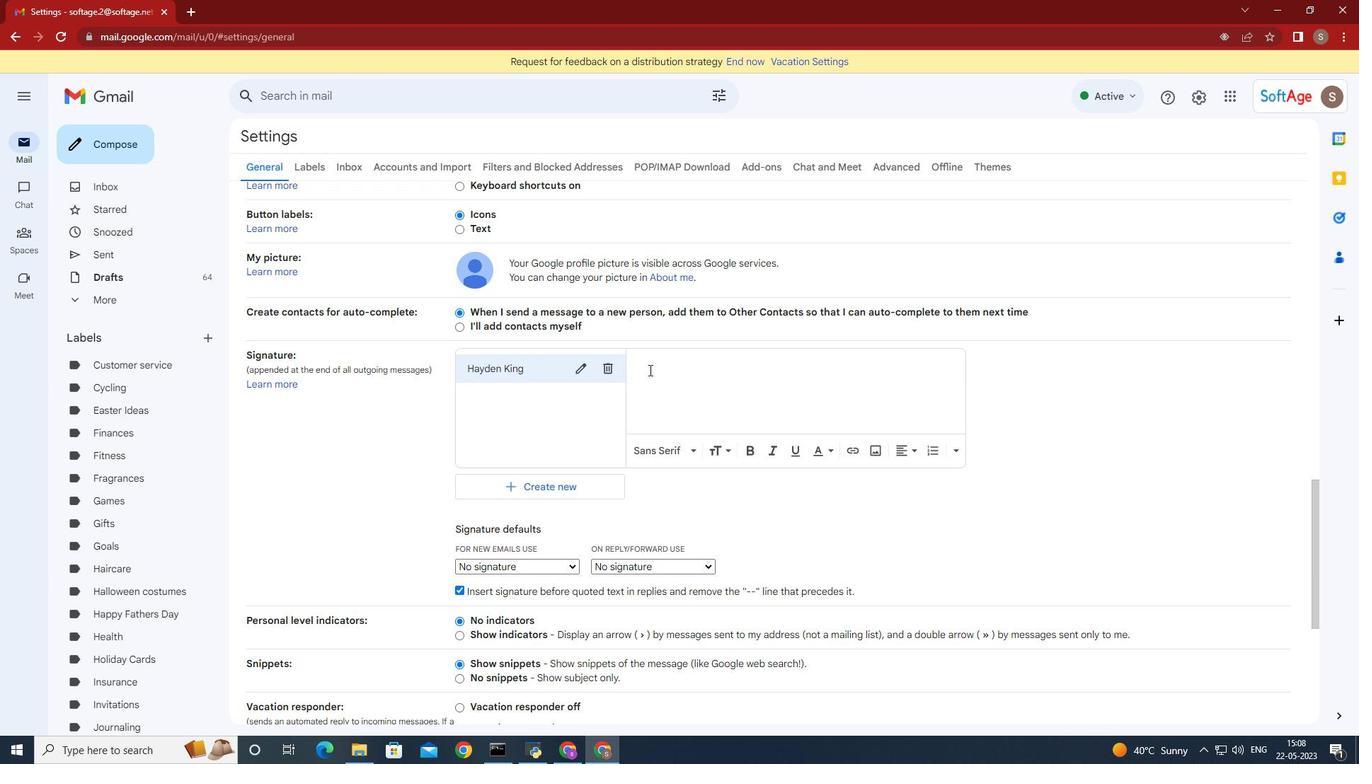 
Action: Mouse moved to (632, 361)
Screenshot: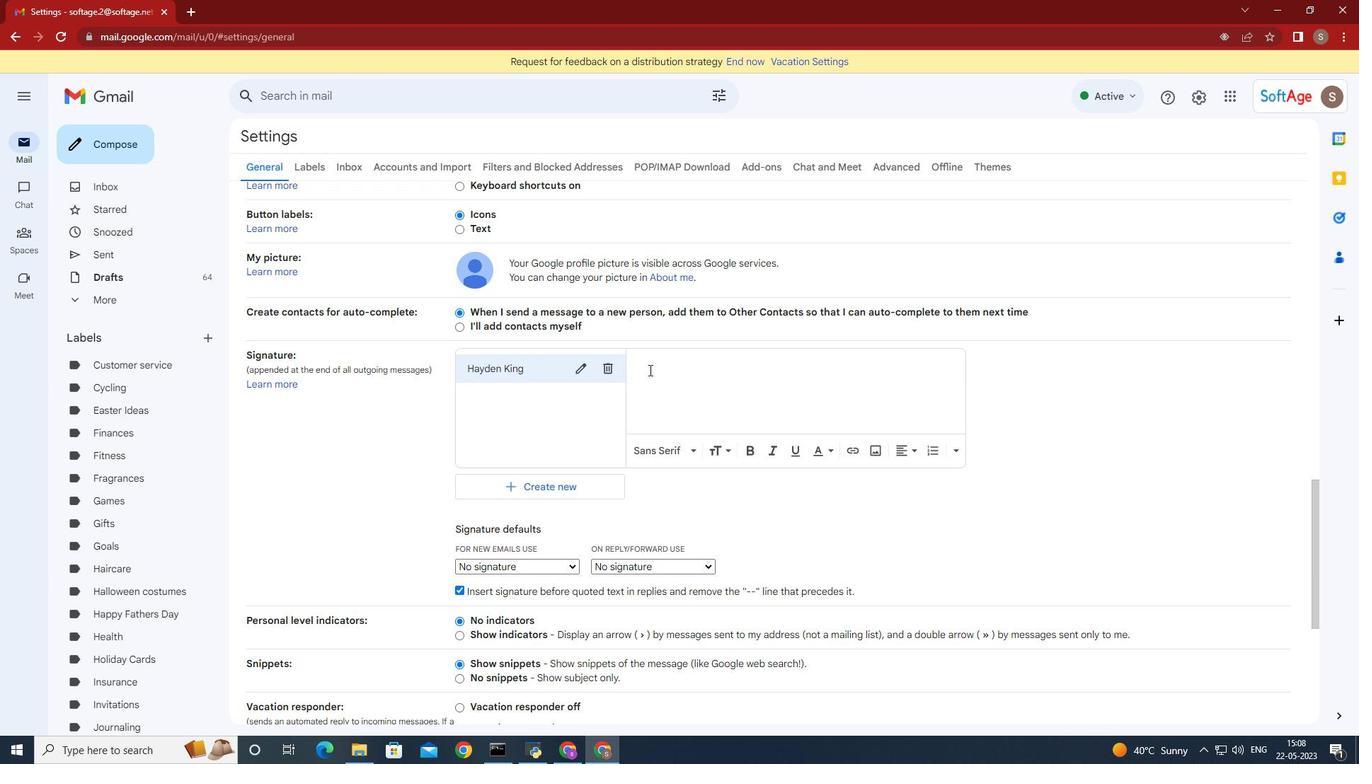 
Action: Mouse pressed left at (632, 361)
Screenshot: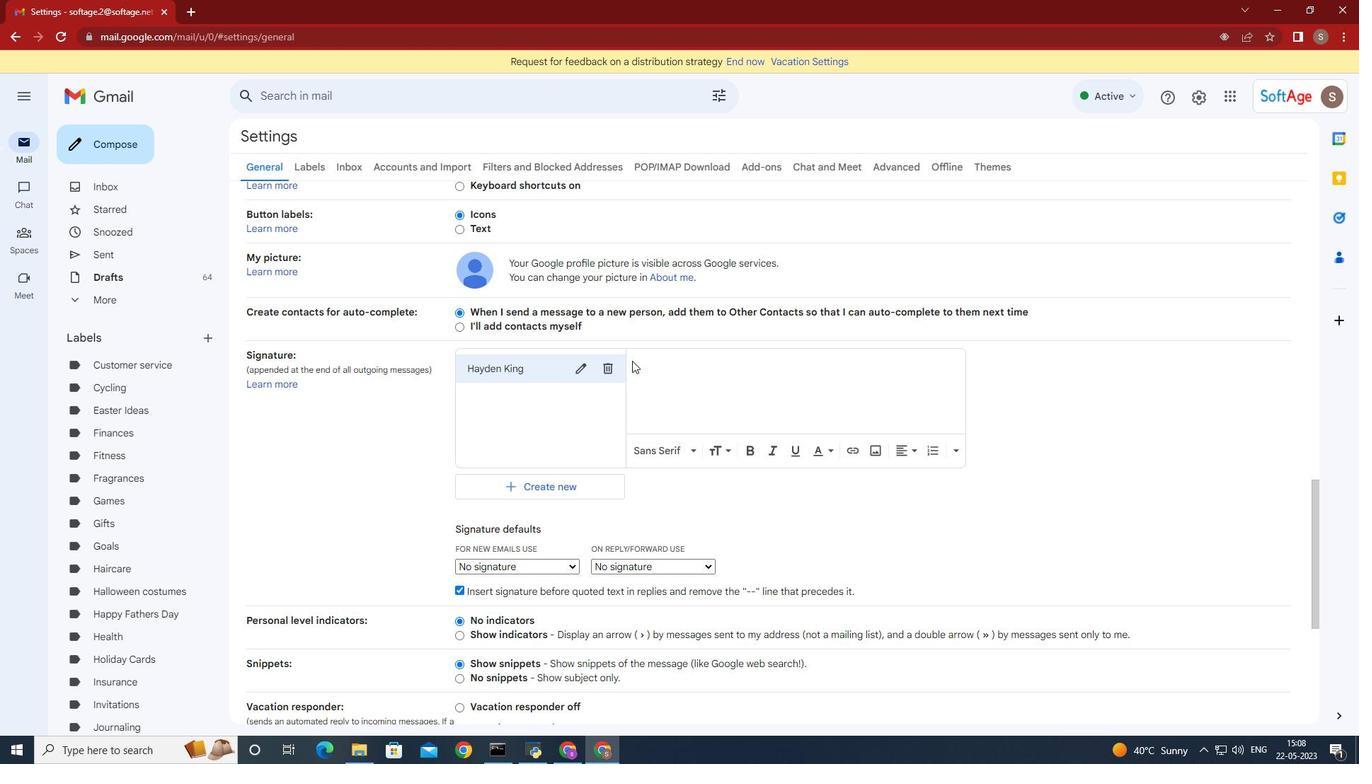 
Action: Mouse moved to (643, 370)
Screenshot: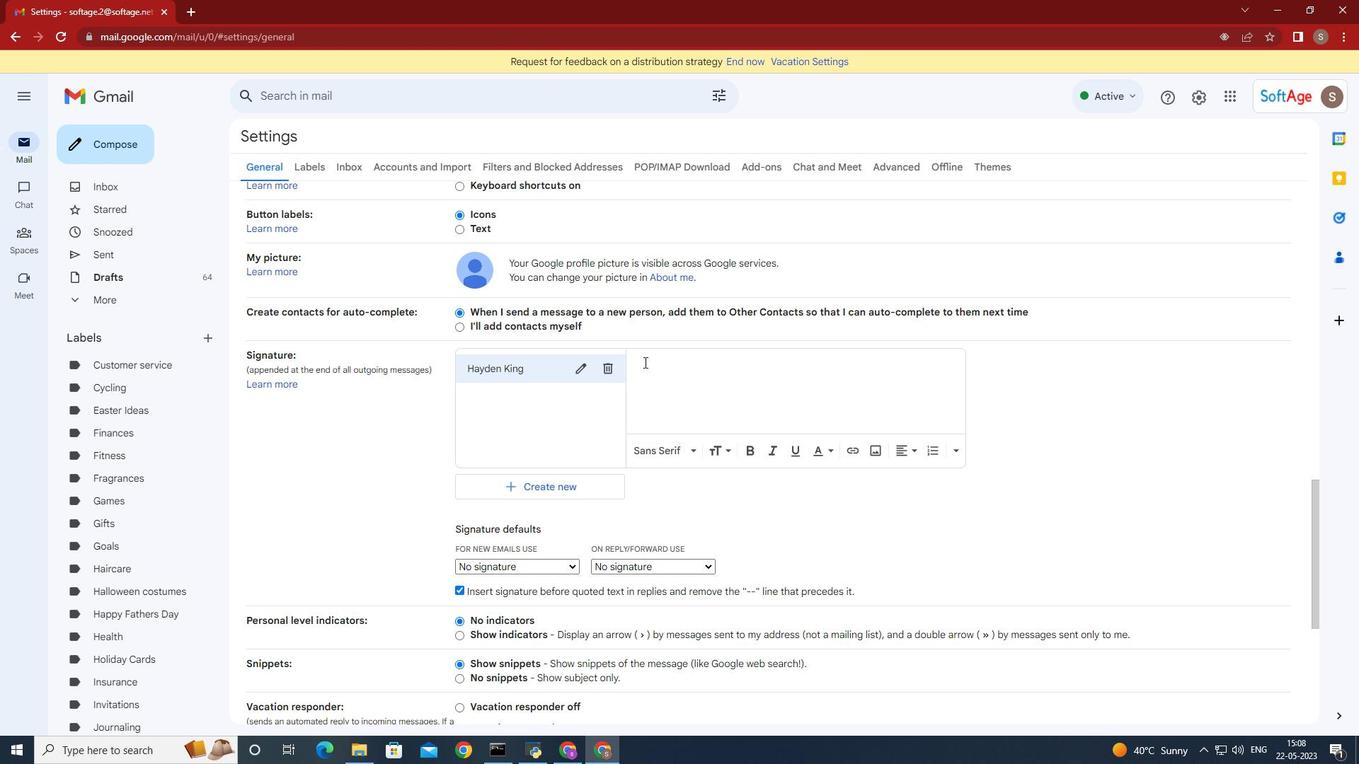 
Action: Key pressed c
Screenshot: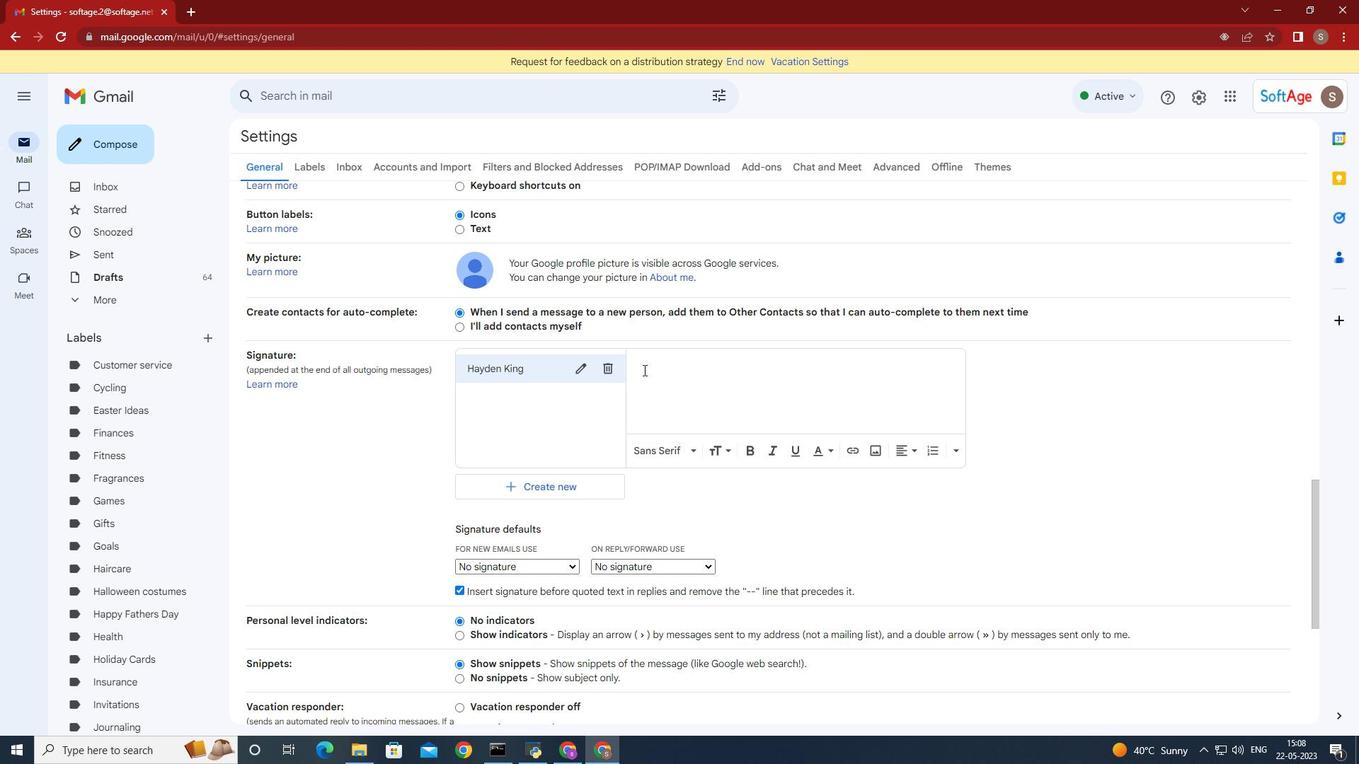 
Action: Mouse pressed left at (643, 370)
Screenshot: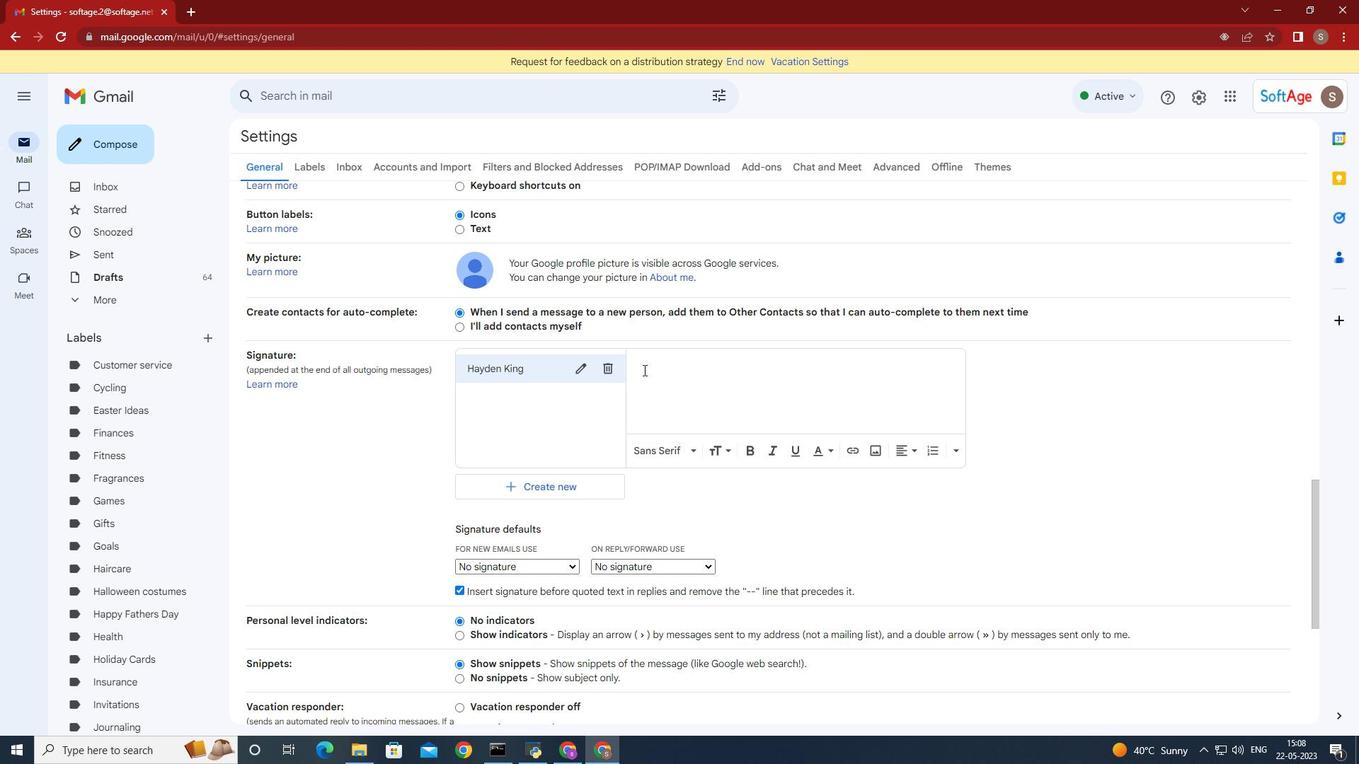 
Action: Mouse moved to (704, 399)
Screenshot: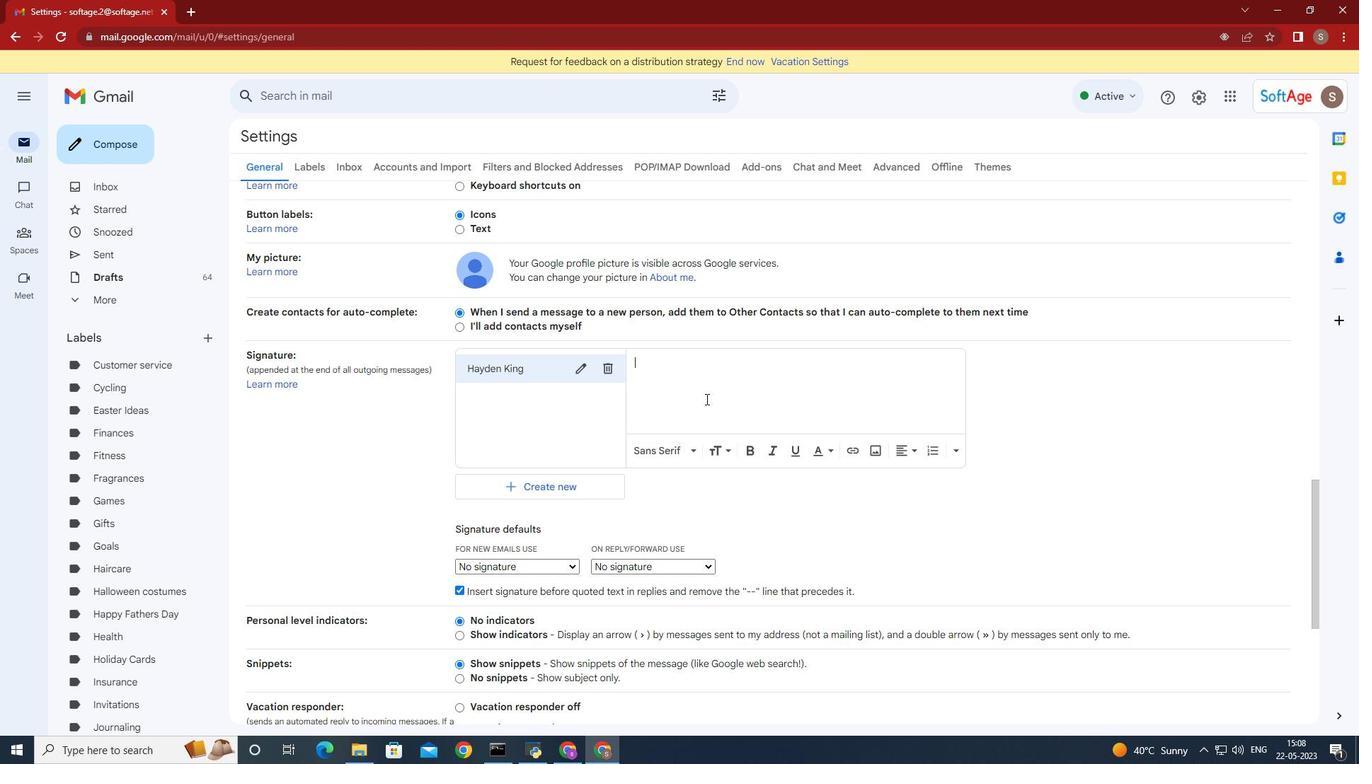 
Action: Key pressed e
Screenshot: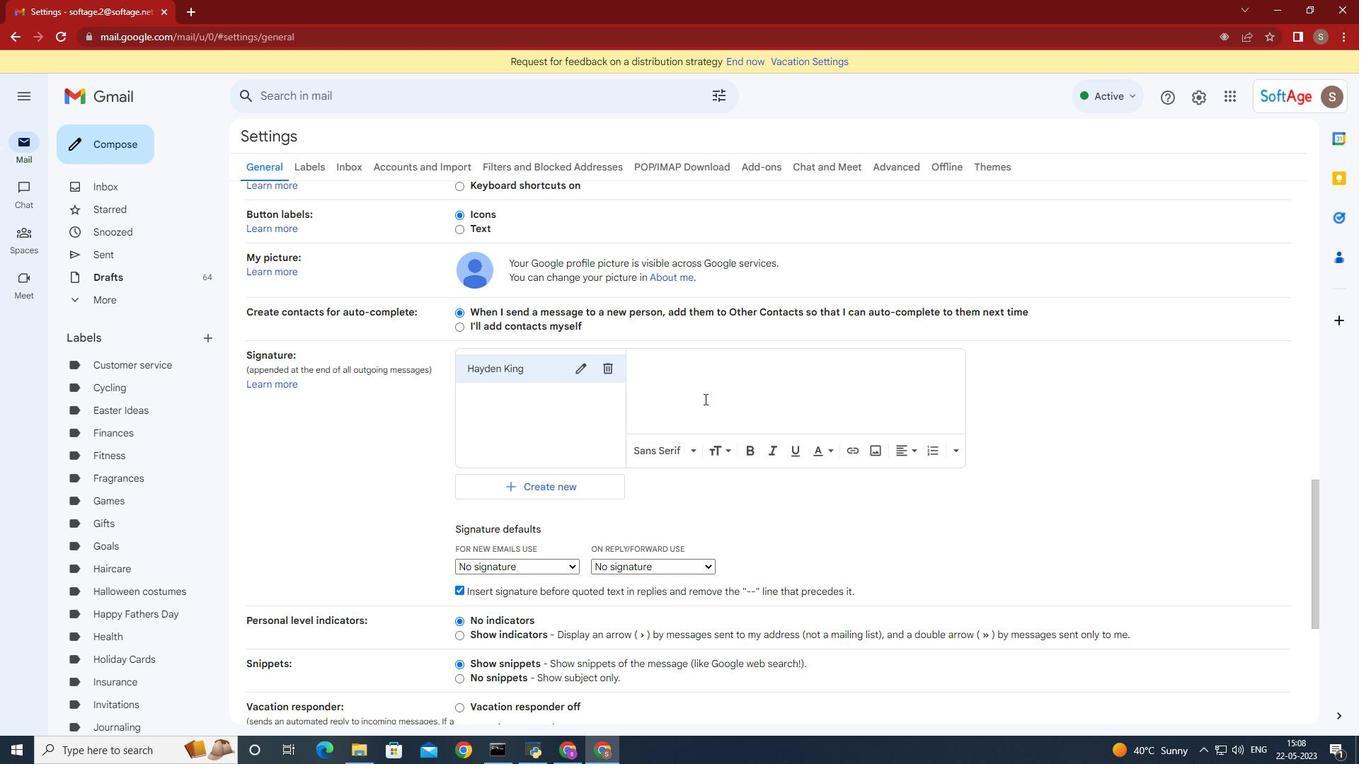 
Action: Mouse moved to (704, 399)
Screenshot: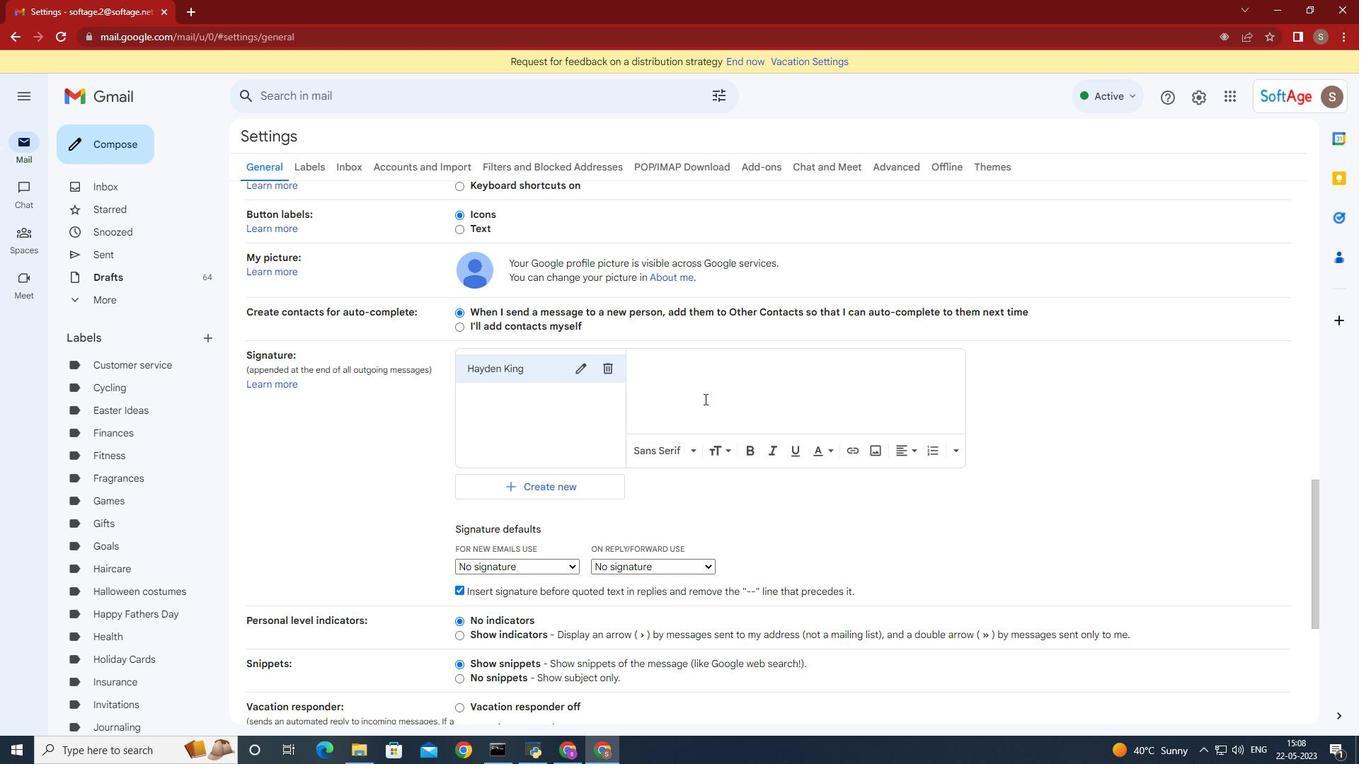 
Action: Key pressed r<Key.backspace><Key.backspace>sincere<Key.space>appreciar<Key.backspace>tion<Key.space>and<Key.space>gratitude;<Key.space><Key.enter><Key.caps_lock>H<Key.caps_lock>ayden<Key.caps_lock>K<Key.caps_lock>ing
Screenshot: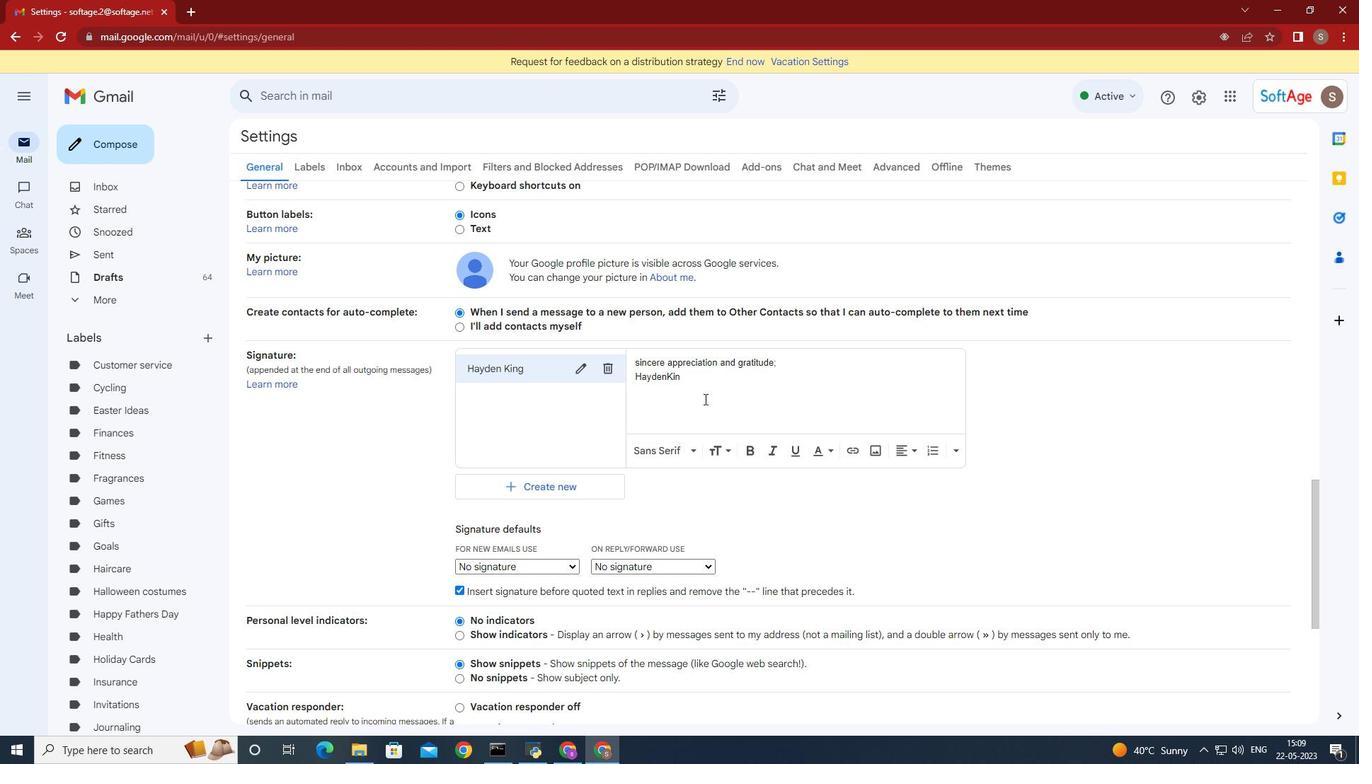 
Action: Mouse moved to (643, 483)
Screenshot: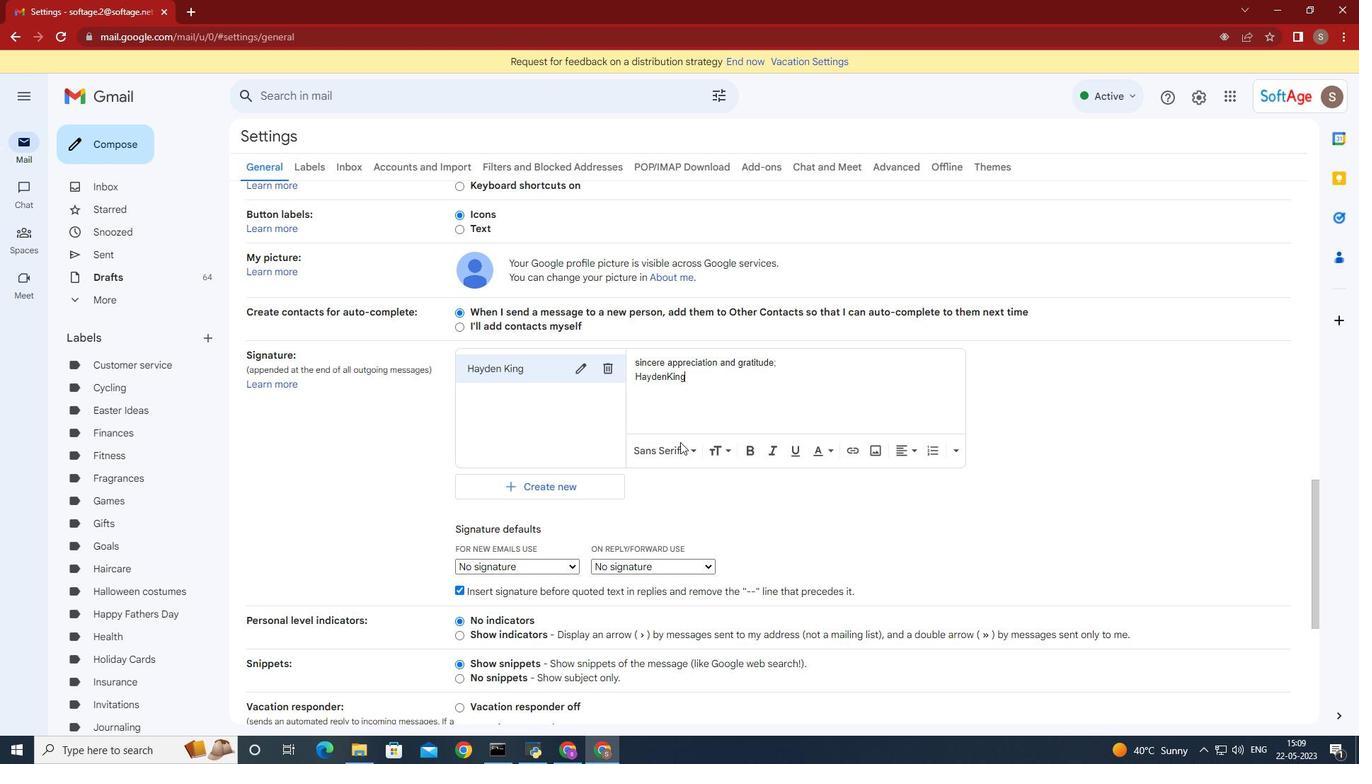 
Action: Key pressed <Key.space>
Screenshot: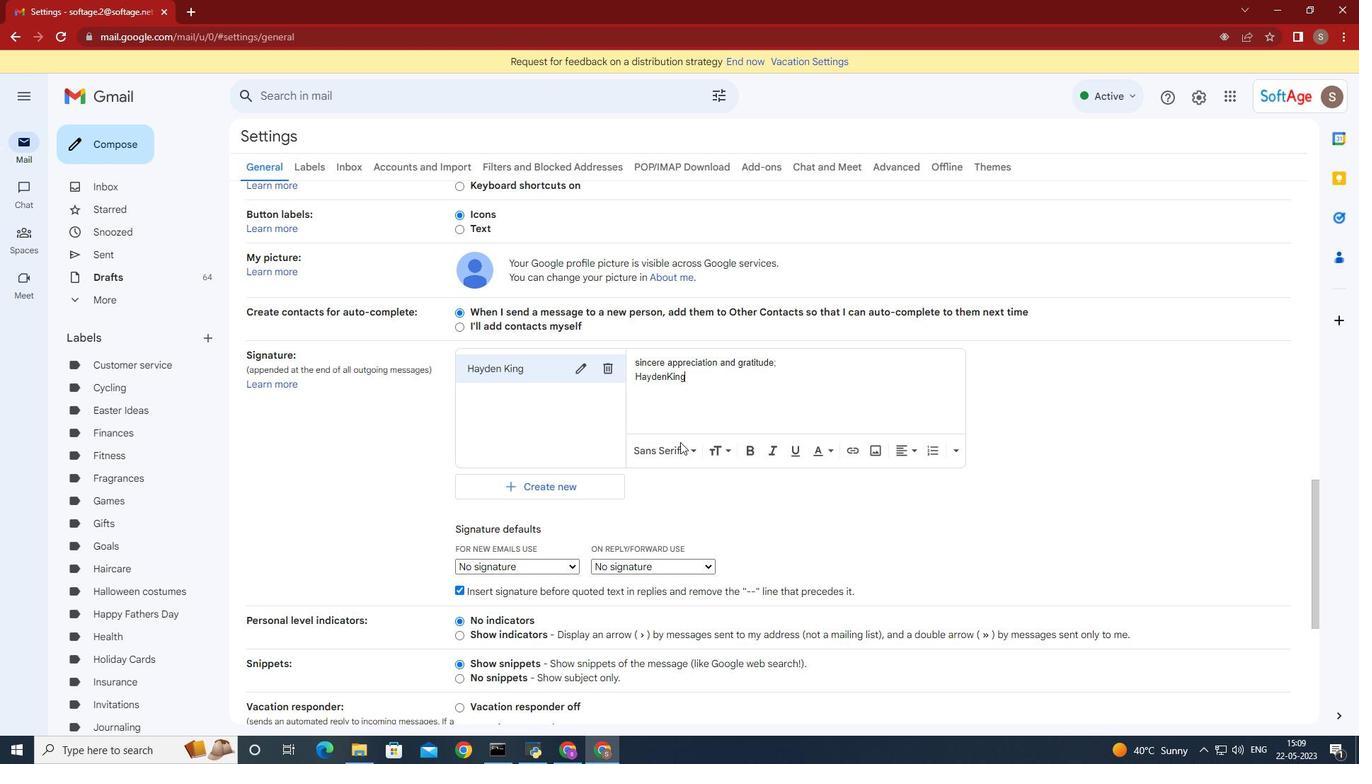 
Action: Mouse moved to (741, 489)
Screenshot: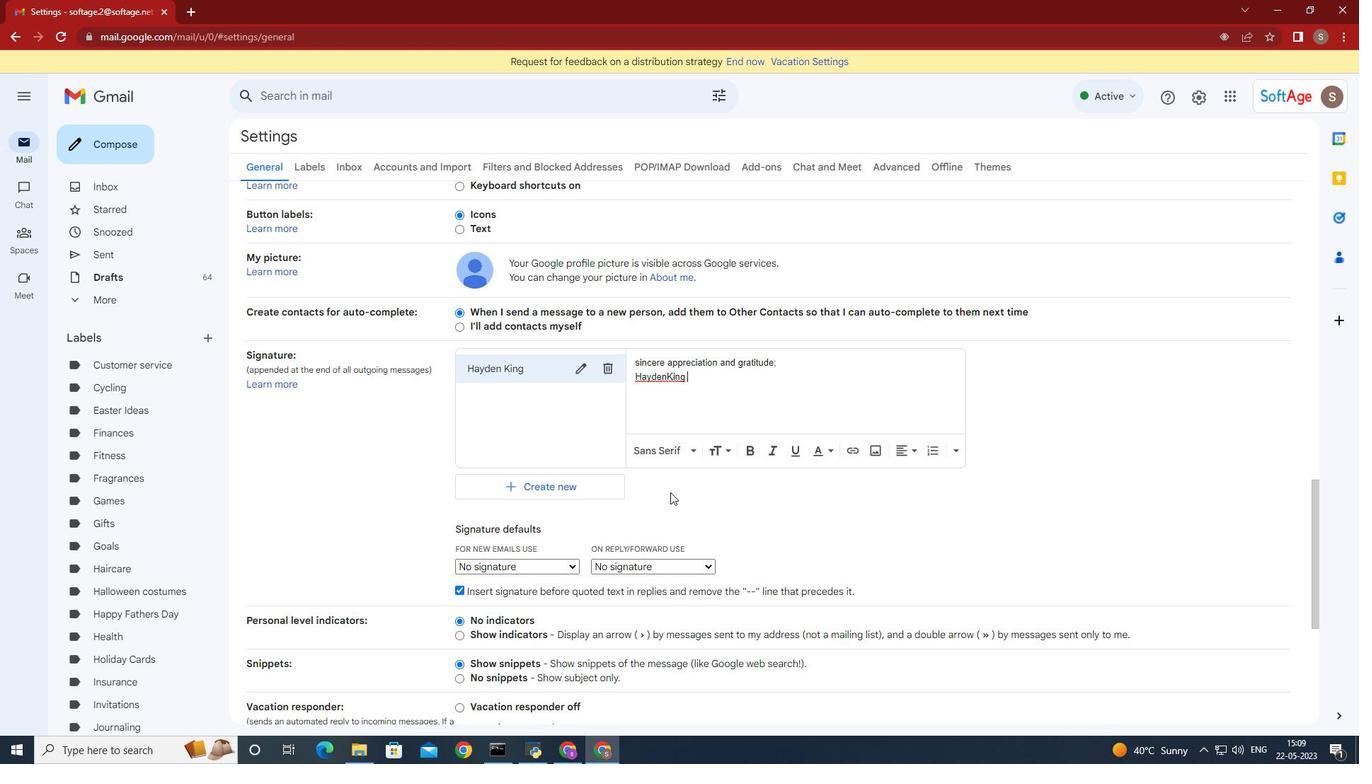 
Action: Mouse scrolled (741, 489) with delta (0, 0)
Screenshot: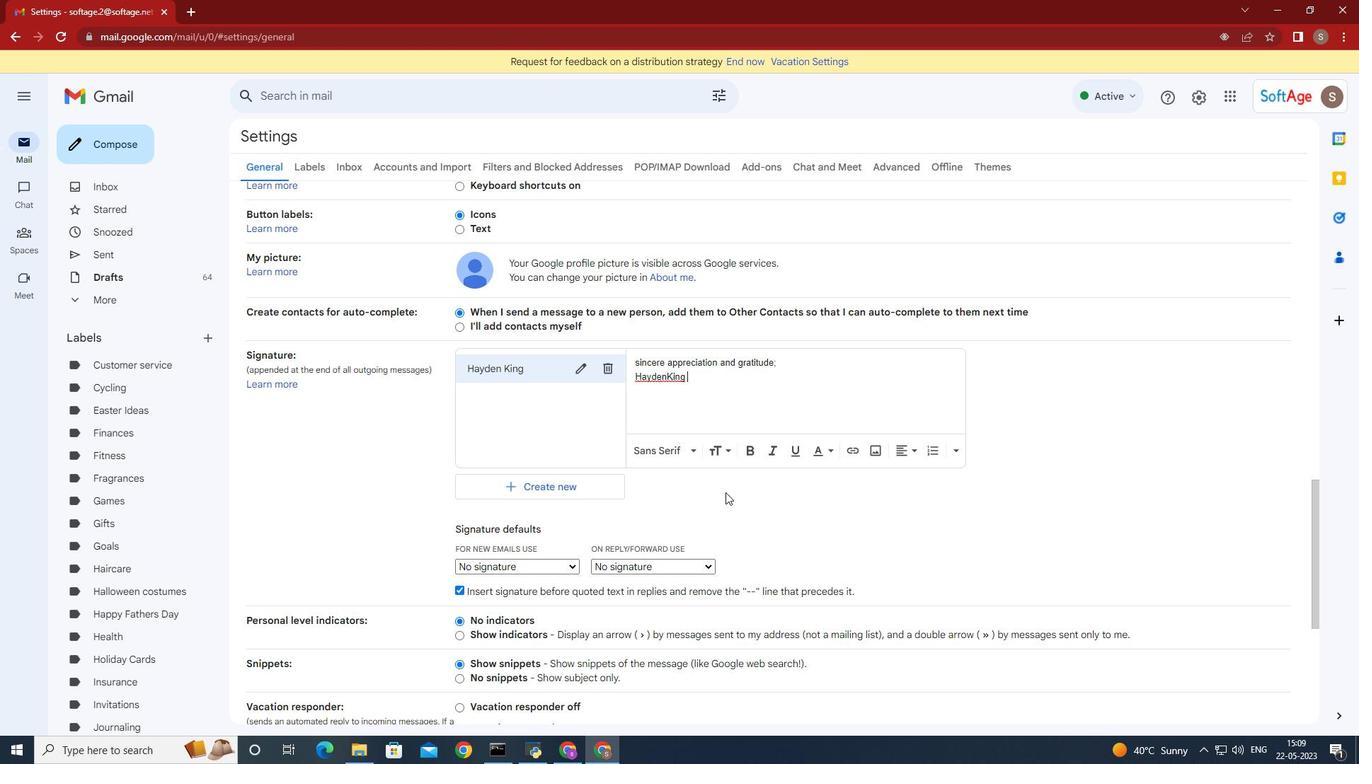 
Action: Mouse moved to (700, 319)
Screenshot: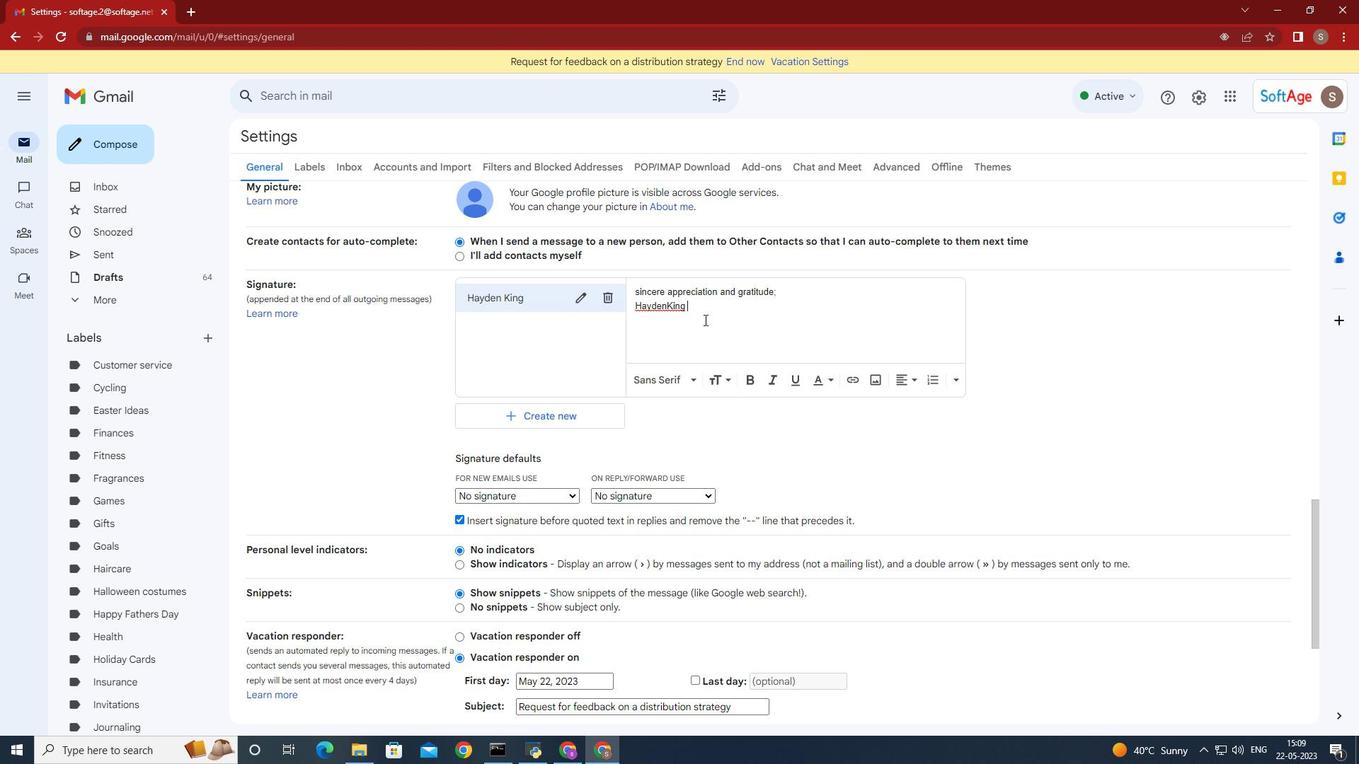 
Action: Mouse pressed left at (700, 319)
Screenshot: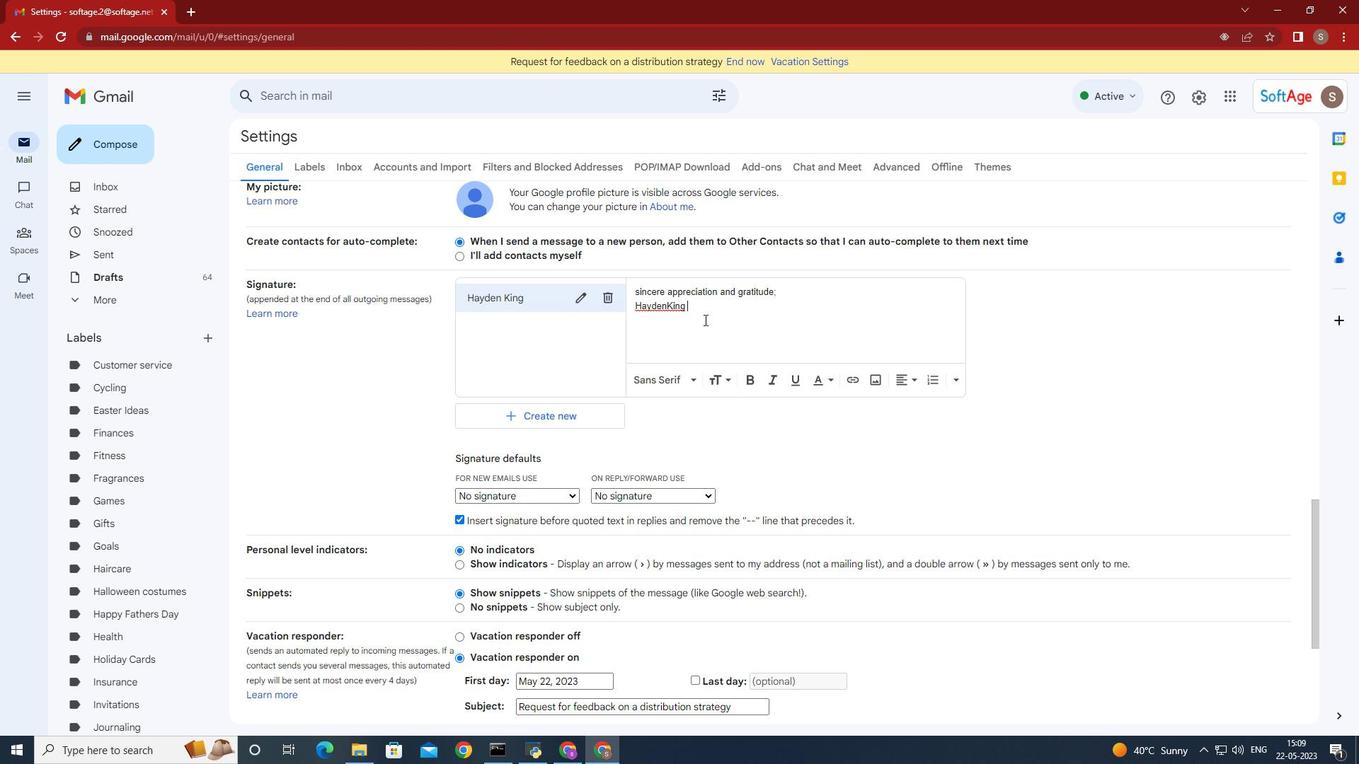 
Action: Mouse moved to (661, 308)
Screenshot: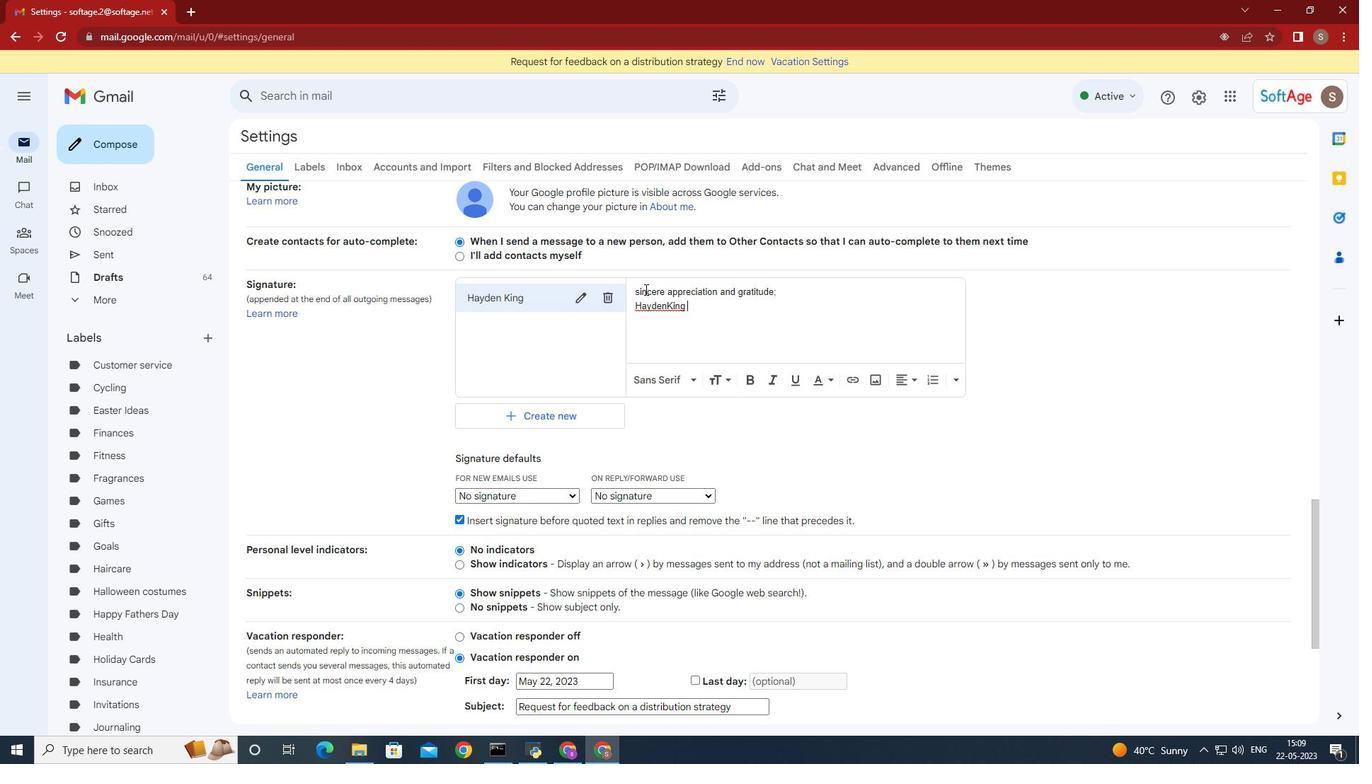 
Action: Key pressed <Key.backspace>
Screenshot: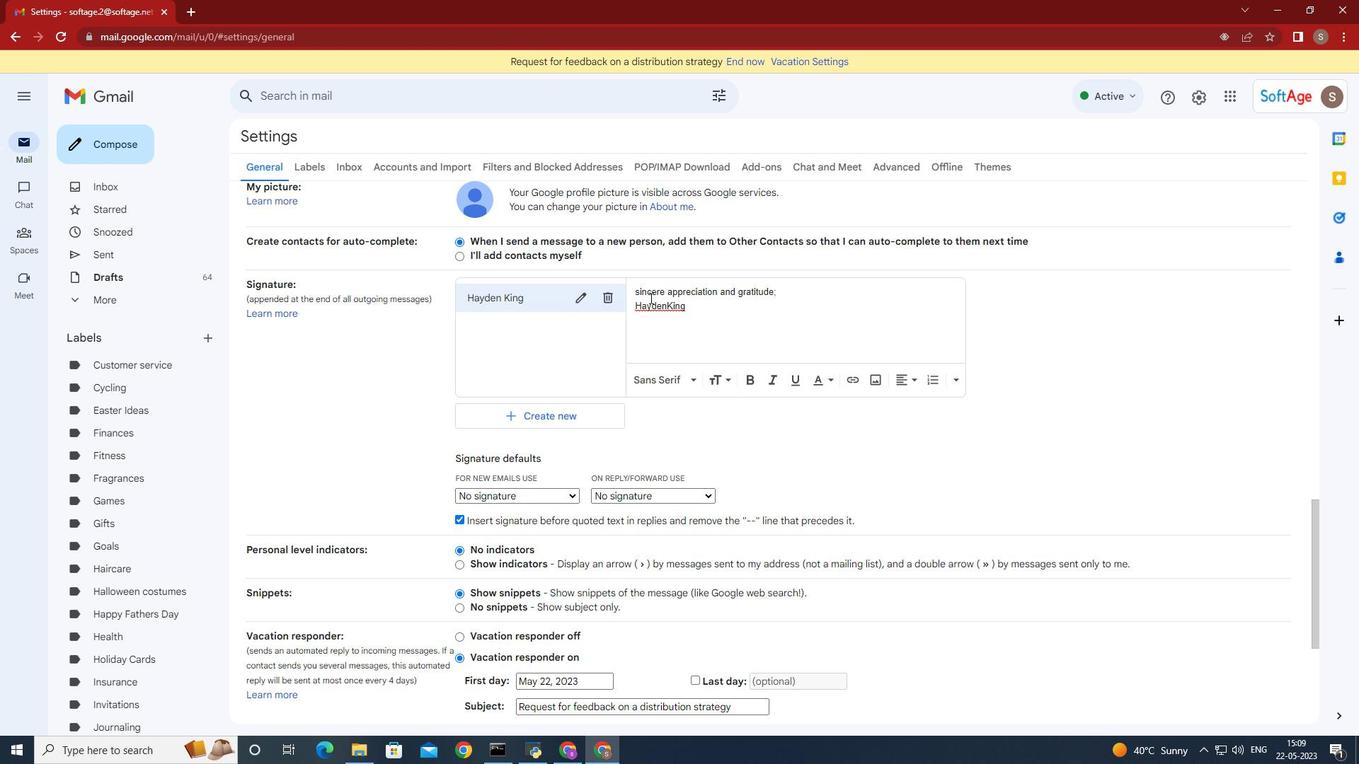 
Action: Mouse moved to (663, 307)
Screenshot: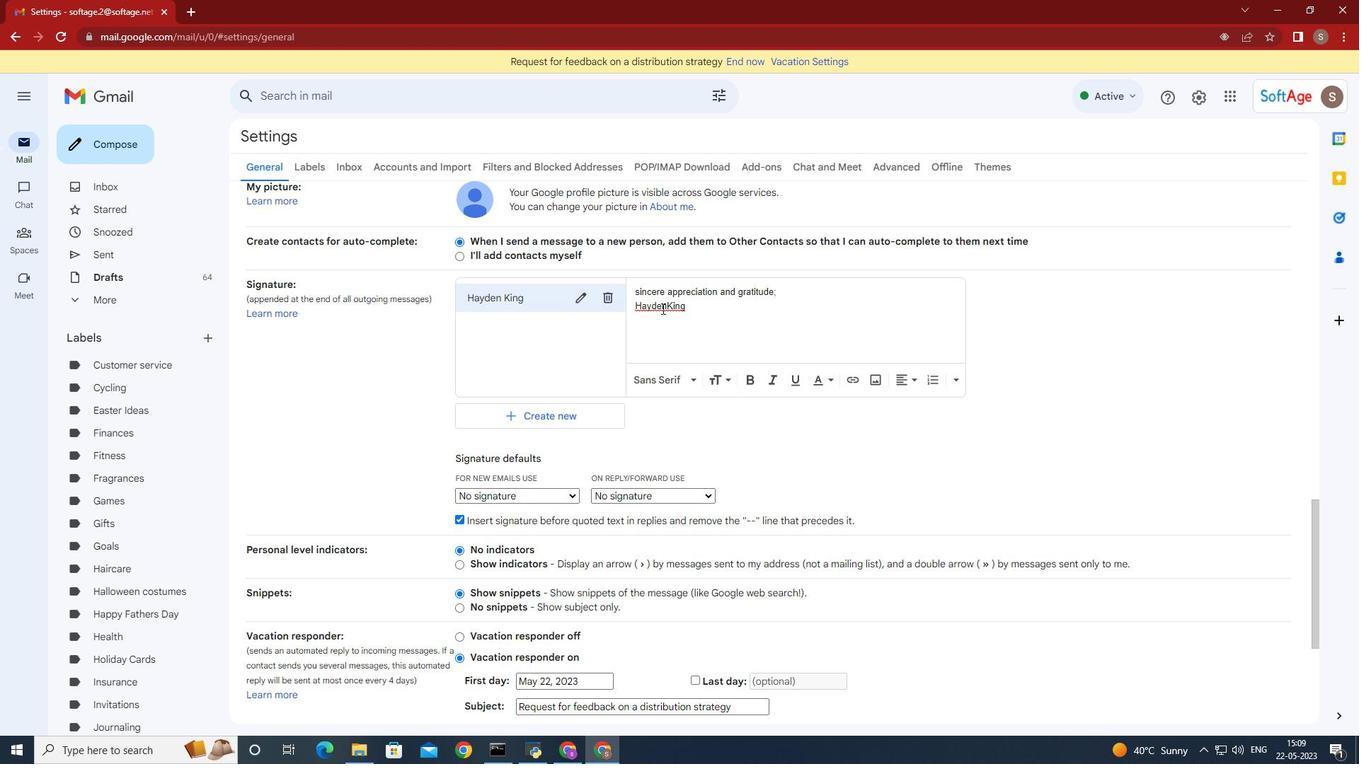 
Action: Key pressed <Key.backspace>
Screenshot: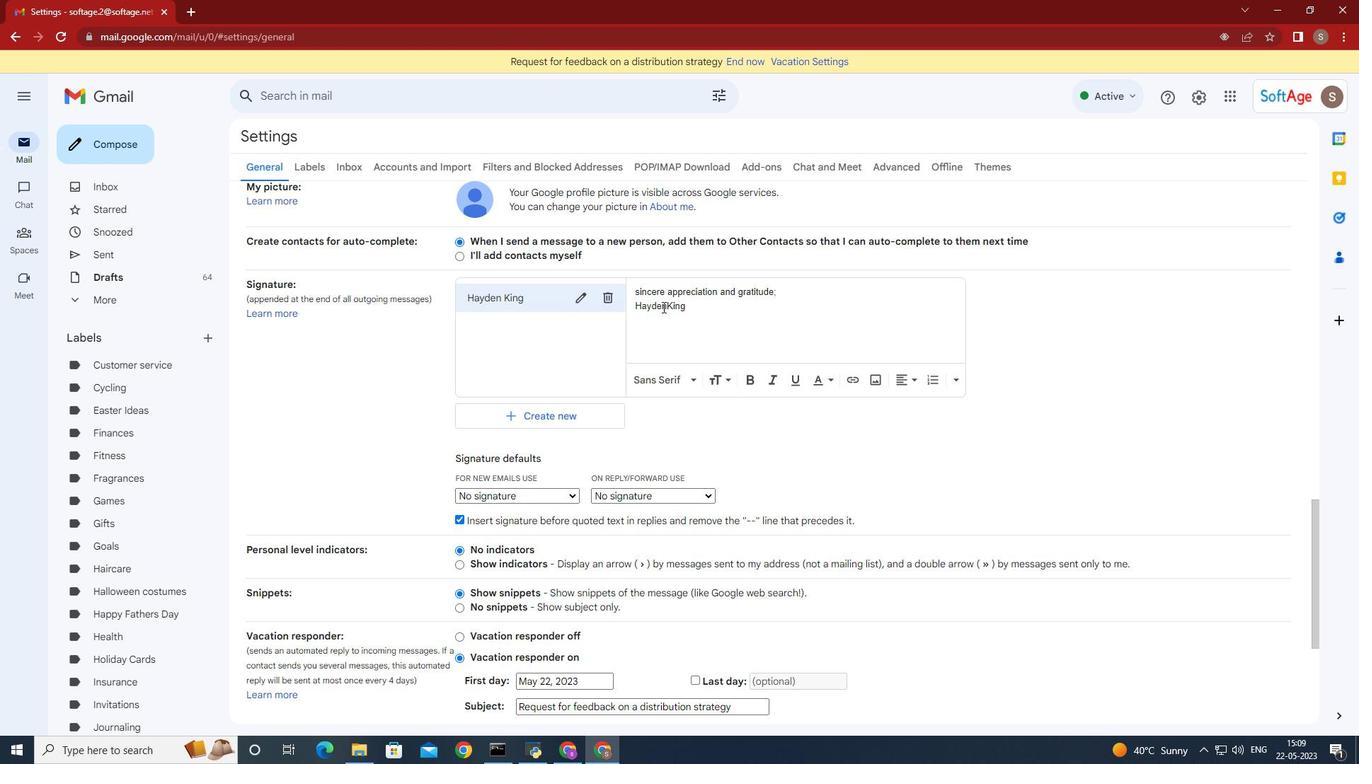 
Action: Mouse moved to (668, 305)
Screenshot: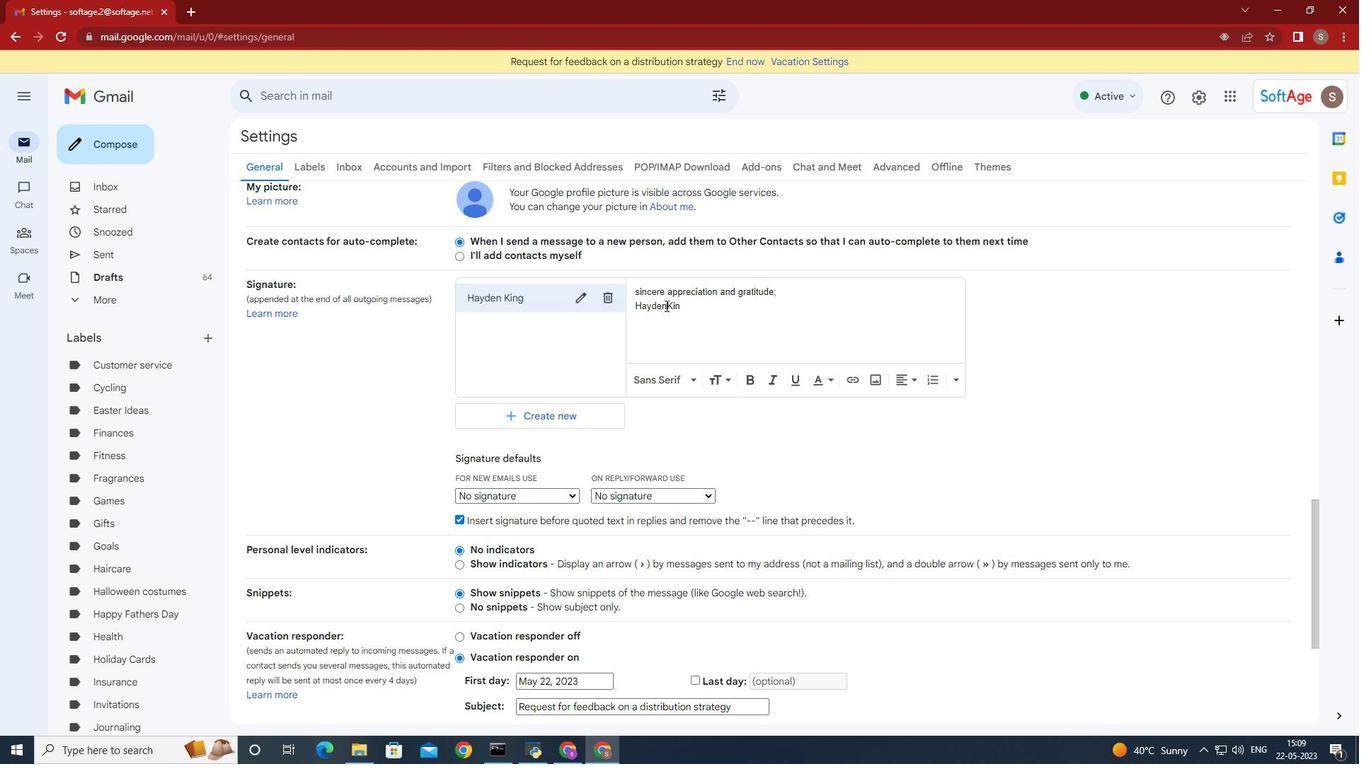 
Action: Key pressed <Key.backspace>
Screenshot: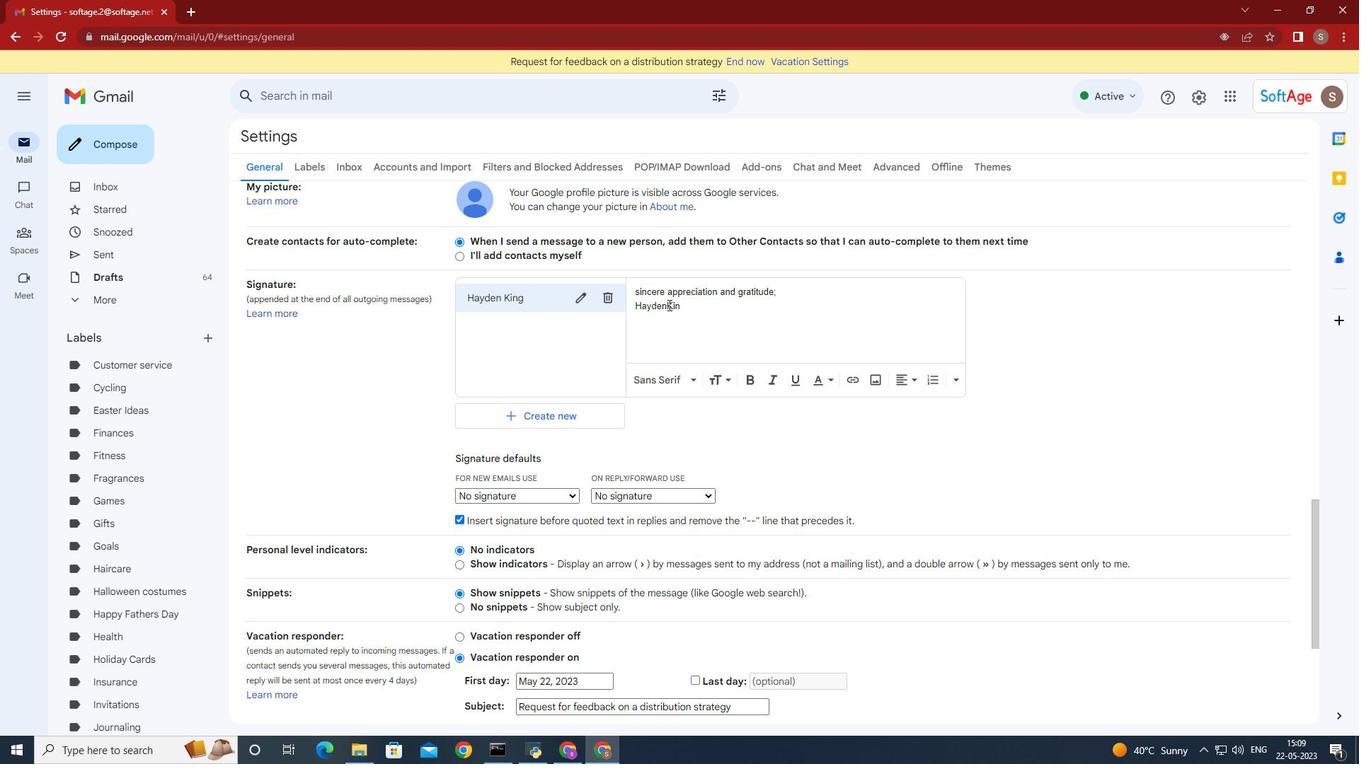 
Action: Mouse moved to (668, 305)
Screenshot: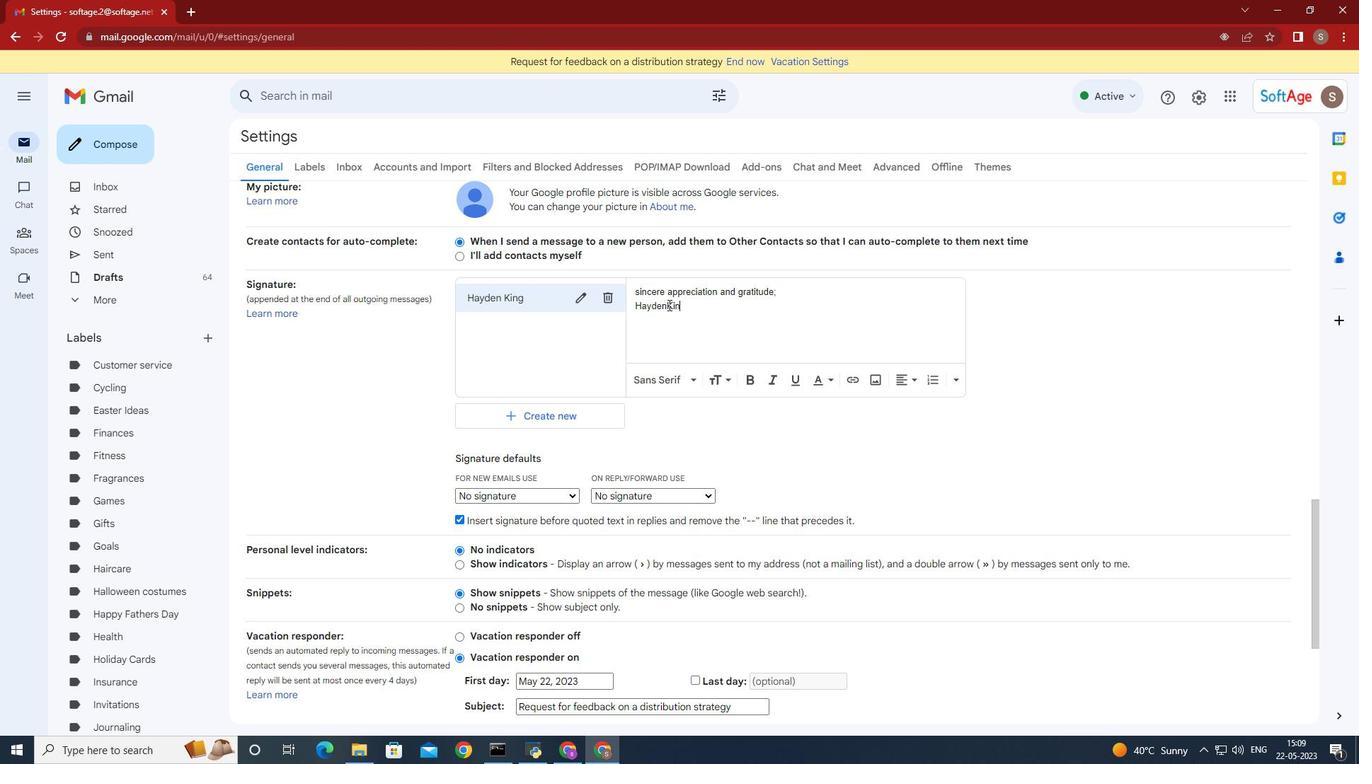 
Action: Key pressed <Key.backspace>
Screenshot: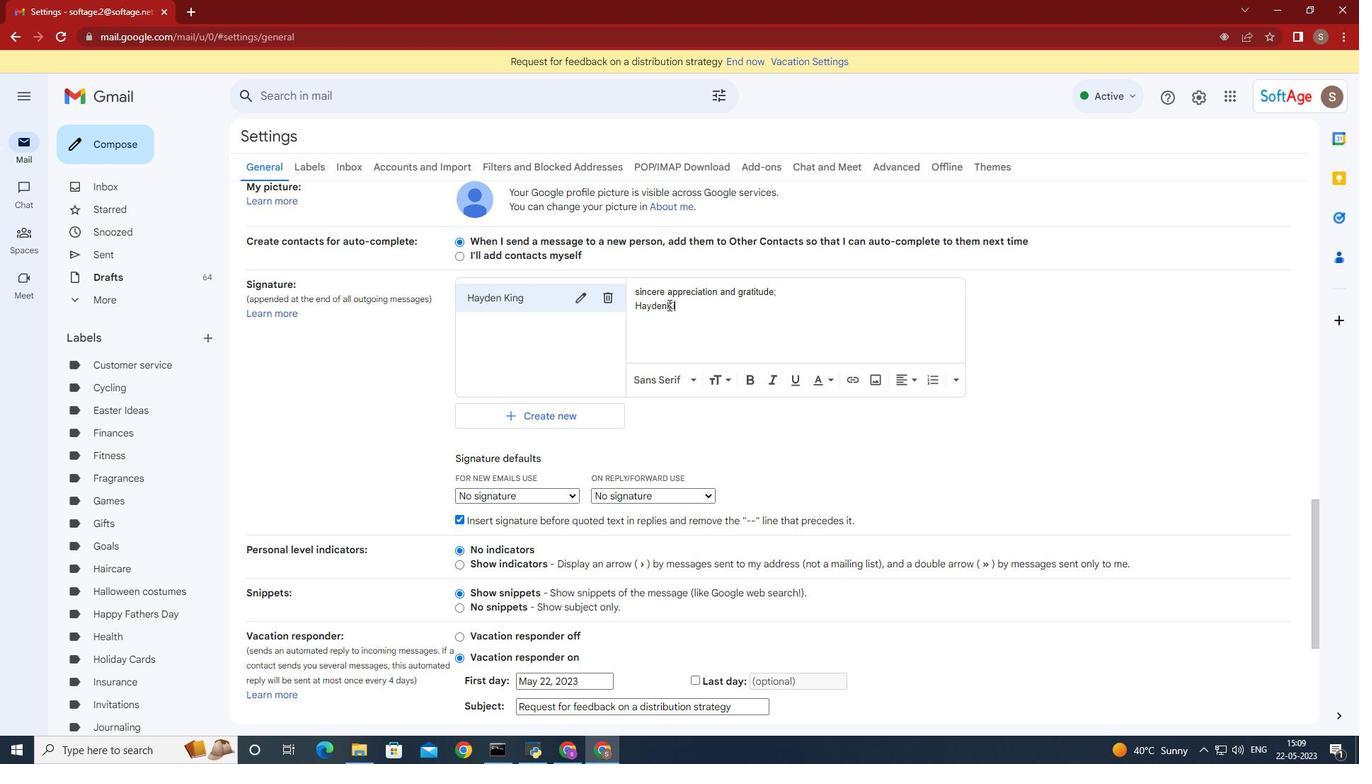 
Action: Mouse moved to (665, 305)
Screenshot: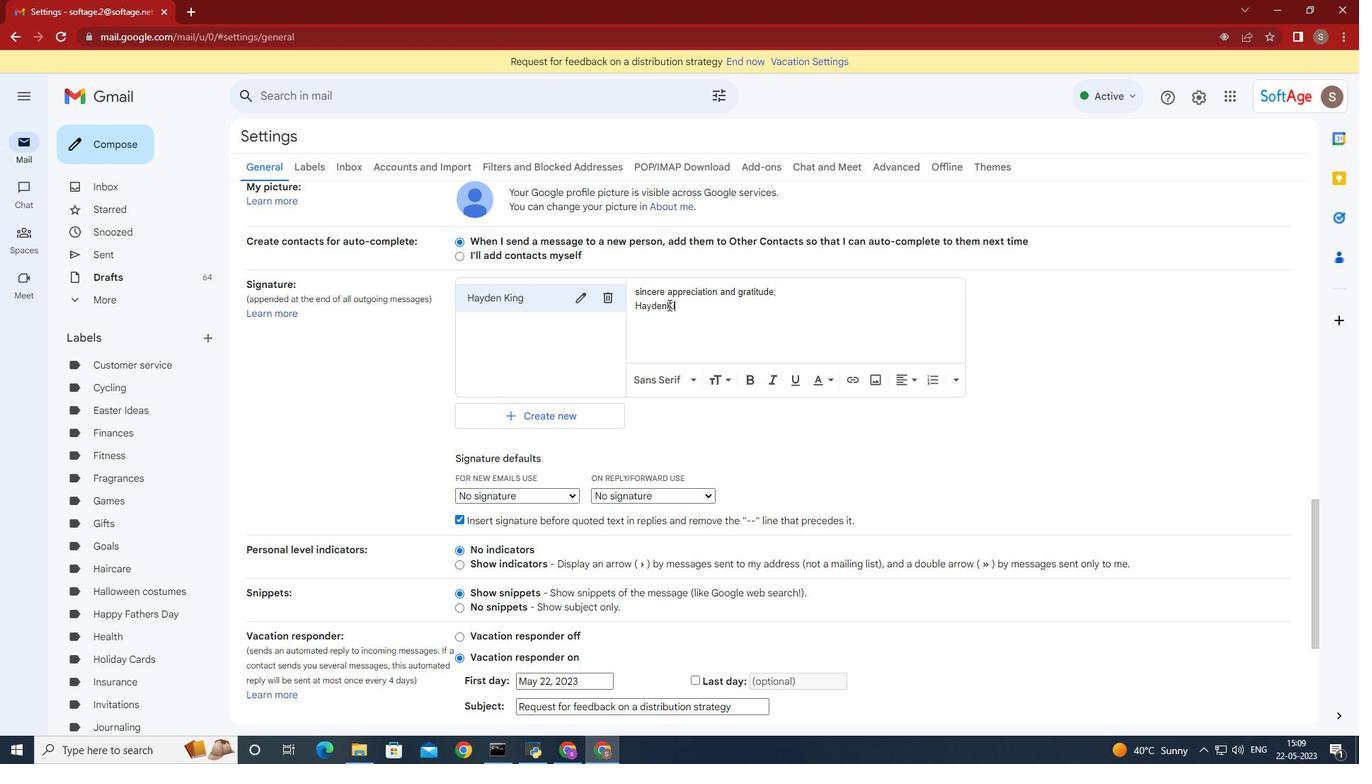 
Action: Key pressed <Key.backspace>
Screenshot: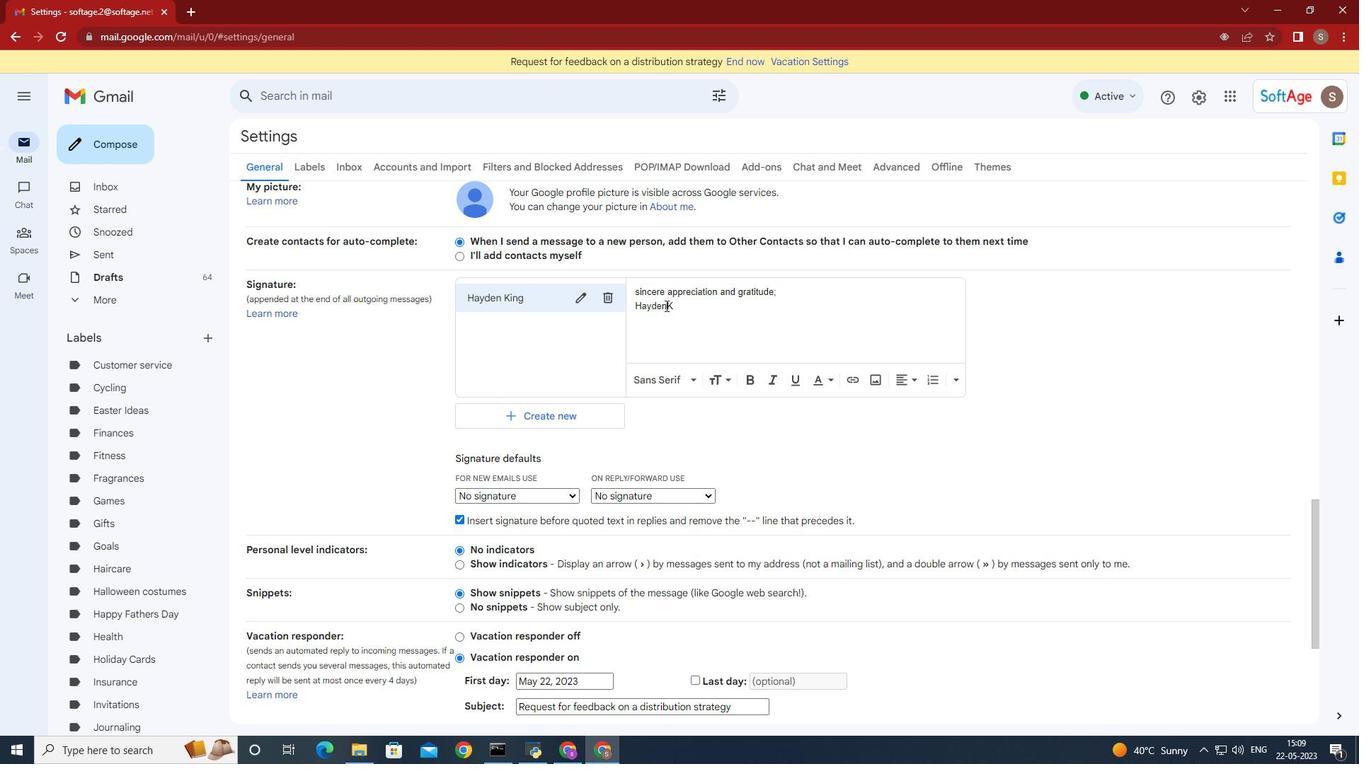
Action: Mouse moved to (683, 338)
Screenshot: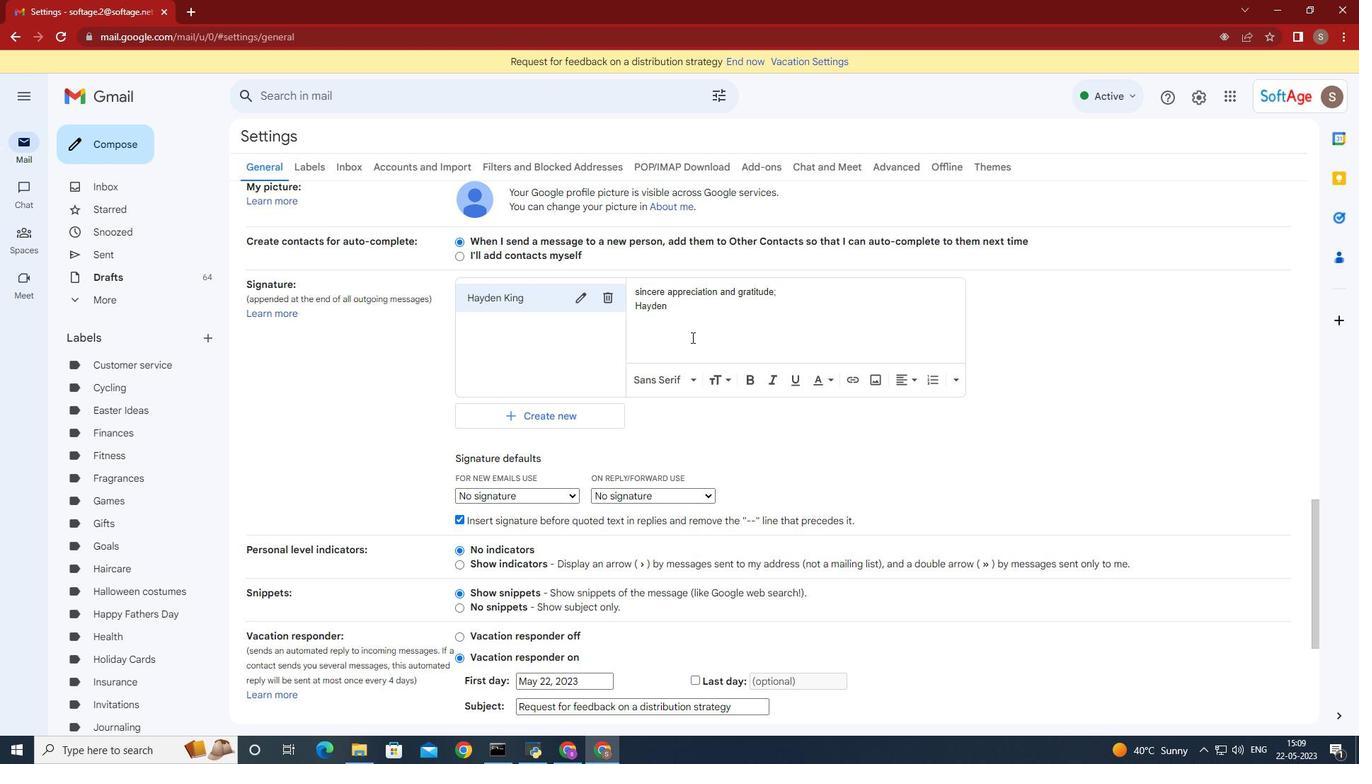 
Action: Key pressed <Key.space><Key.shift>Ki
Screenshot: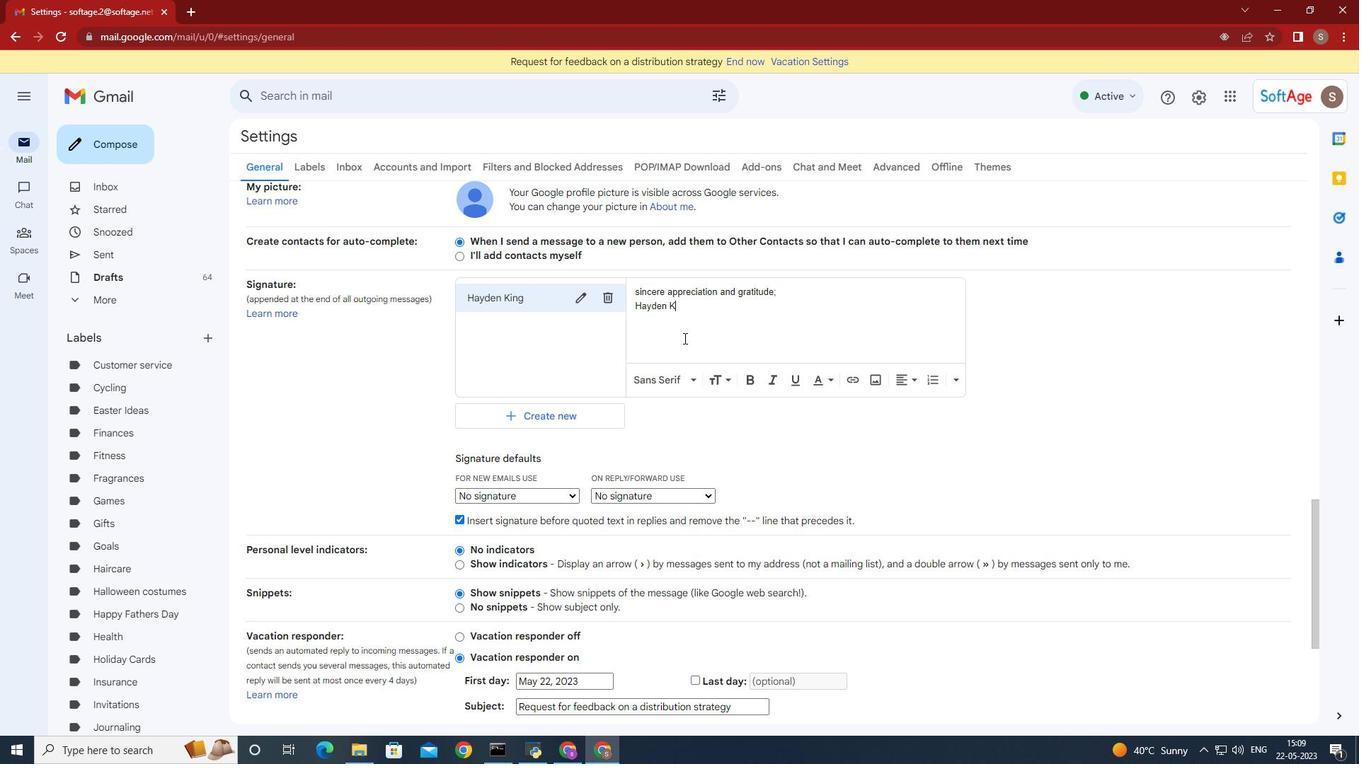
Action: Mouse moved to (676, 362)
Screenshot: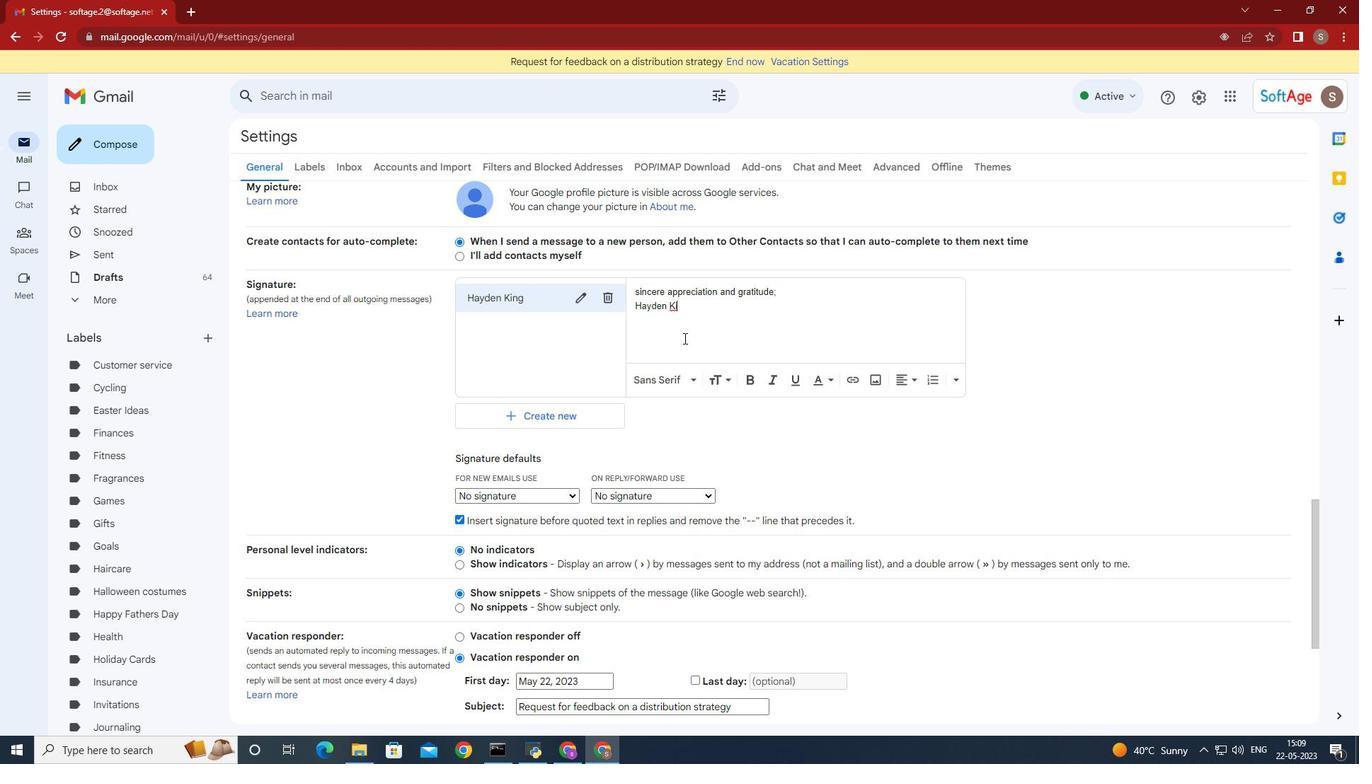 
Action: Key pressed ng
Screenshot: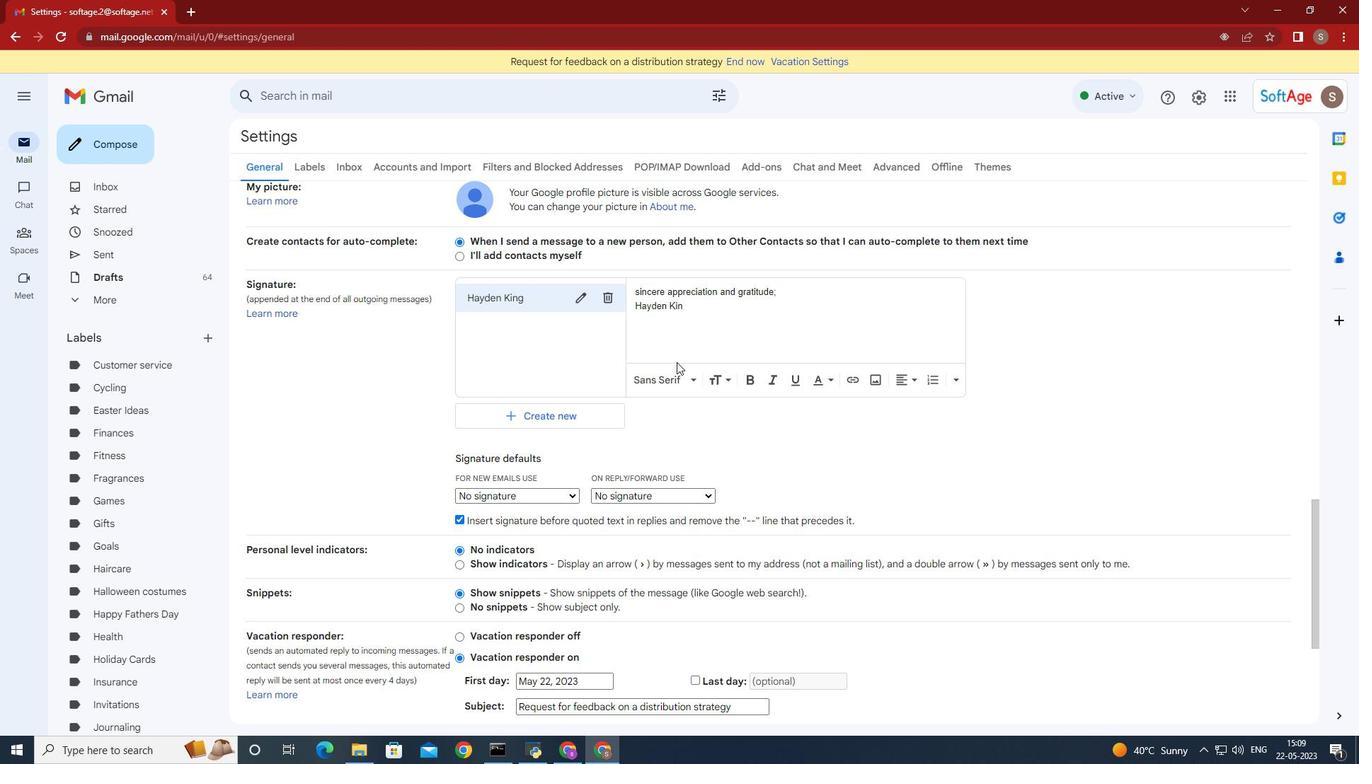 
Action: Mouse moved to (570, 493)
Screenshot: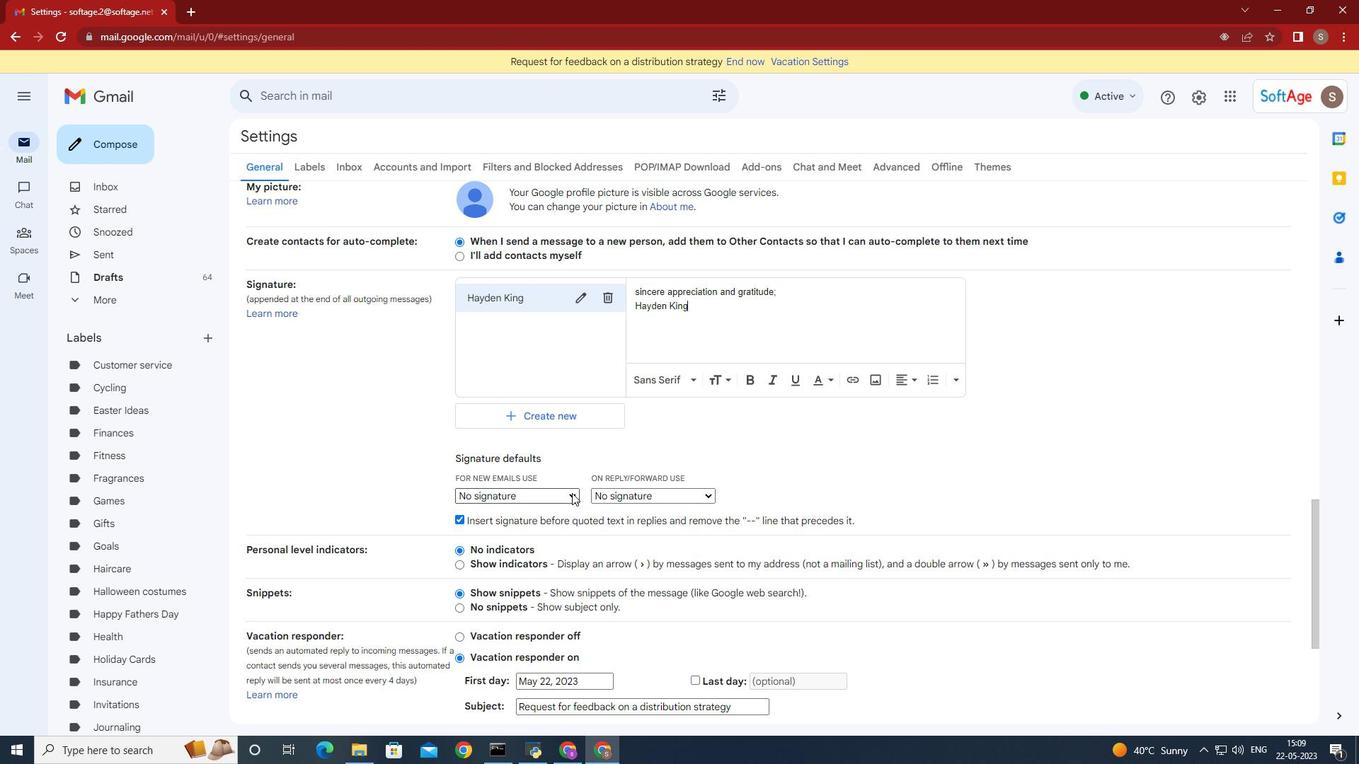
Action: Mouse pressed left at (570, 493)
Screenshot: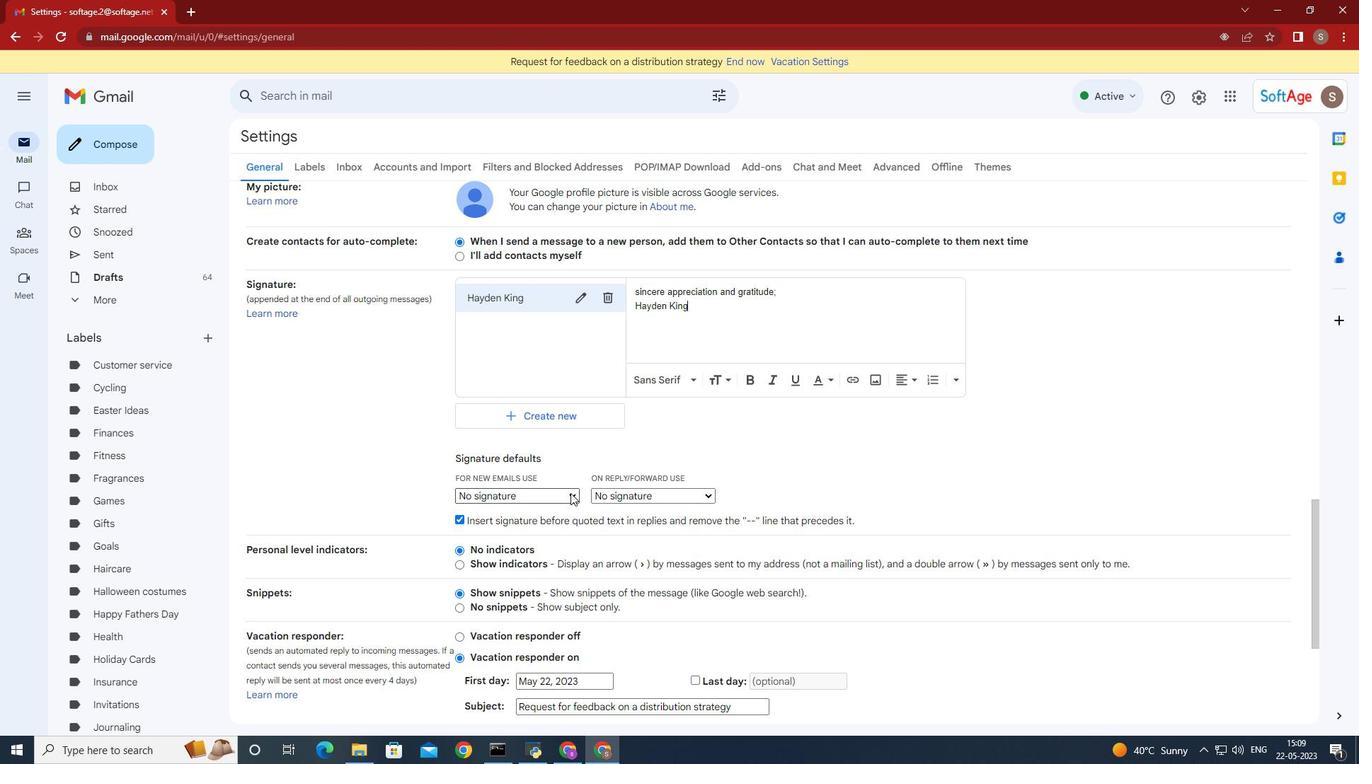 
Action: Mouse moved to (604, 501)
Screenshot: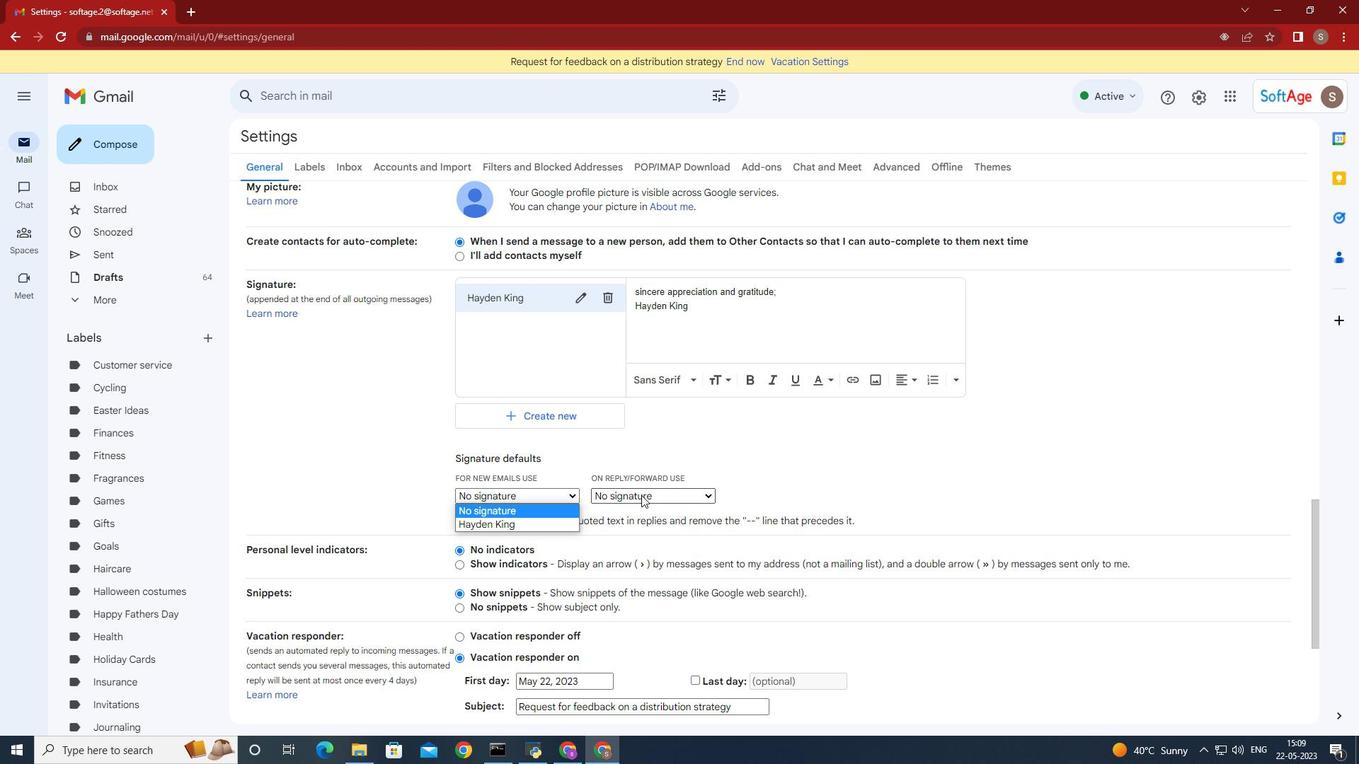 
Action: Mouse scrolled (604, 501) with delta (0, 0)
Screenshot: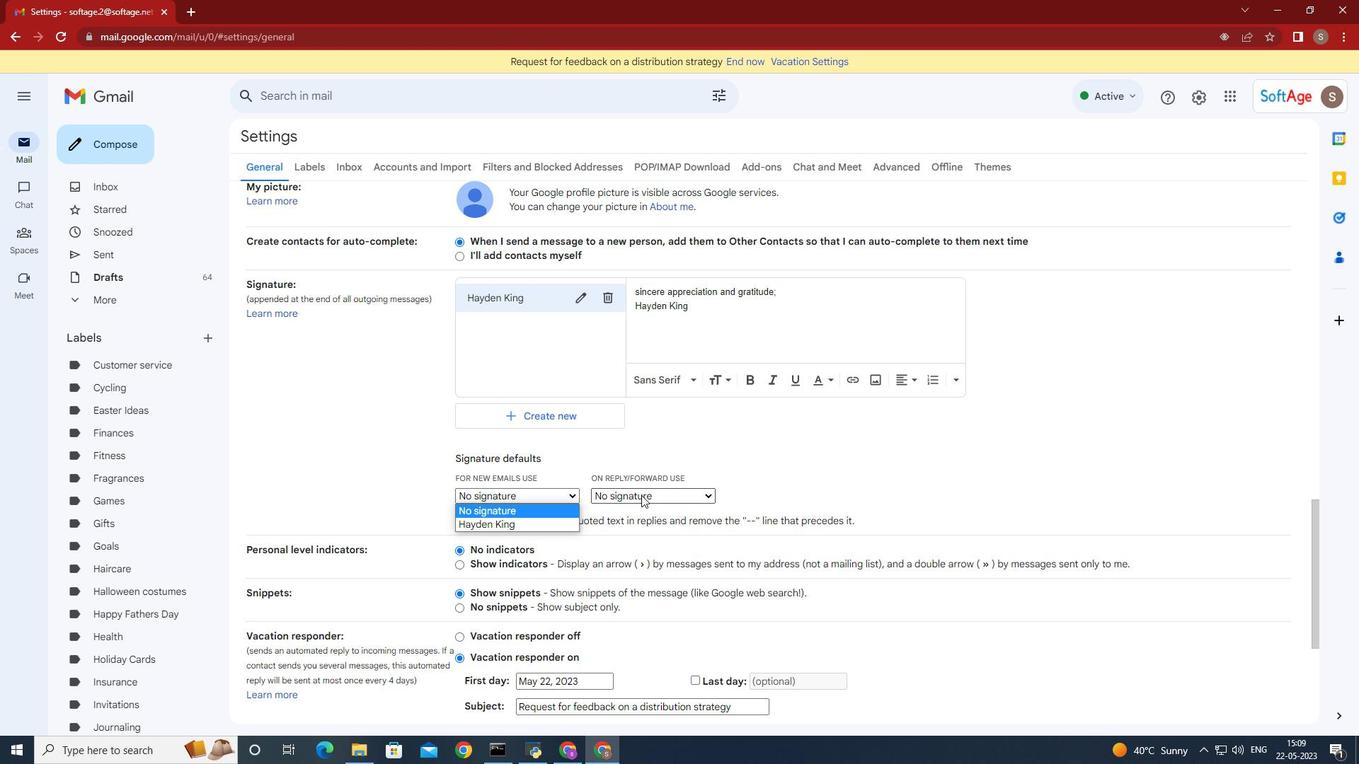 
Action: Mouse moved to (572, 421)
Screenshot: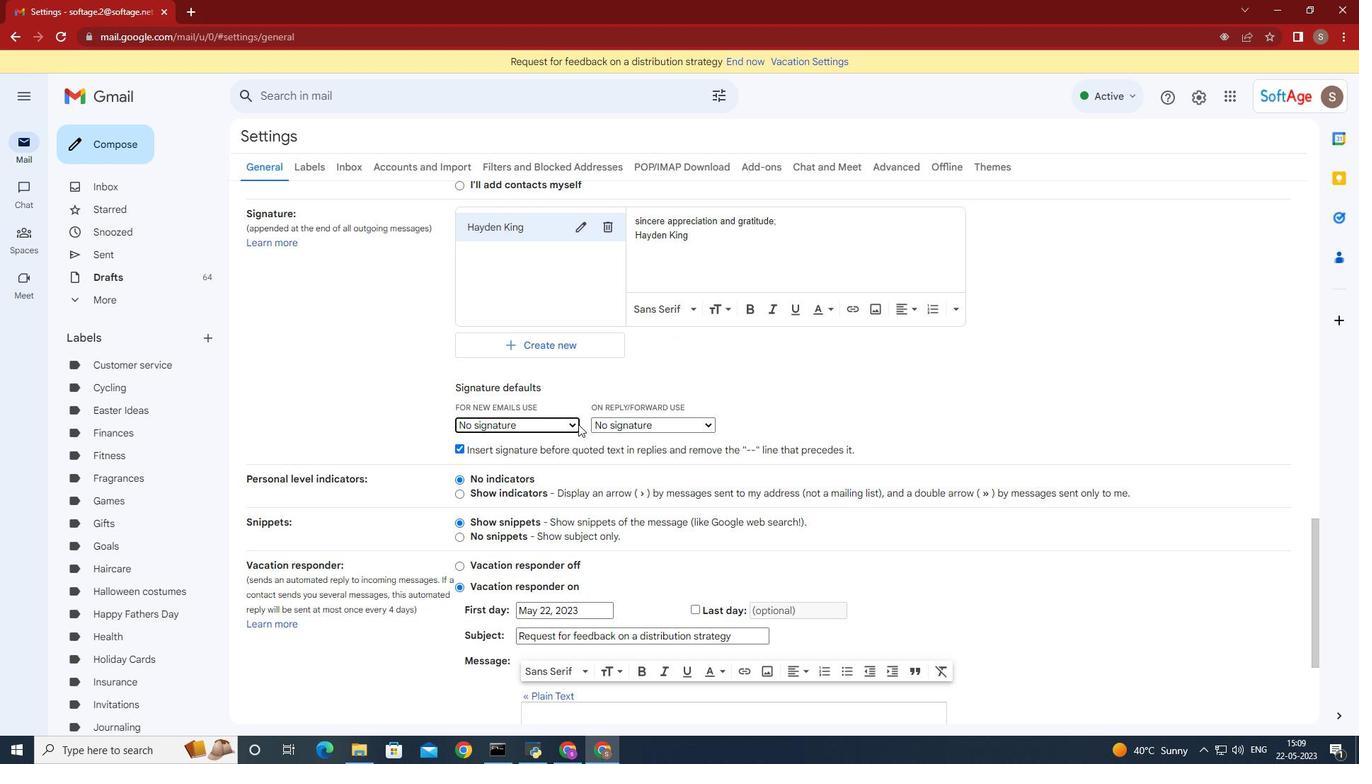 
Action: Mouse pressed left at (572, 421)
Screenshot: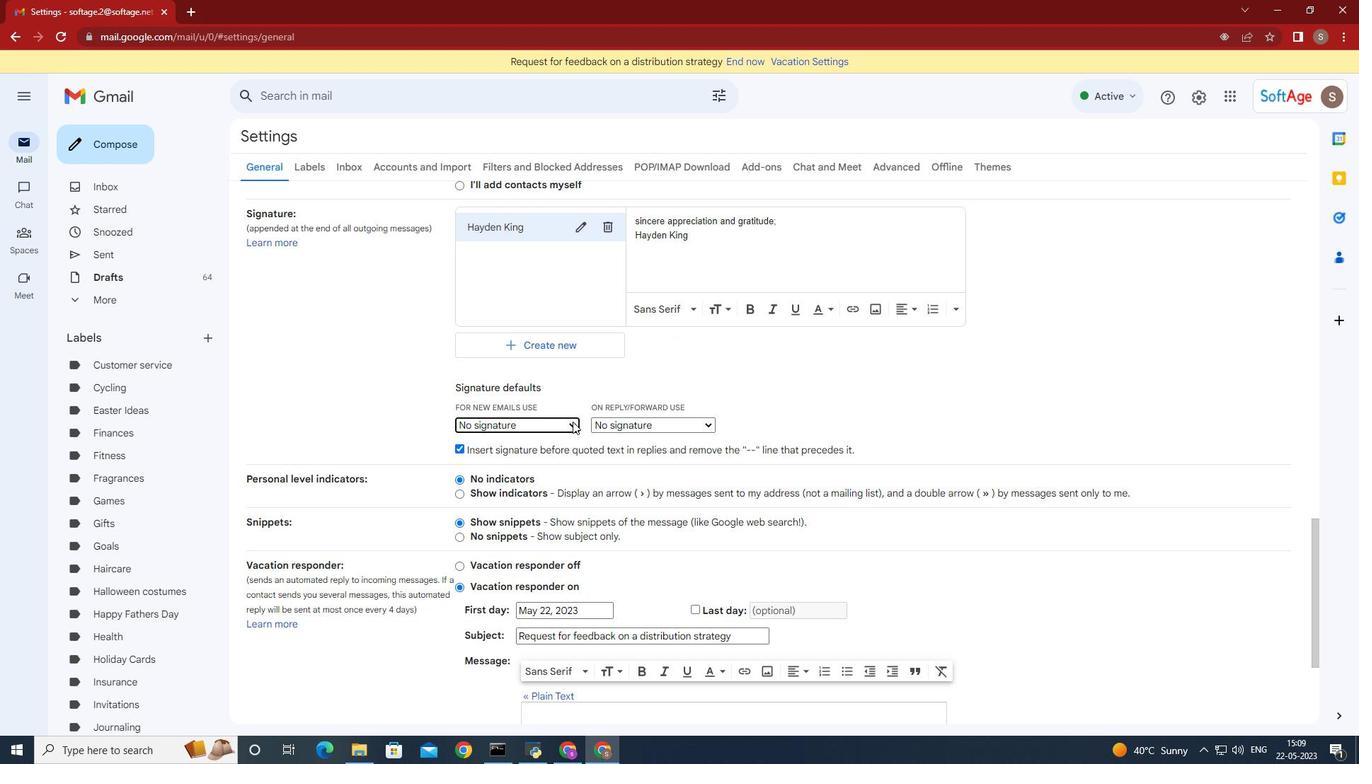 
Action: Mouse moved to (557, 447)
Screenshot: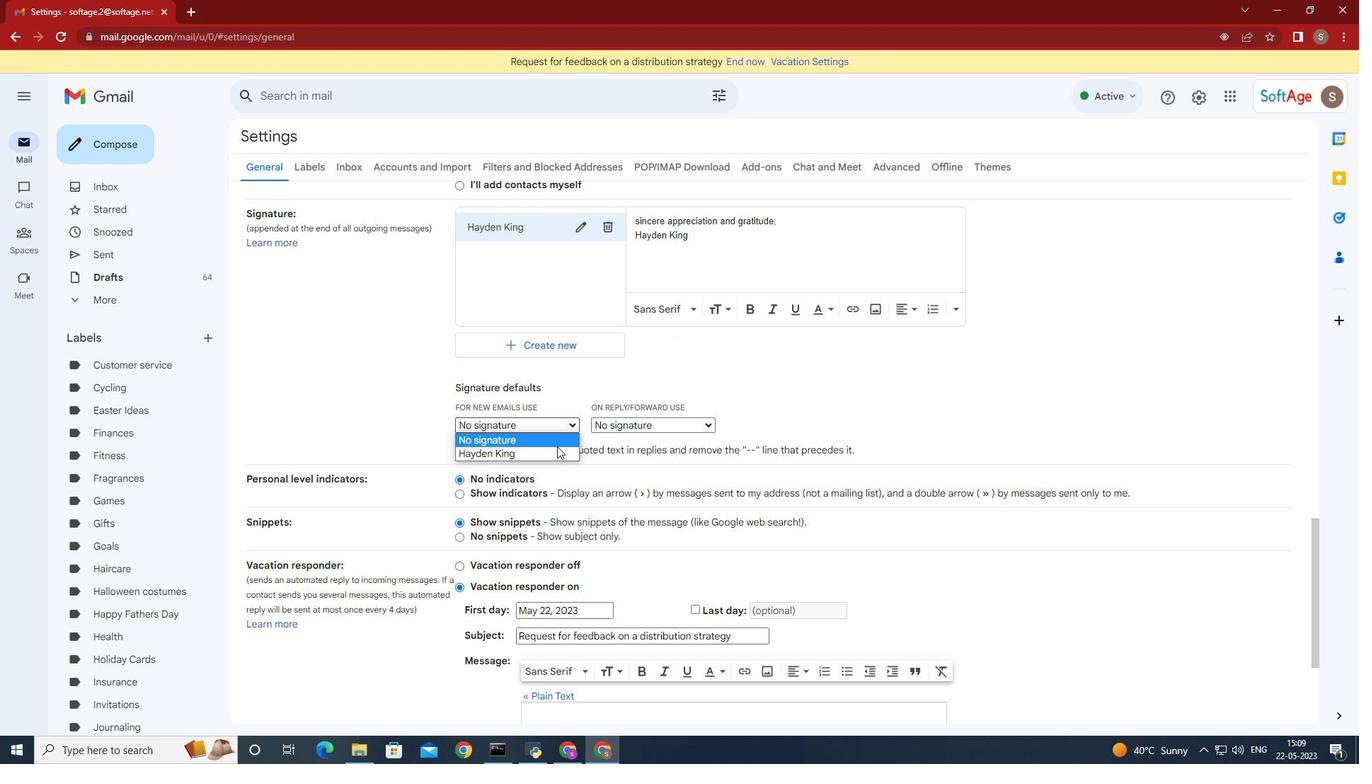 
Action: Mouse pressed left at (557, 447)
Screenshot: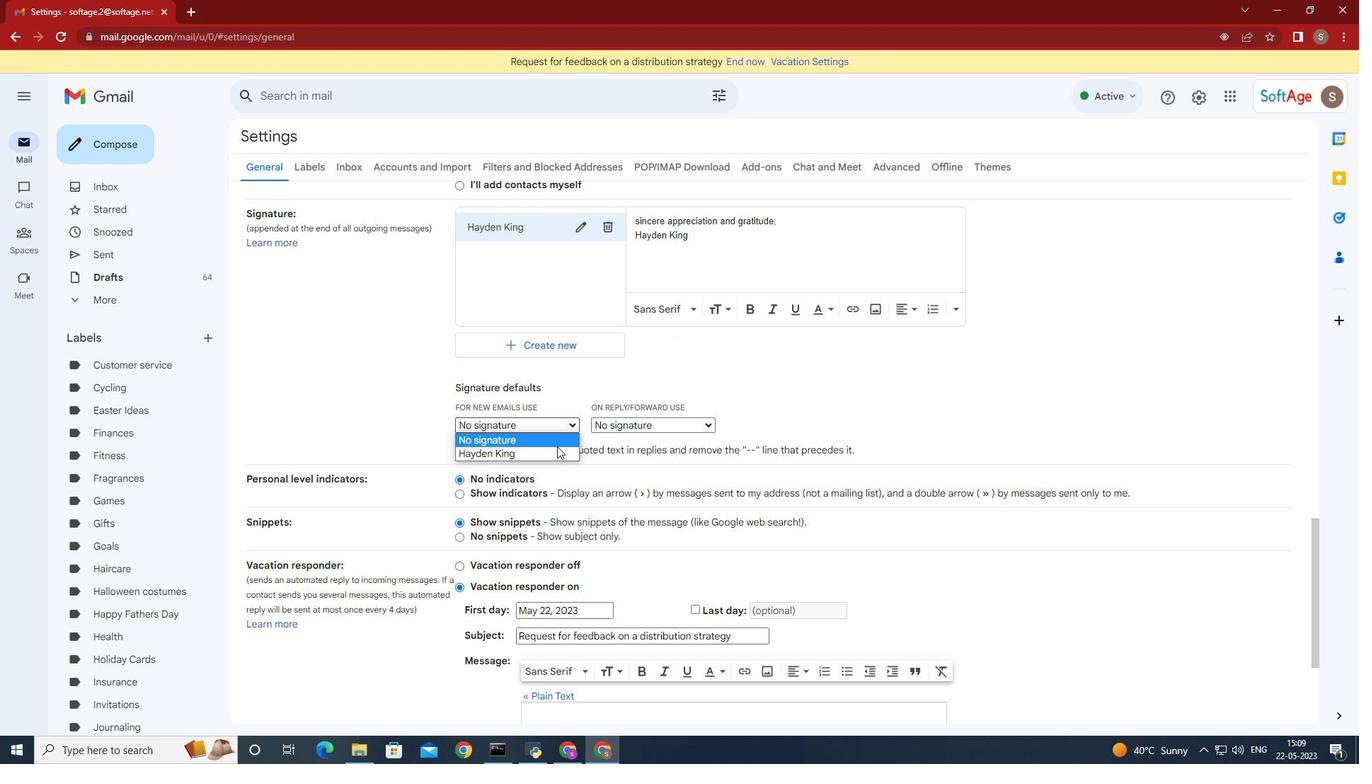 
Action: Mouse moved to (707, 426)
Screenshot: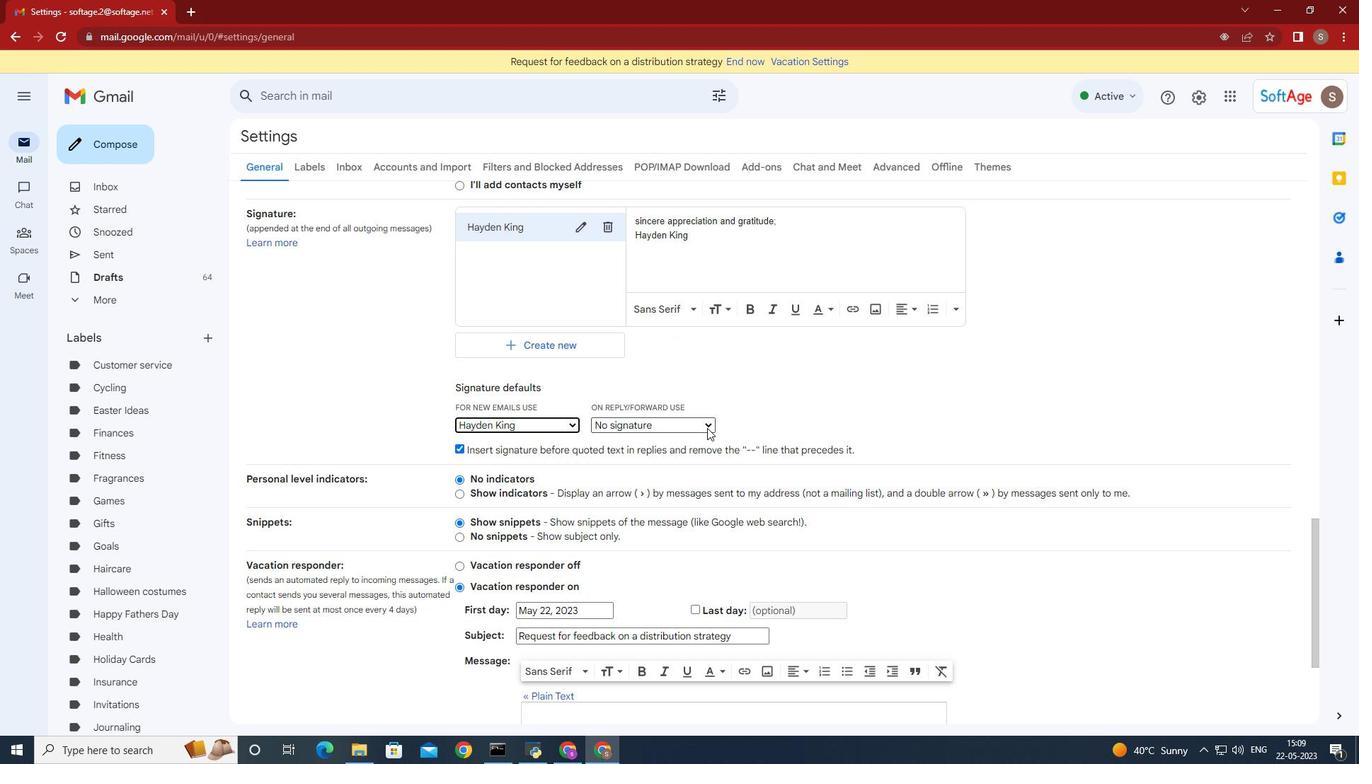 
Action: Mouse pressed left at (707, 426)
Screenshot: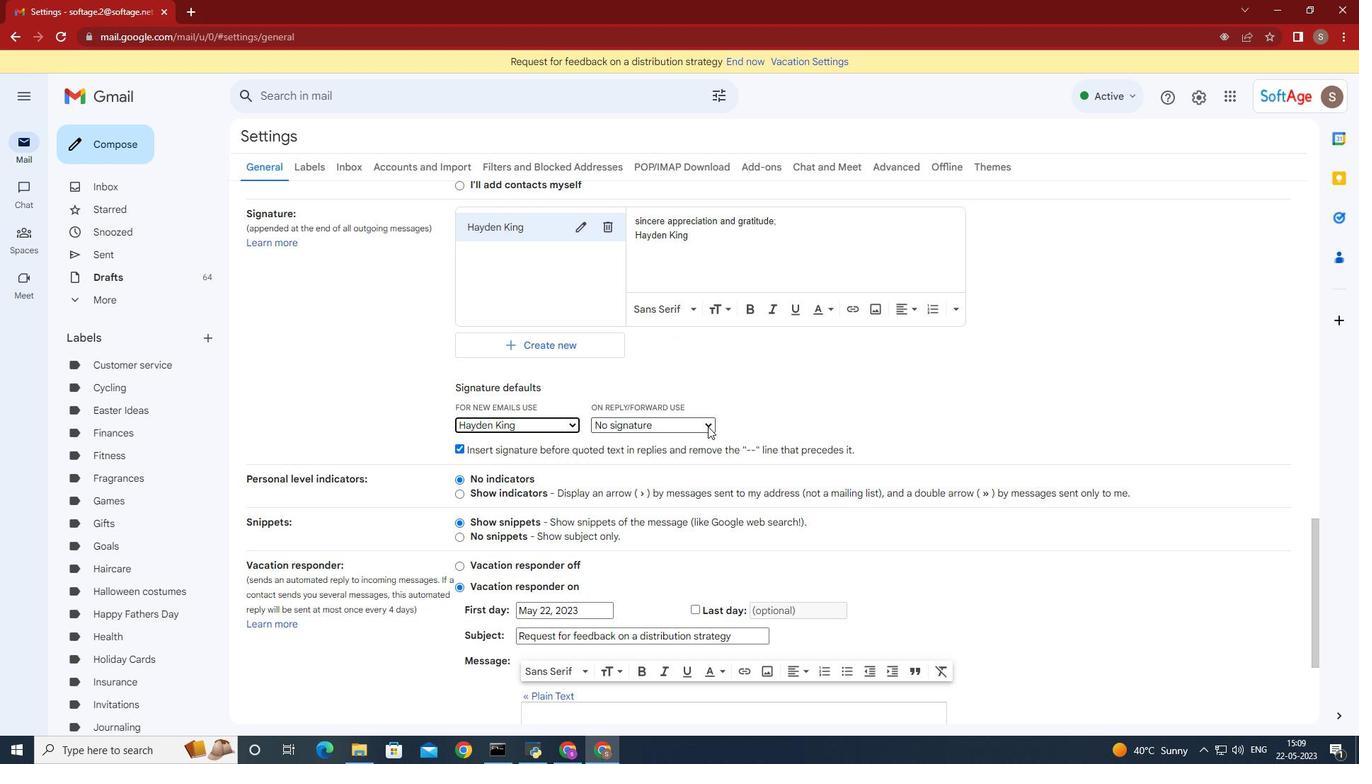 
Action: Mouse moved to (686, 456)
Screenshot: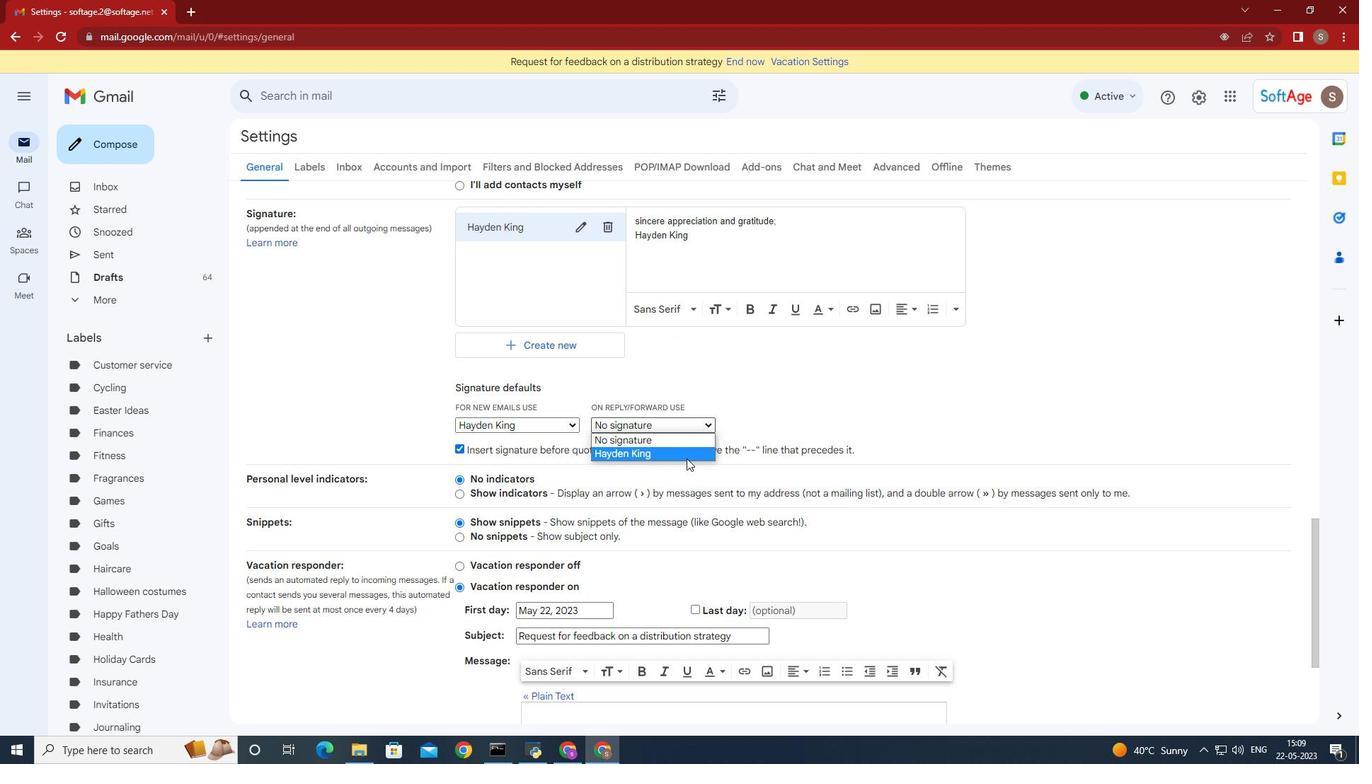 
Action: Mouse pressed left at (686, 456)
Screenshot: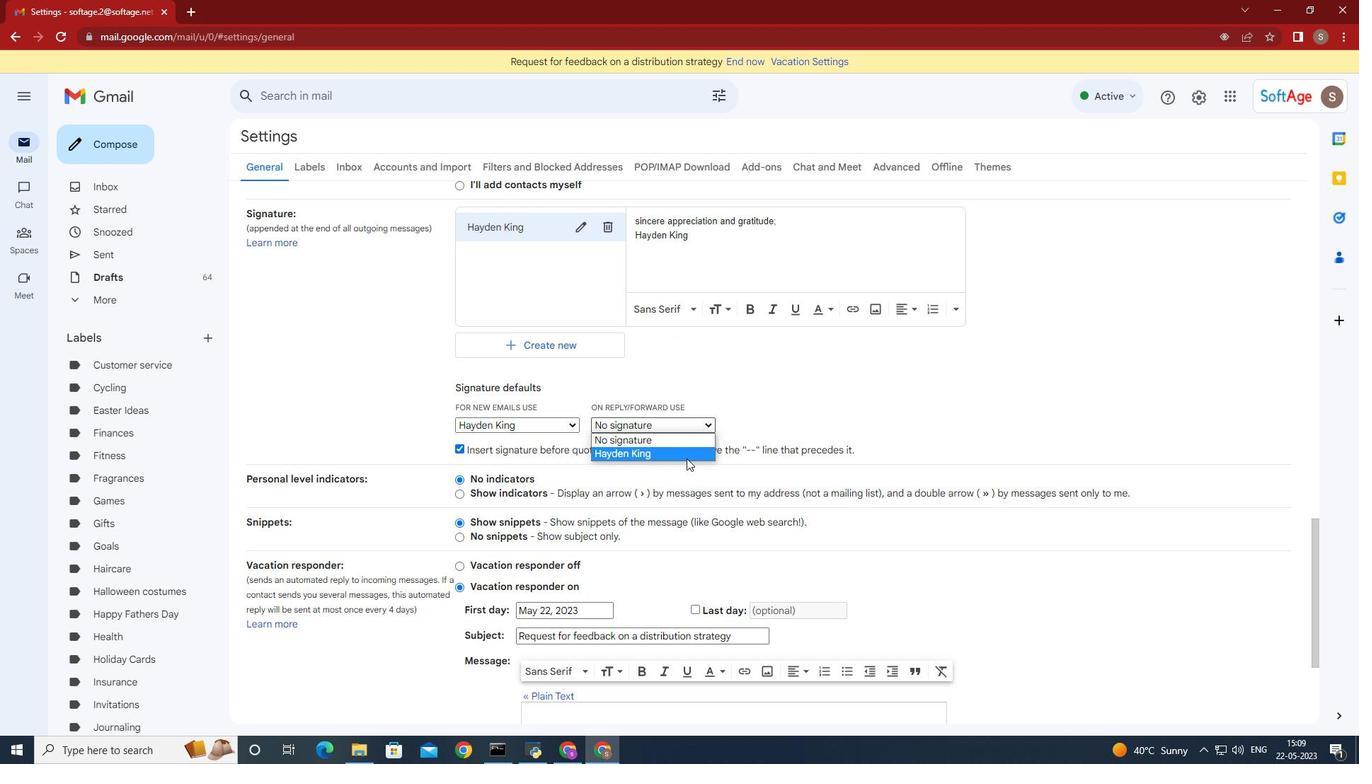 
Action: Mouse moved to (913, 476)
Screenshot: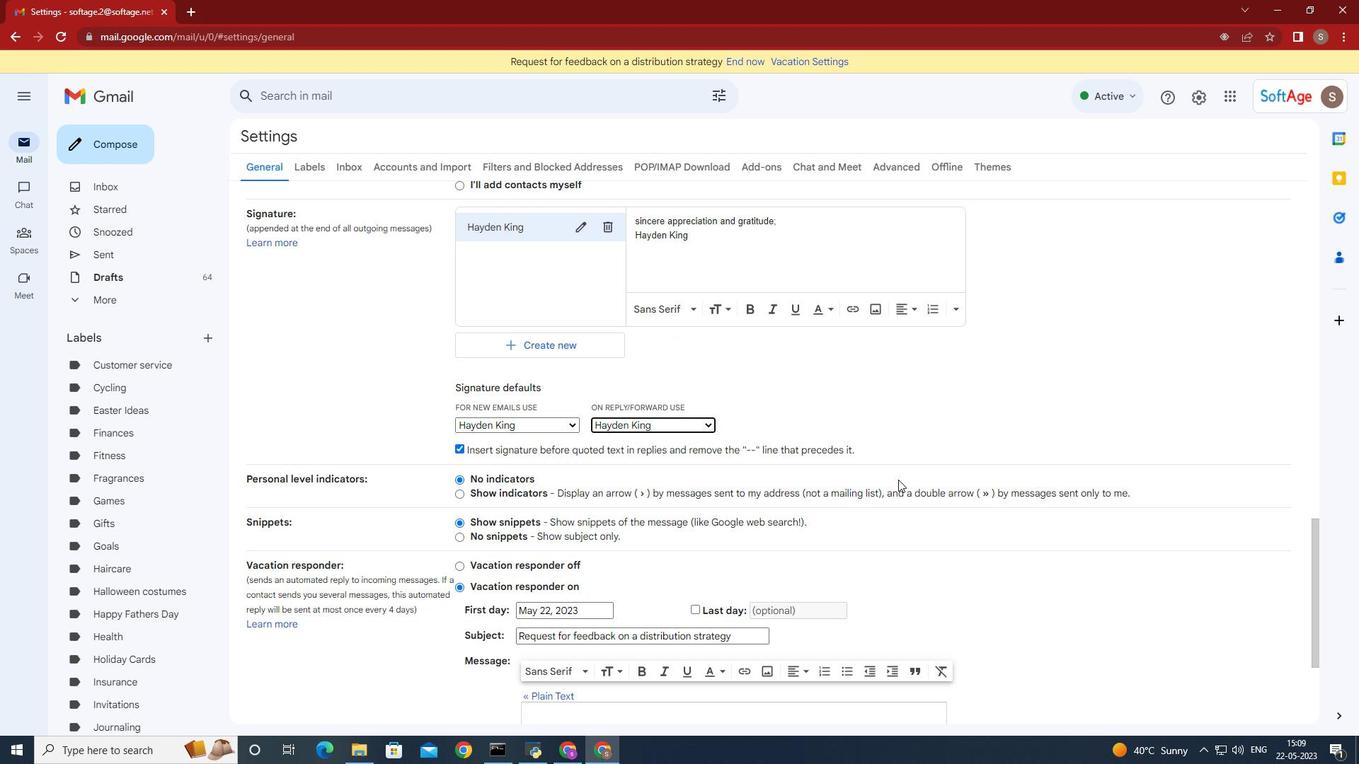 
Action: Mouse scrolled (913, 475) with delta (0, 0)
Screenshot: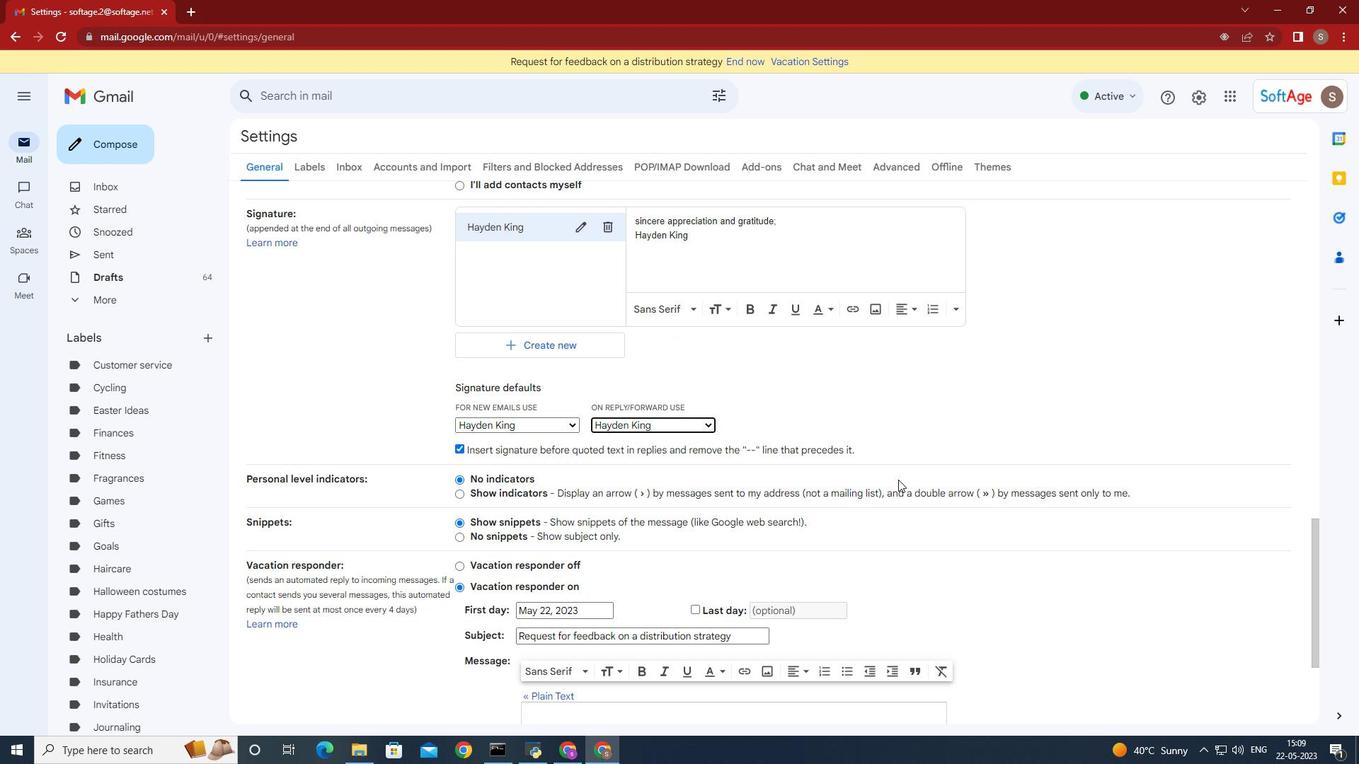 
Action: Mouse scrolled (913, 475) with delta (0, 0)
Screenshot: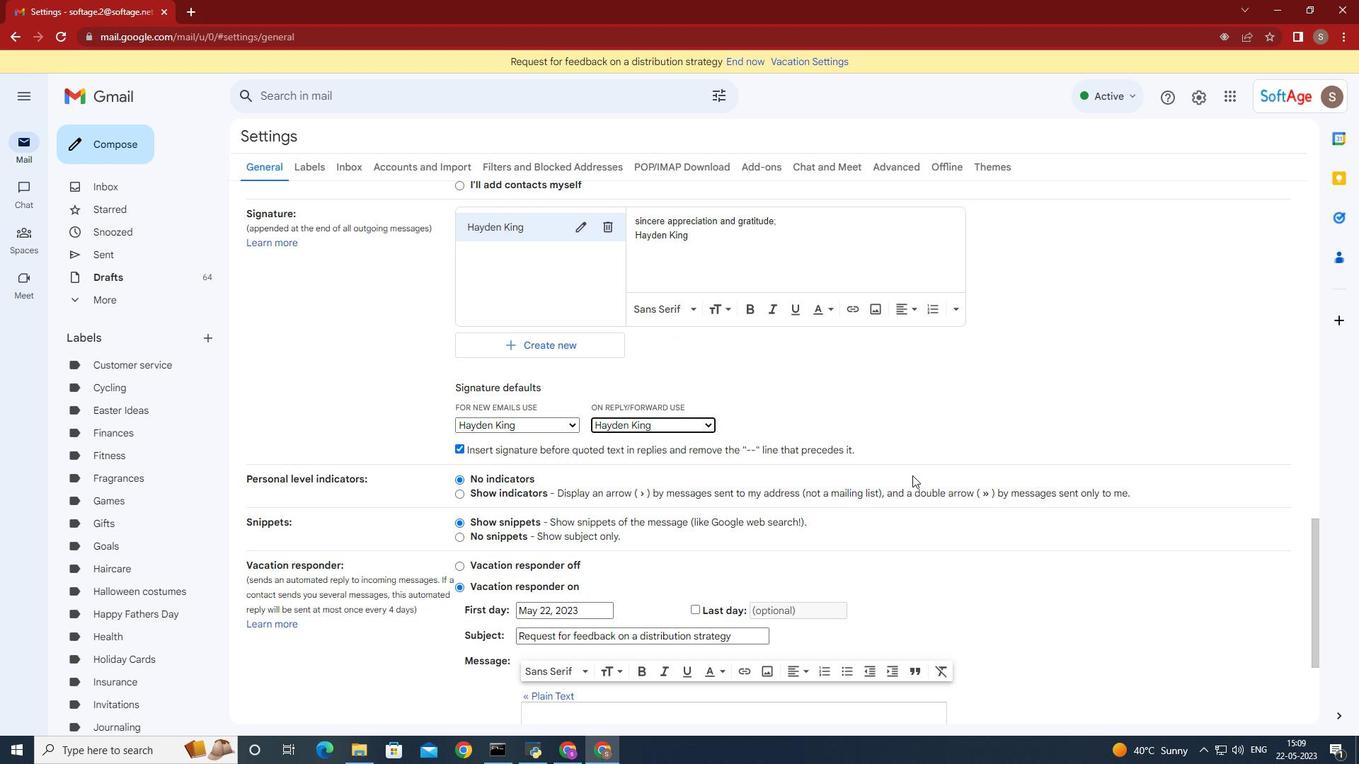
Action: Mouse scrolled (913, 475) with delta (0, 0)
Screenshot: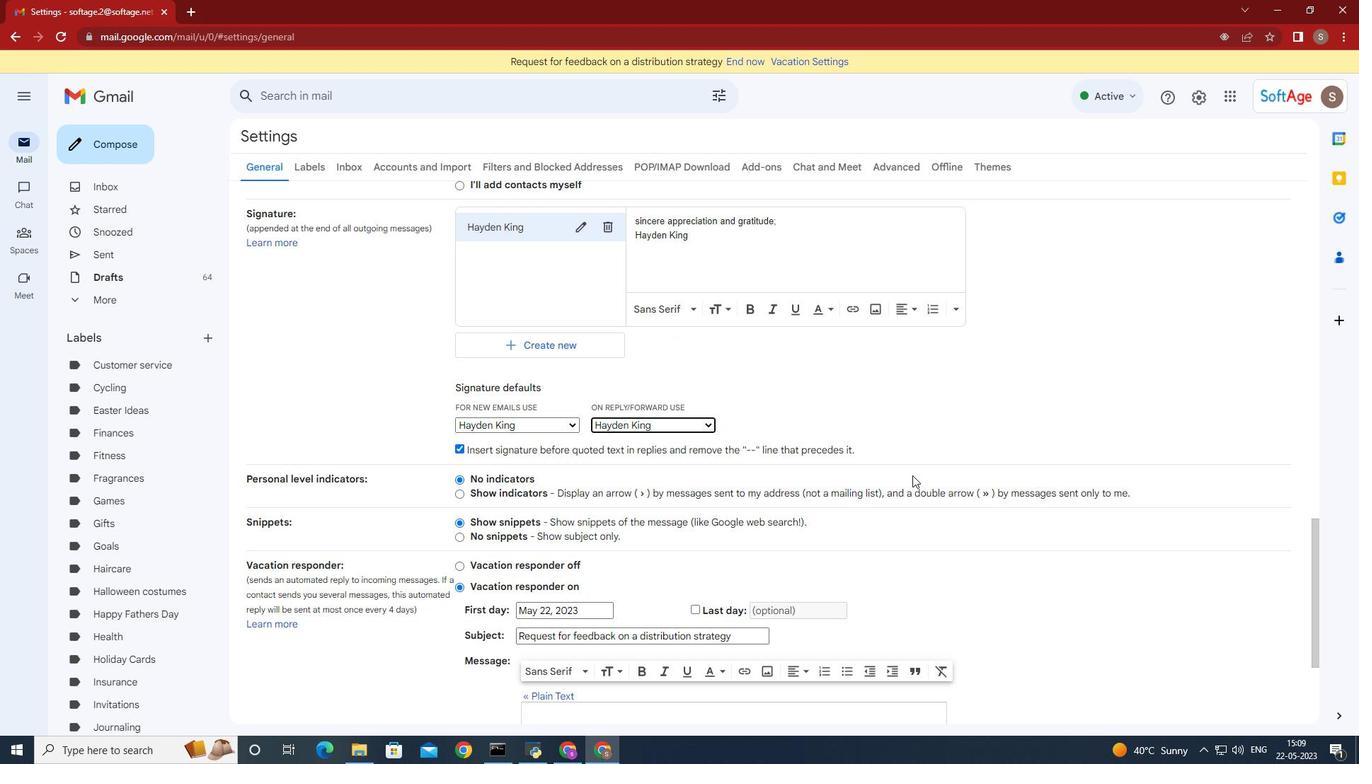 
Action: Mouse scrolled (913, 475) with delta (0, 0)
Screenshot: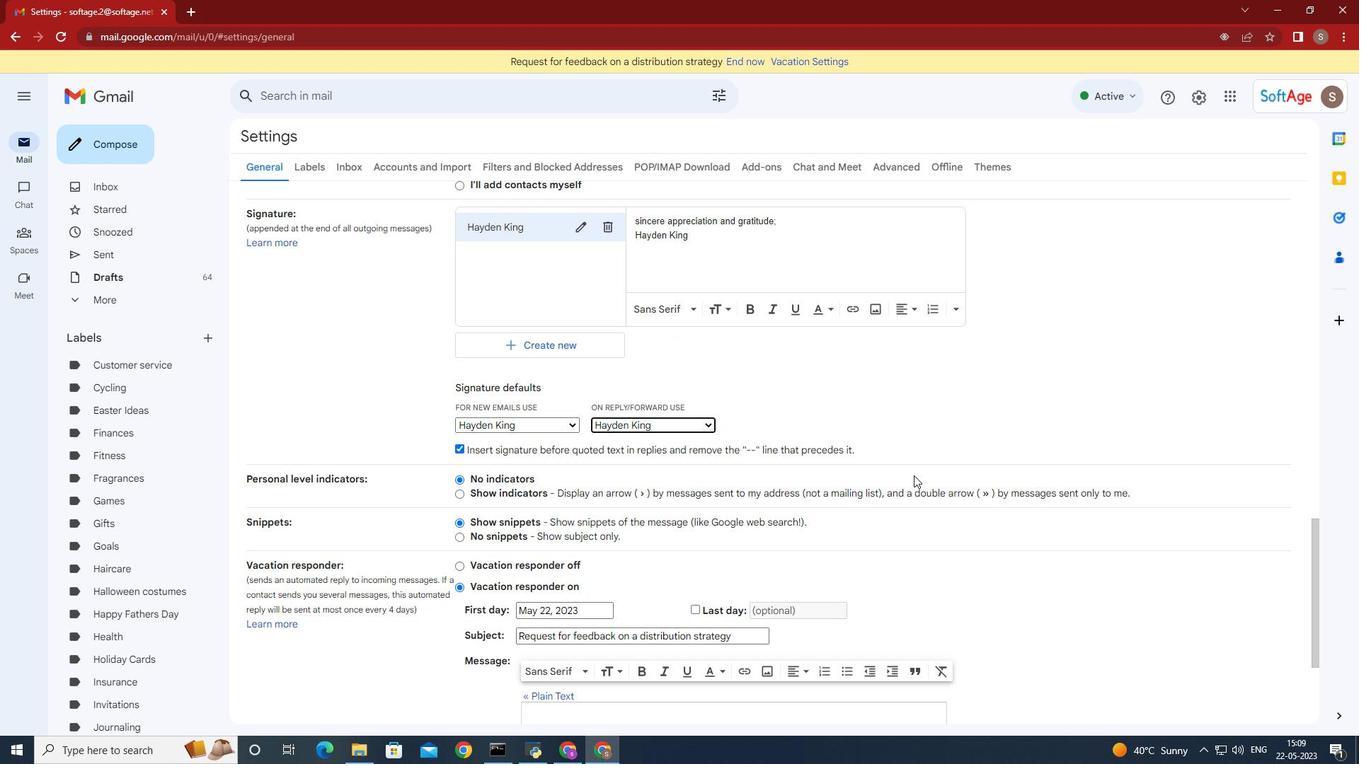 
Action: Mouse moved to (913, 476)
Screenshot: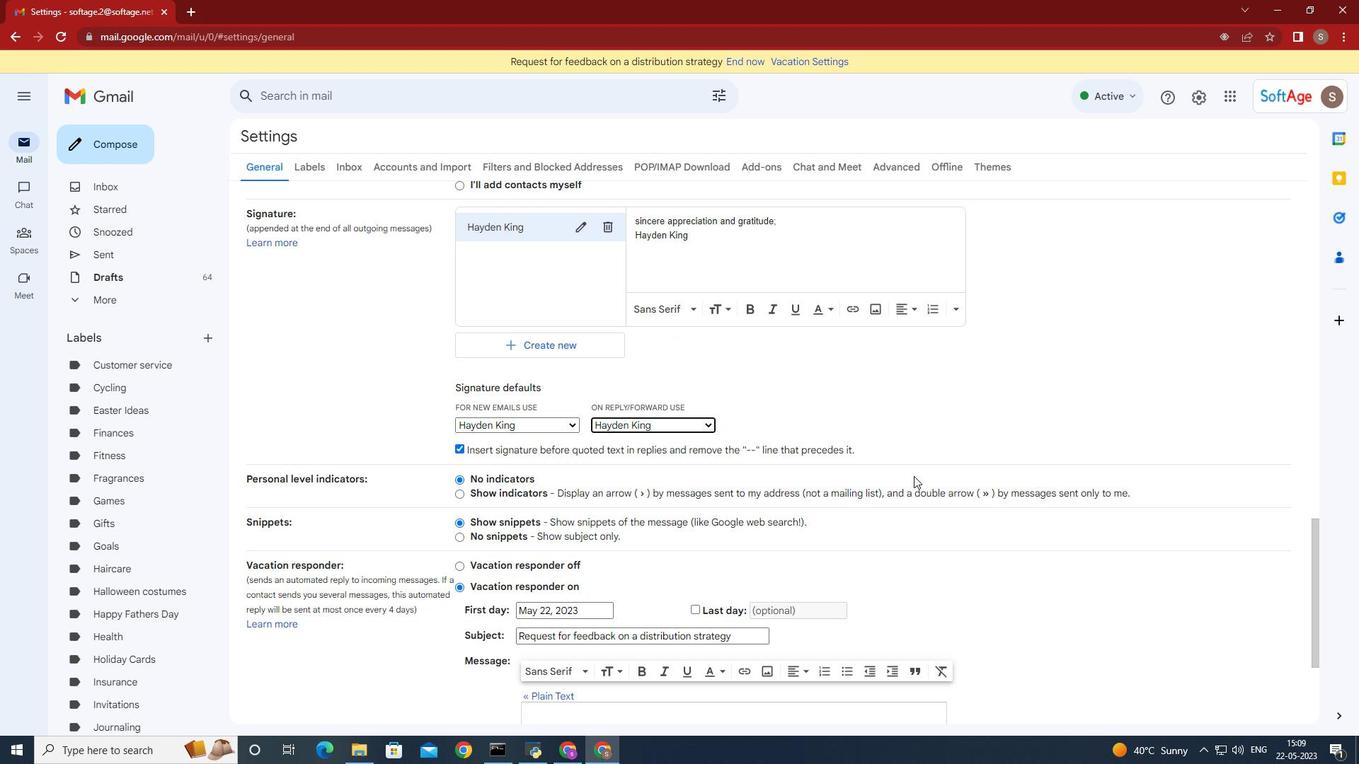 
Action: Mouse scrolled (913, 475) with delta (0, 0)
Screenshot: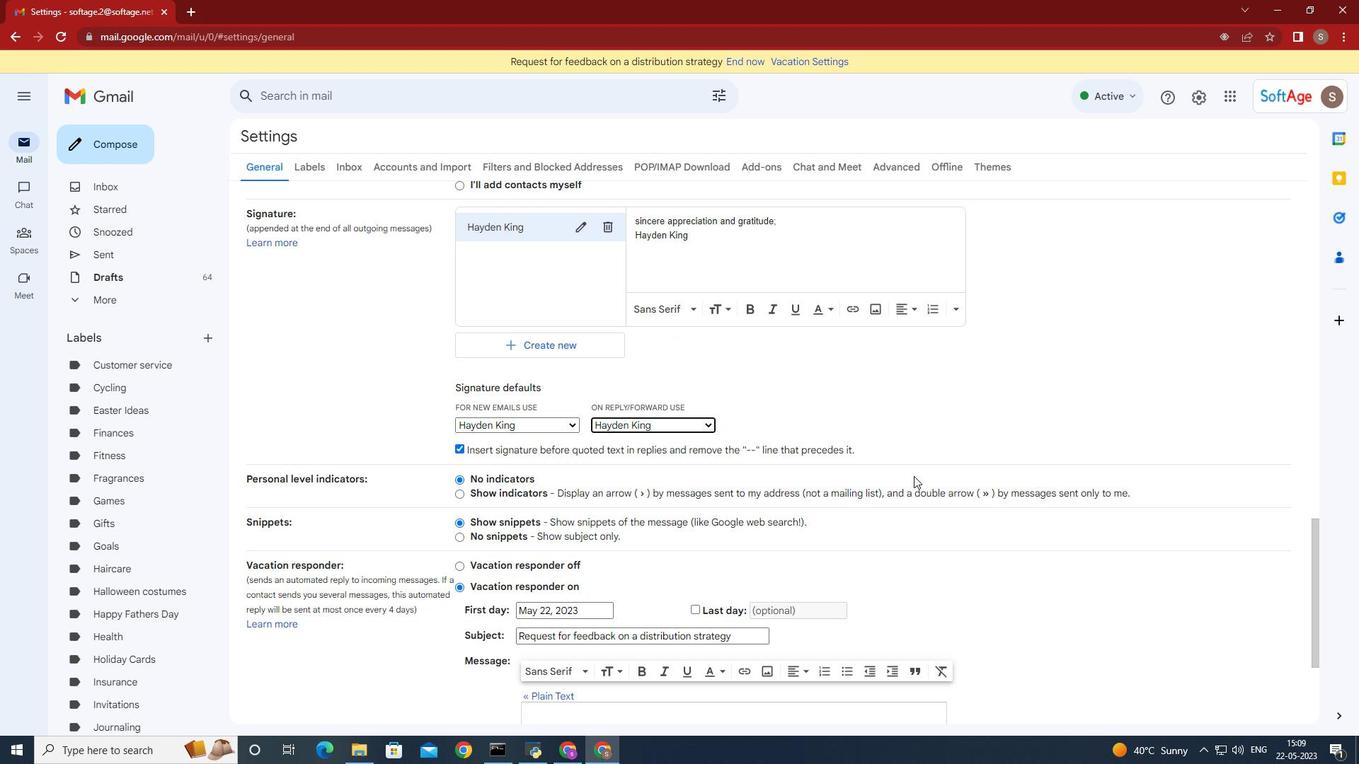 
Action: Mouse moved to (877, 542)
Screenshot: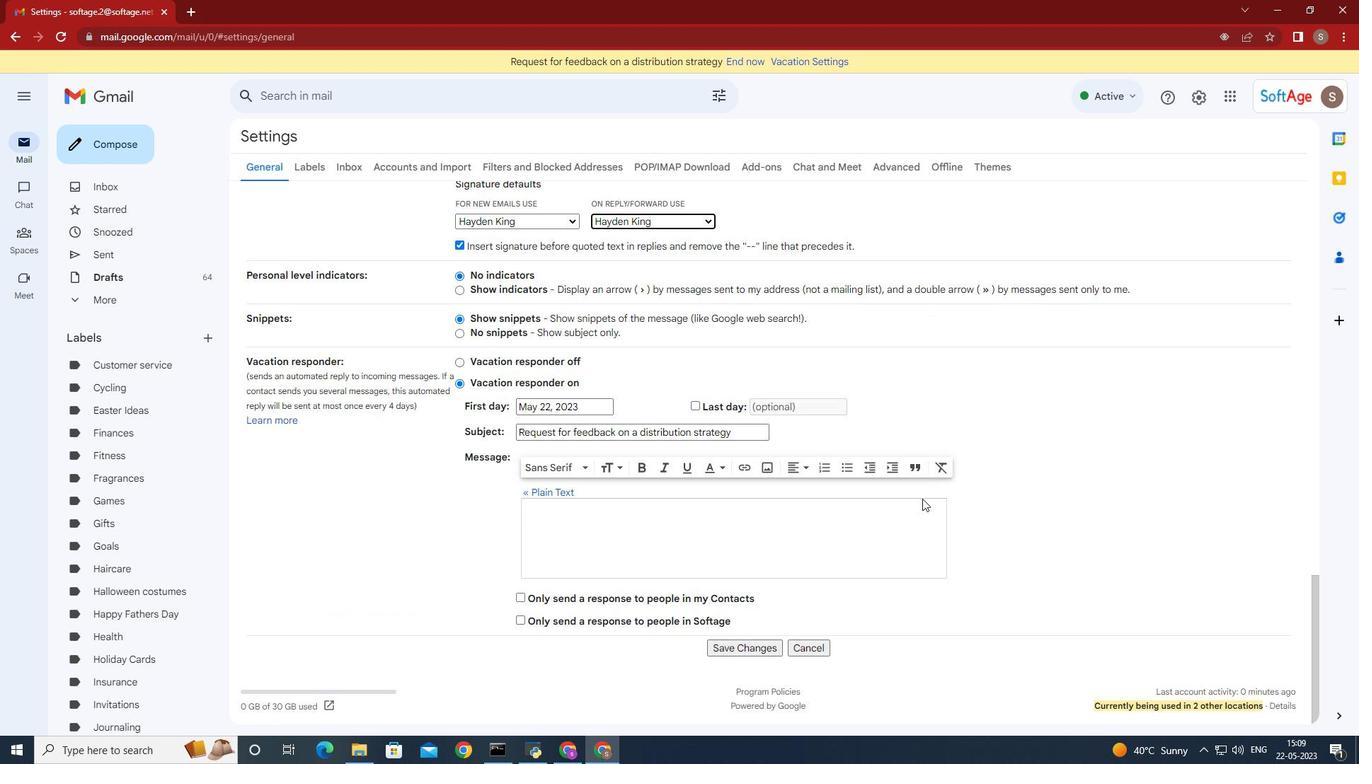 
Action: Mouse scrolled (889, 535) with delta (0, 0)
Screenshot: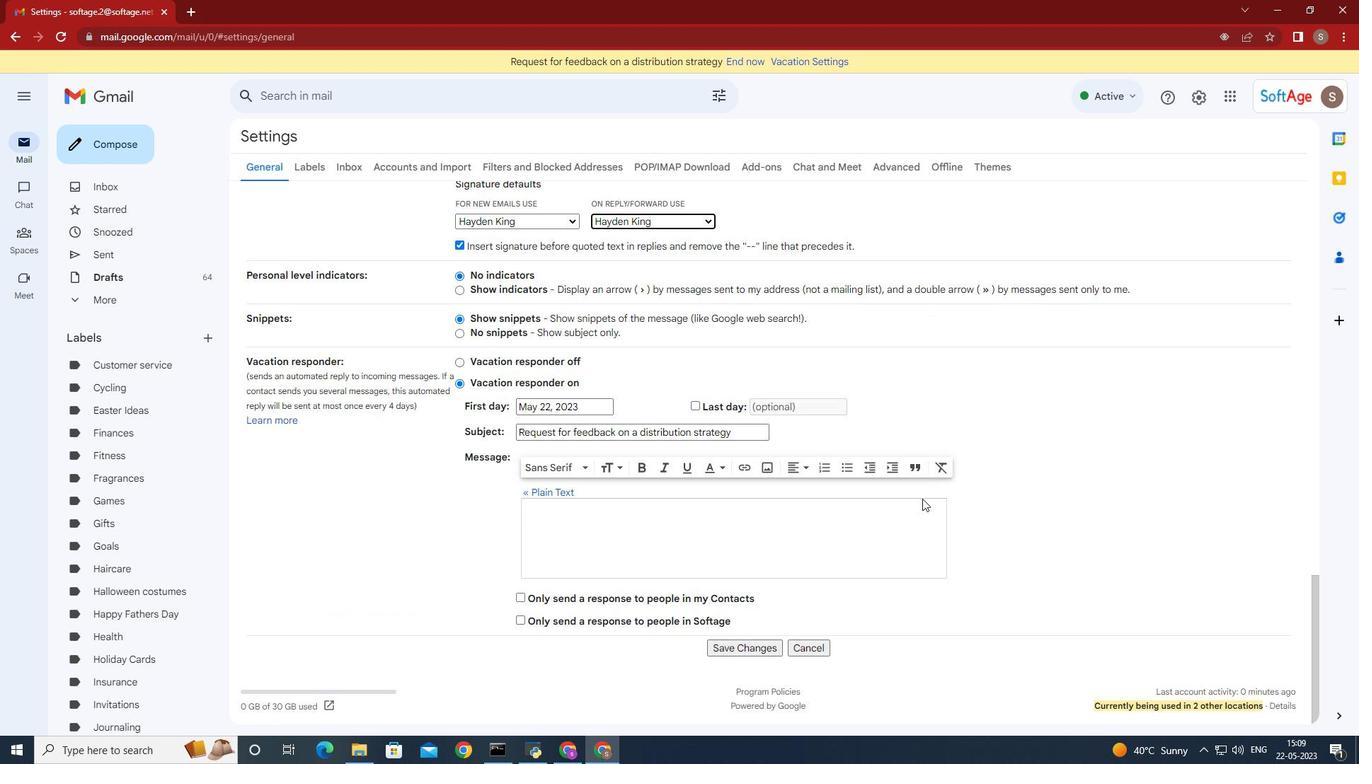 
Action: Mouse moved to (819, 558)
Screenshot: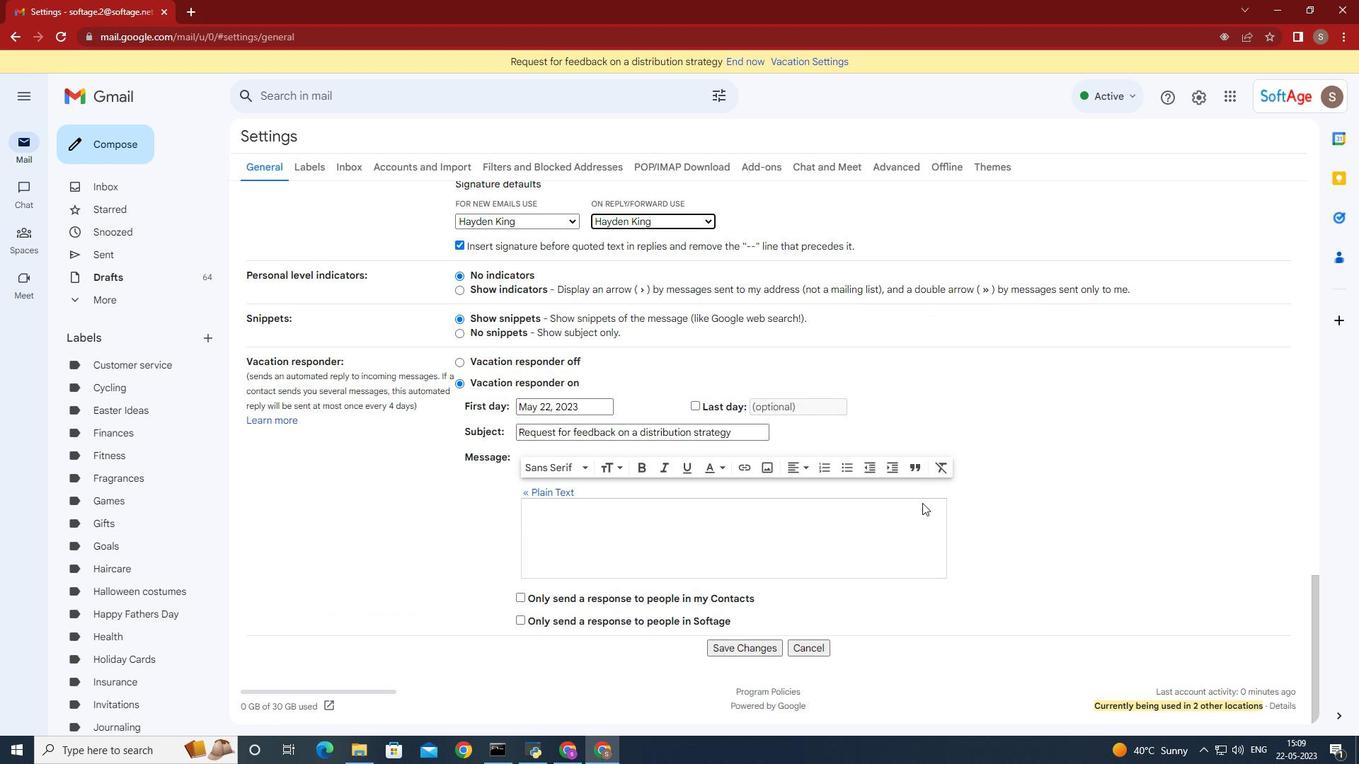 
Action: Mouse scrolled (819, 557) with delta (0, 0)
Screenshot: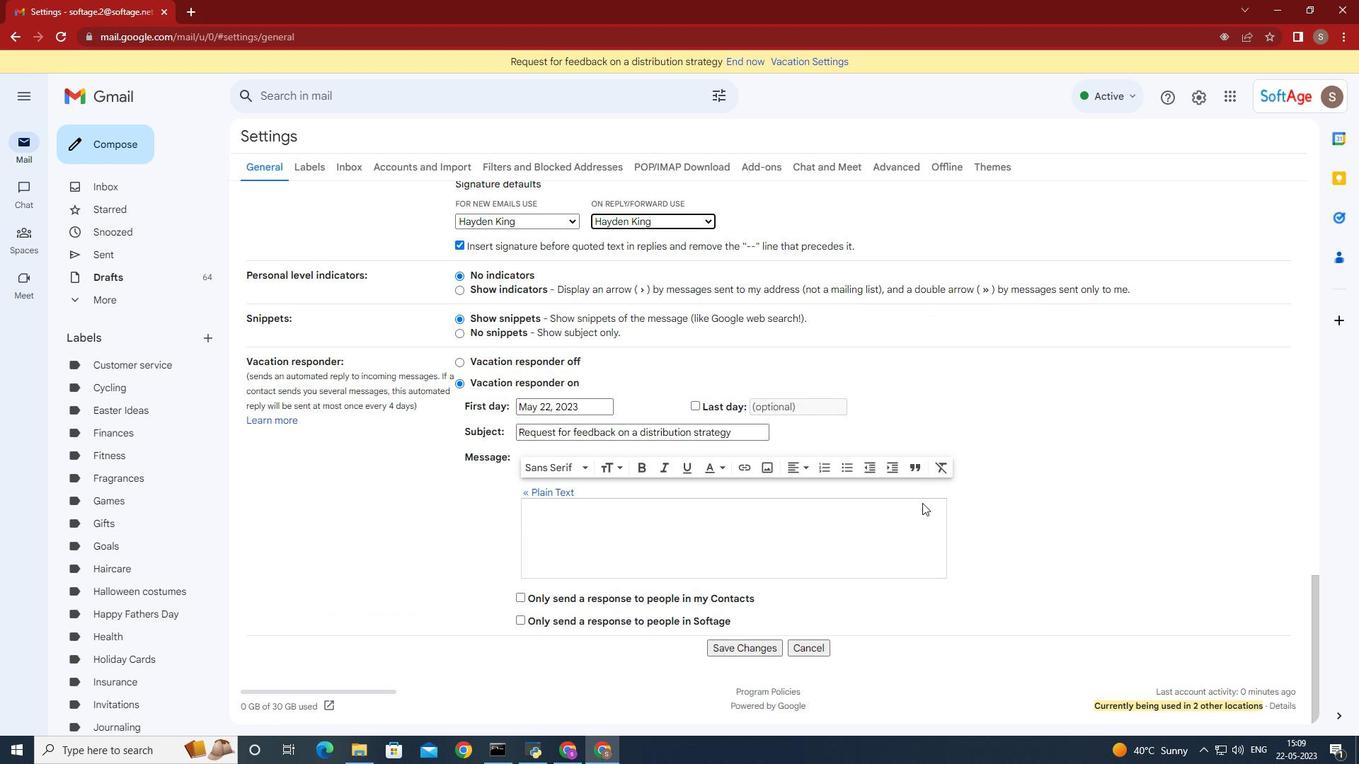 
Action: Mouse moved to (750, 642)
Screenshot: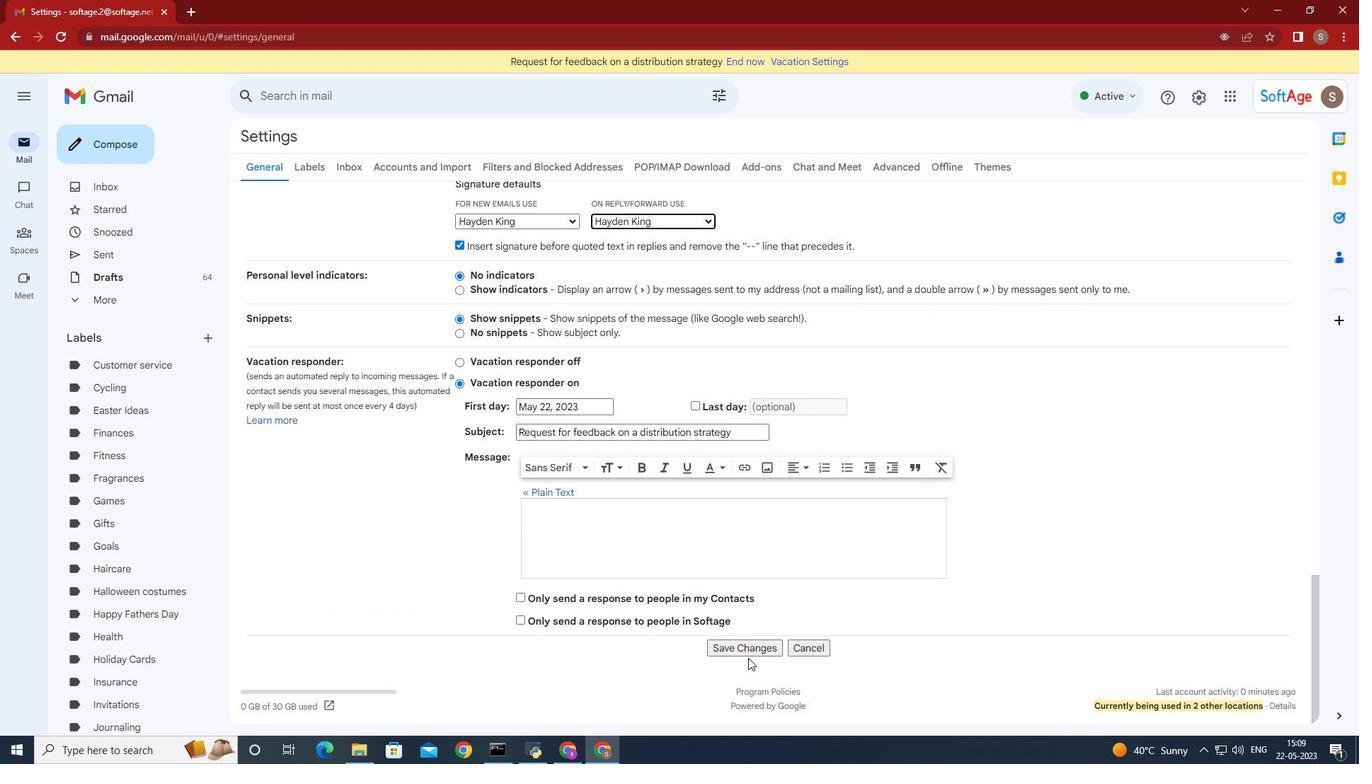 
Action: Mouse pressed left at (750, 642)
Screenshot: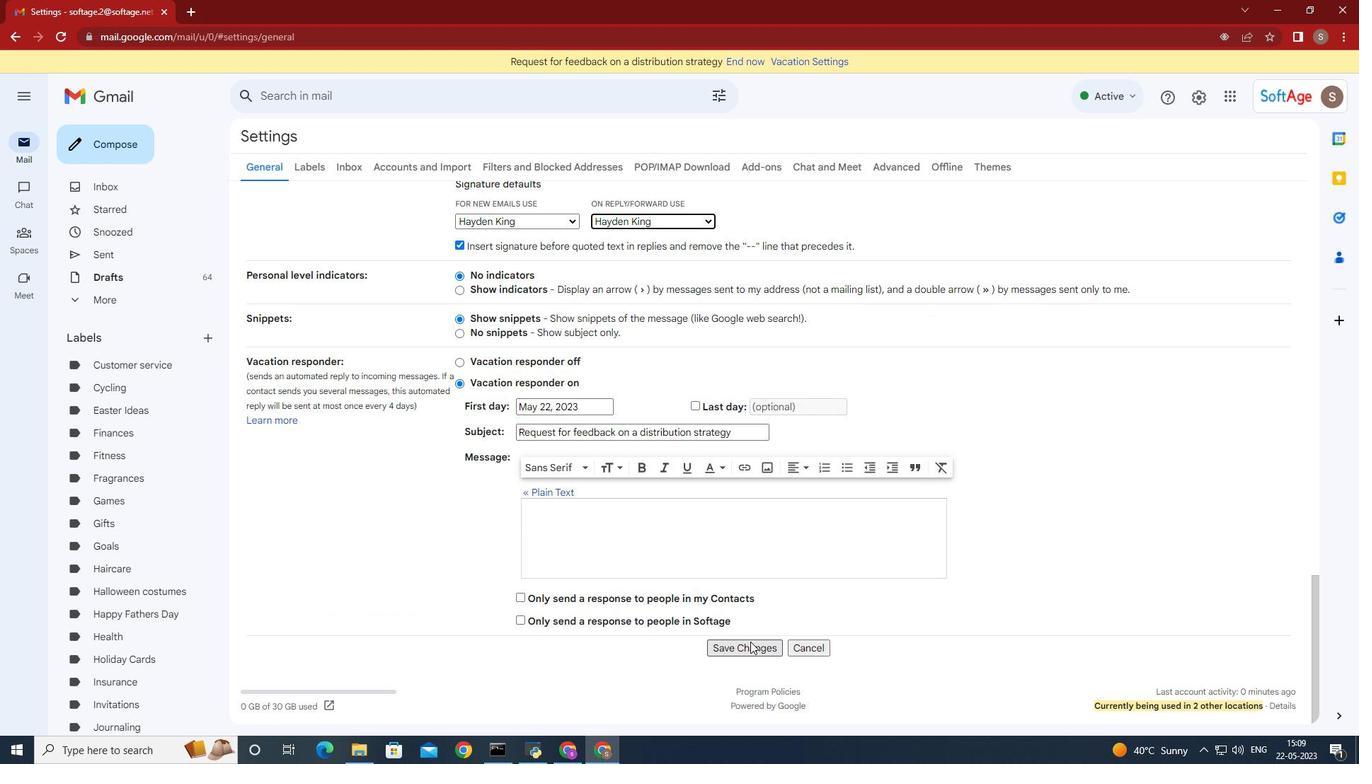 
Action: Mouse moved to (129, 140)
Screenshot: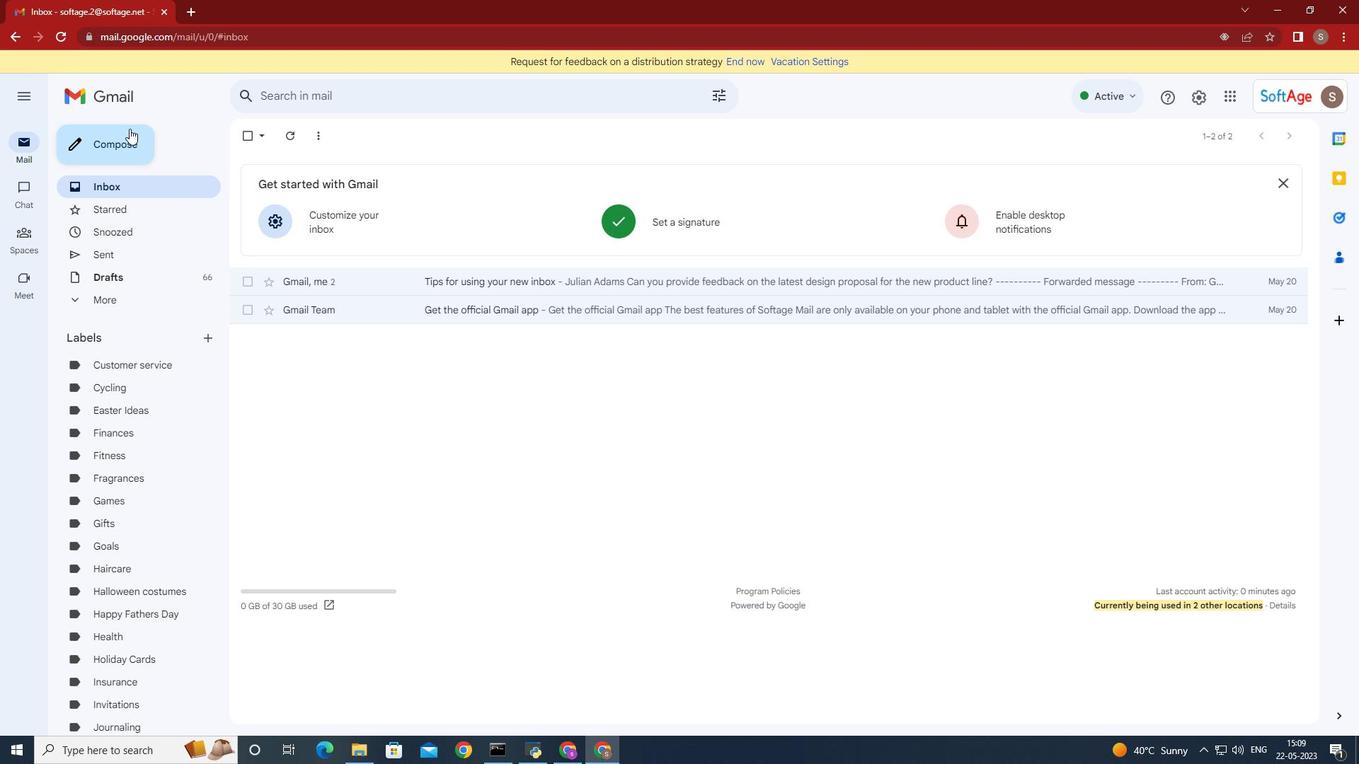 
Action: Mouse pressed left at (129, 140)
Screenshot: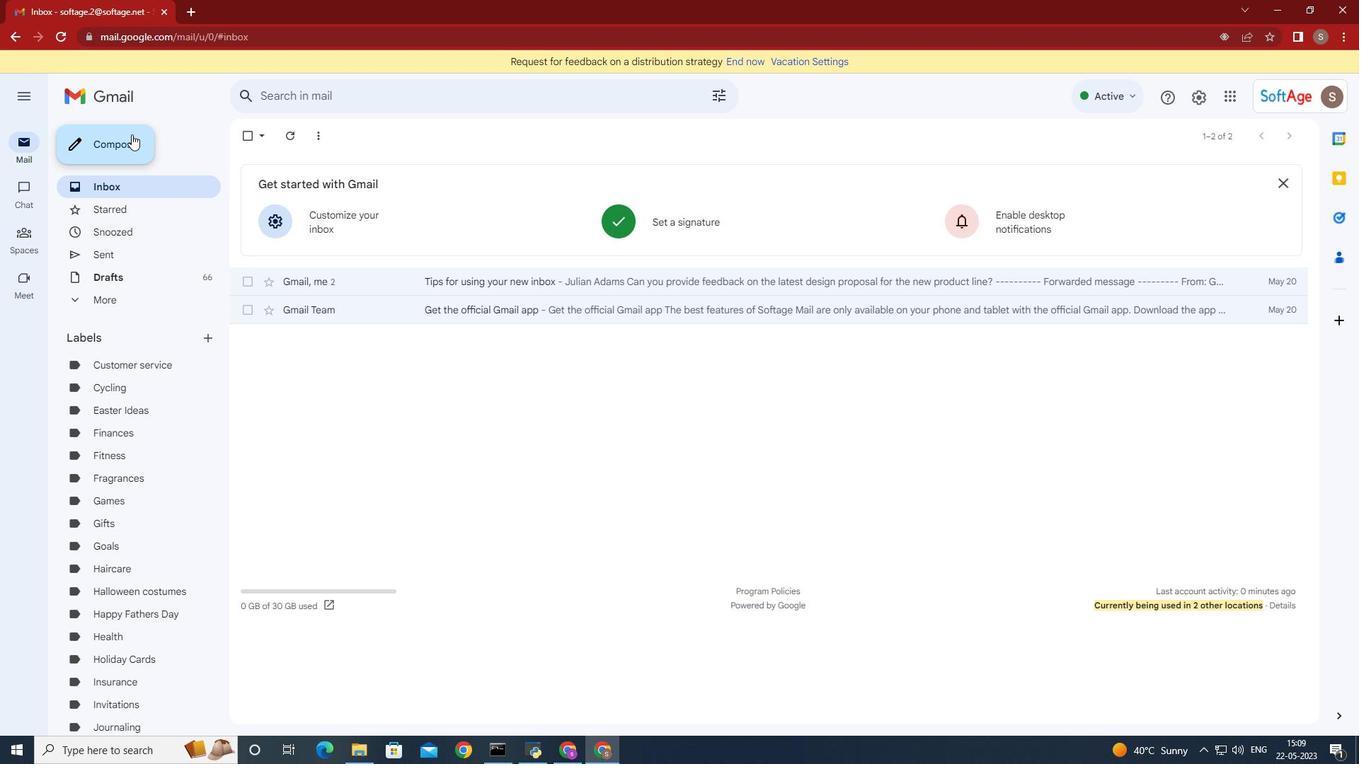 
Action: Mouse moved to (940, 346)
Screenshot: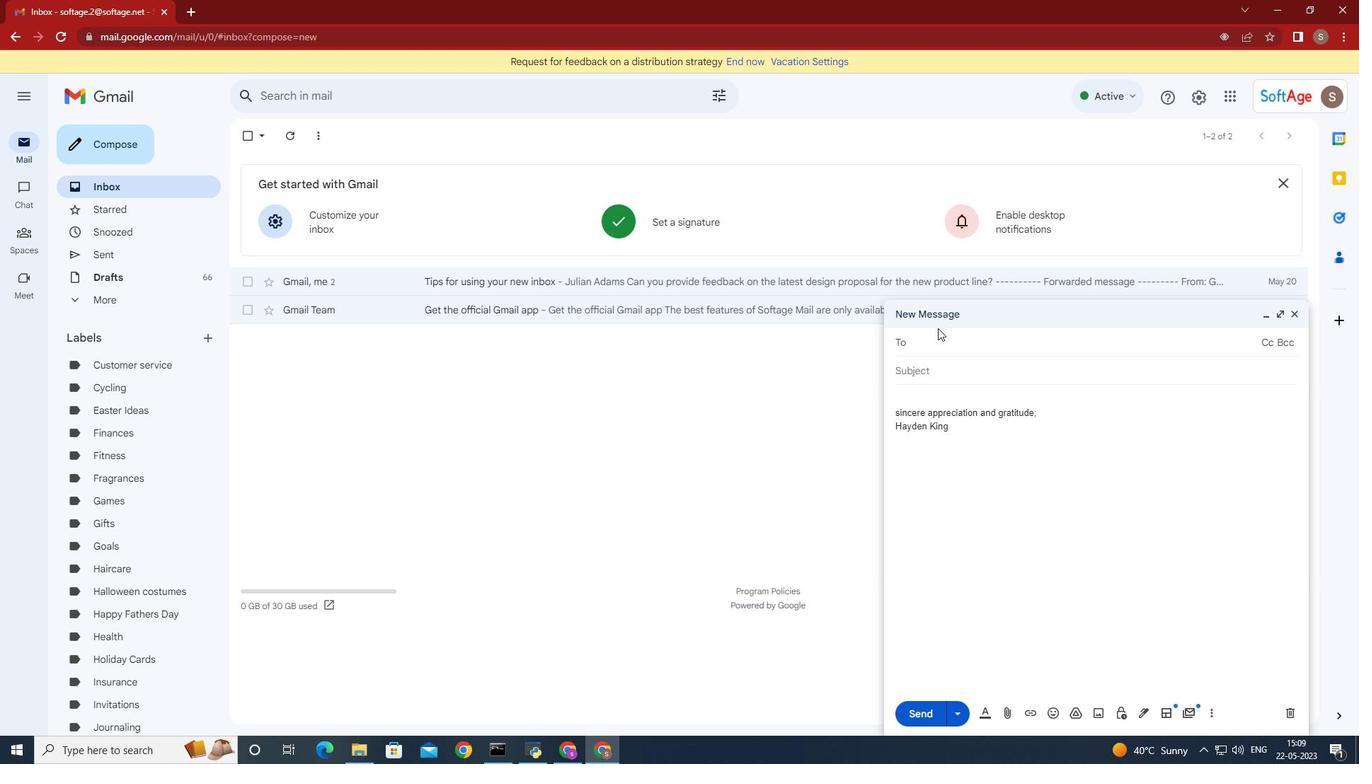 
Action: Key pressed softan<Key.backspace>
Screenshot: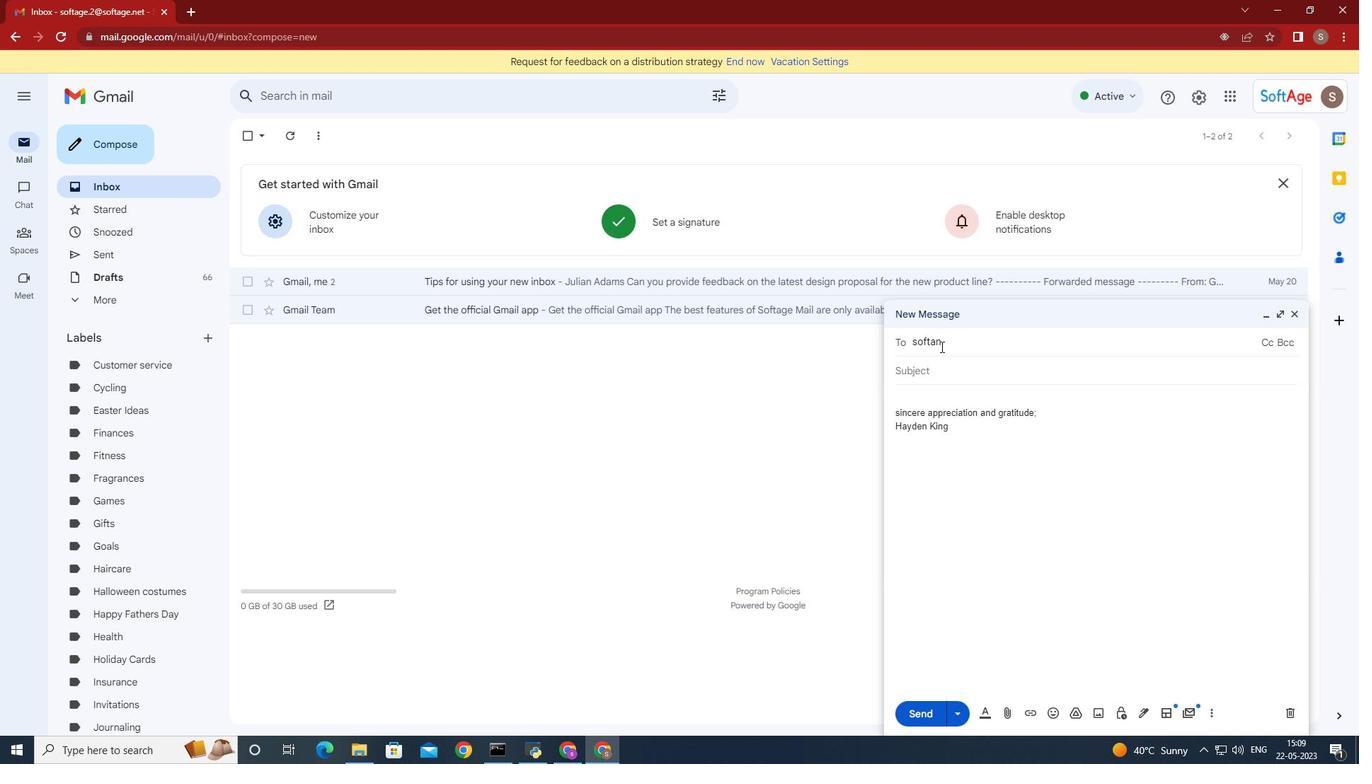 
Action: Mouse moved to (947, 373)
Screenshot: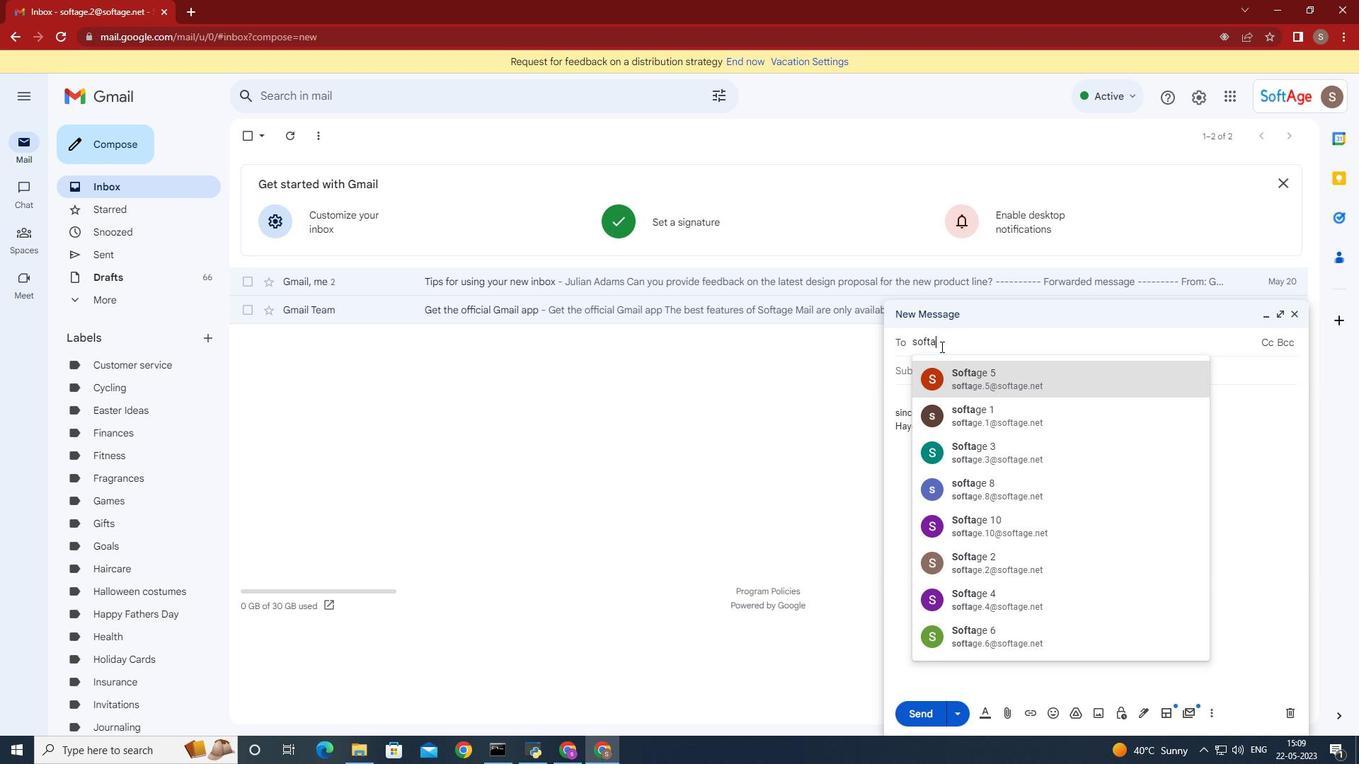 
Action: Key pressed g
Screenshot: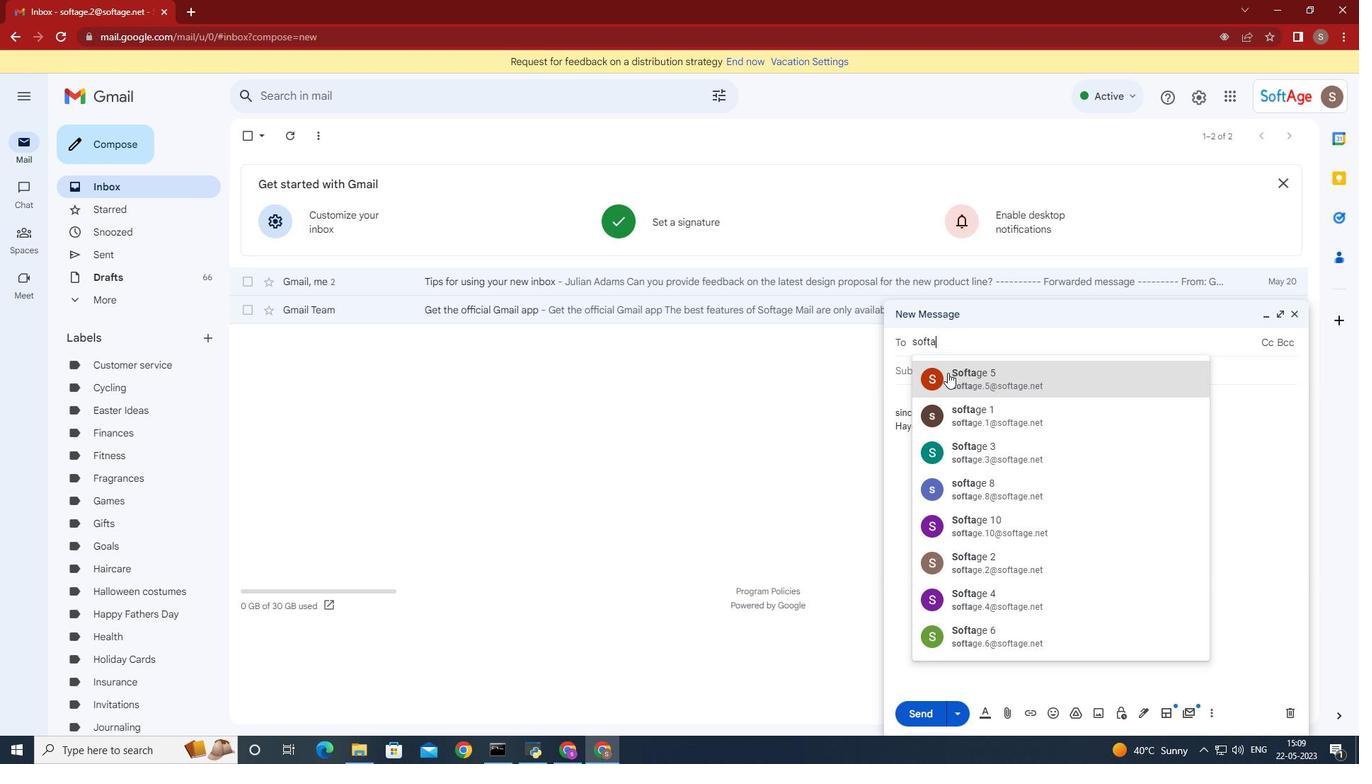 
Action: Mouse moved to (1010, 494)
Screenshot: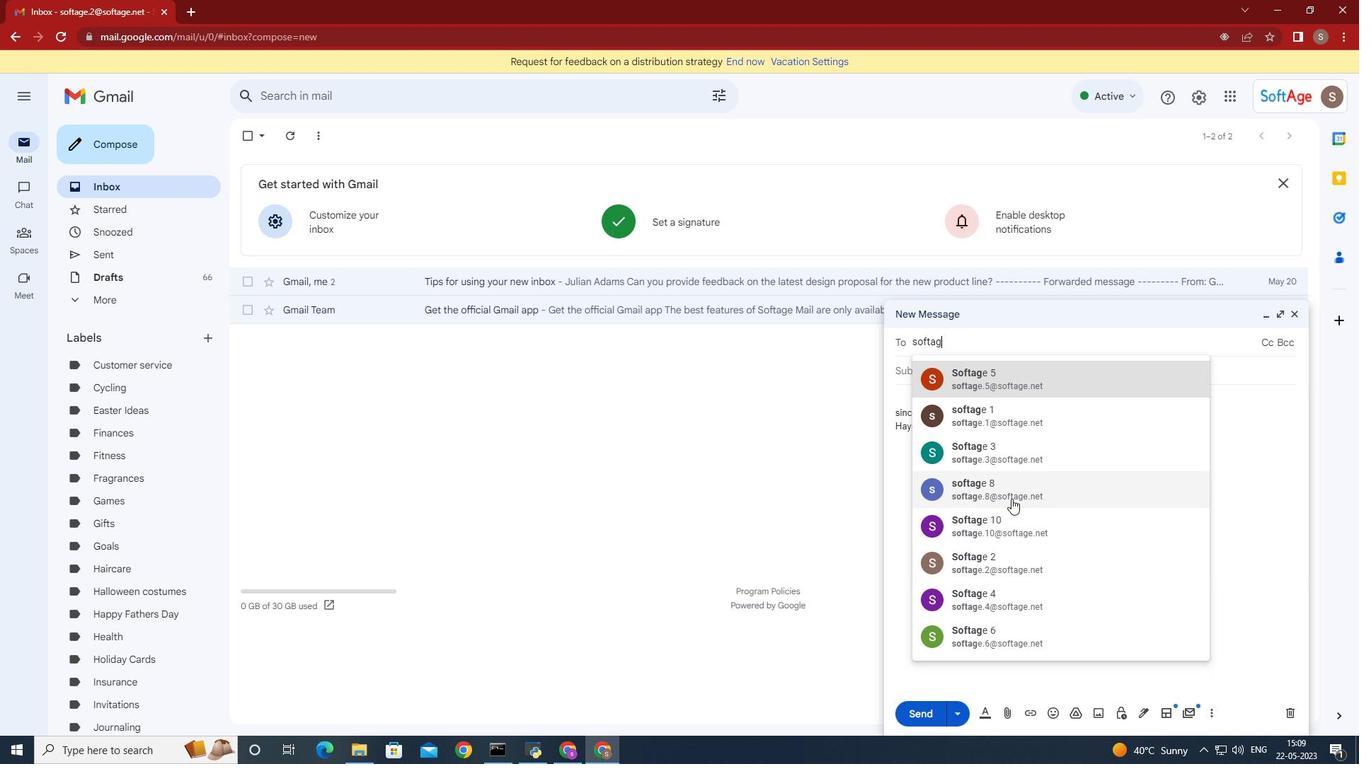 
Action: Mouse pressed left at (1010, 494)
Screenshot: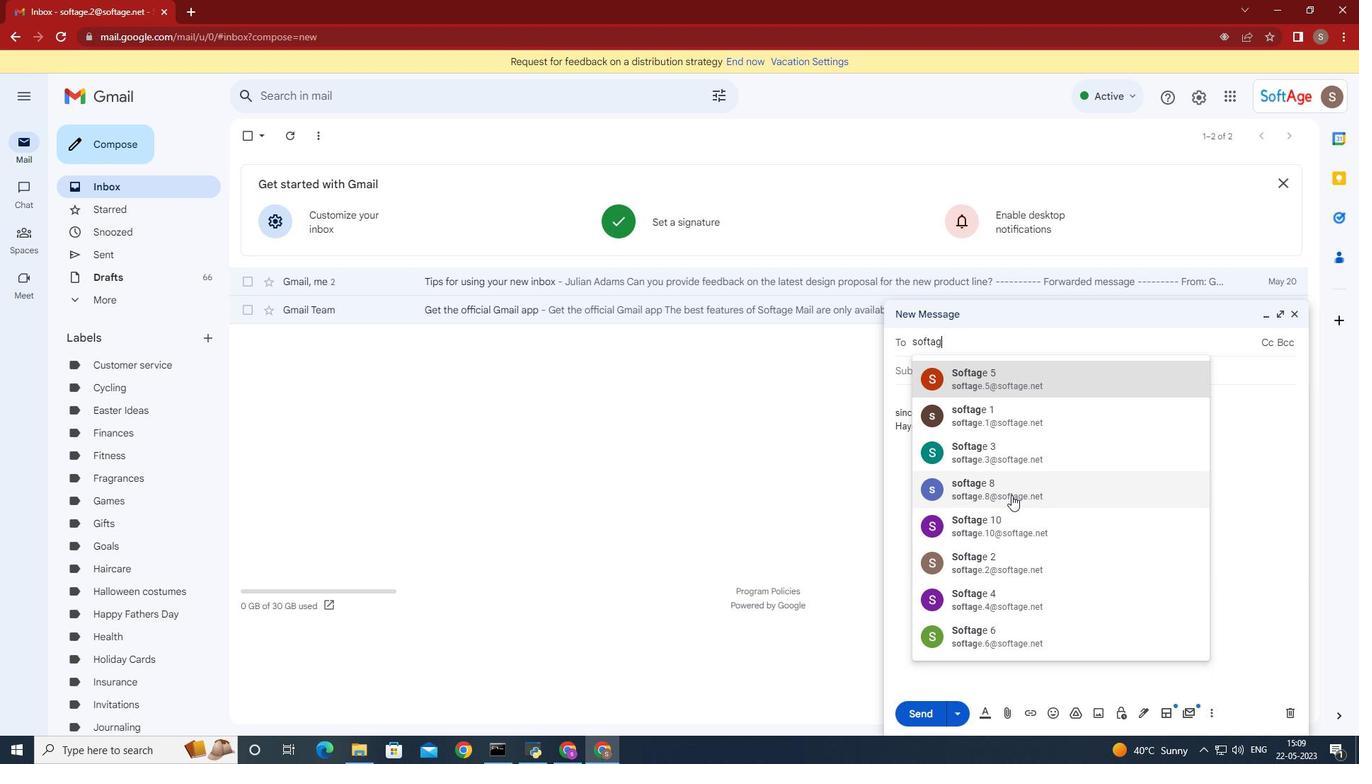 
Action: Mouse moved to (212, 339)
Screenshot: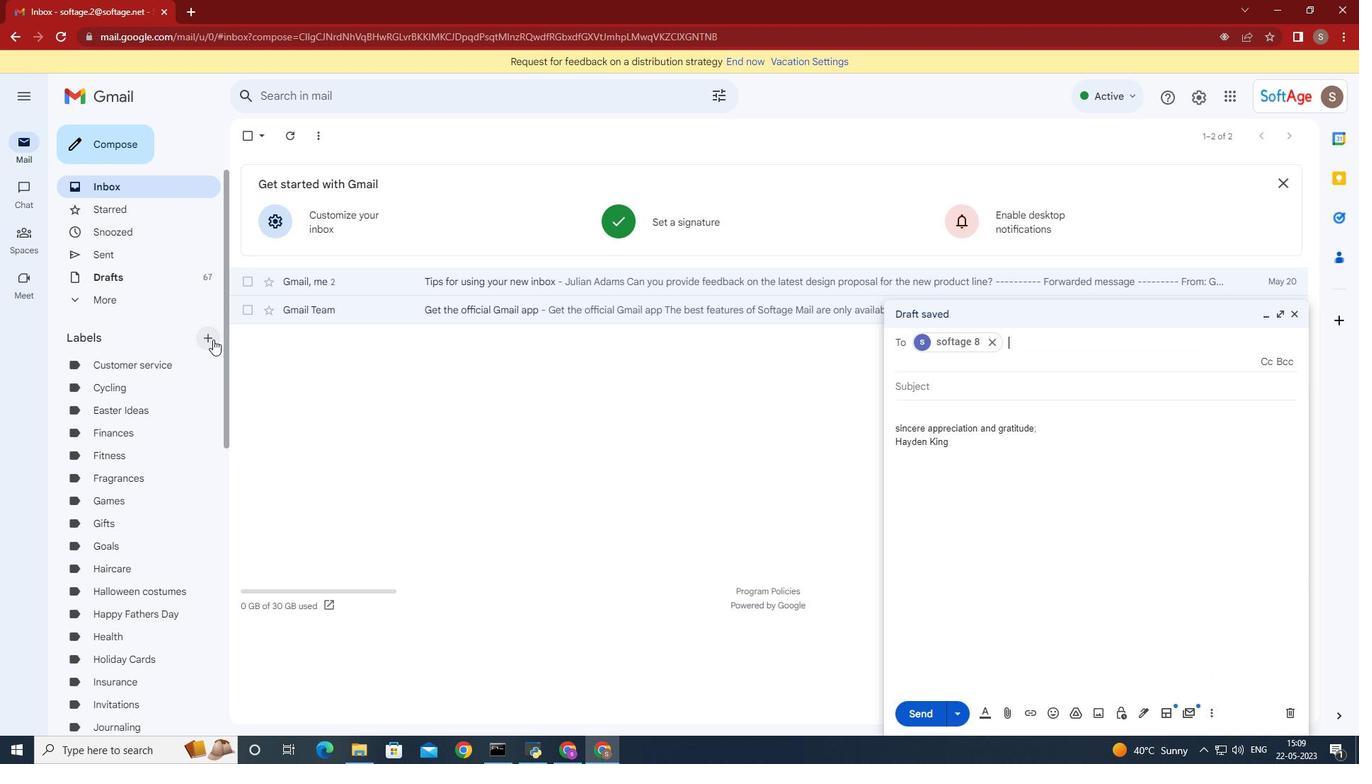 
Action: Mouse pressed left at (212, 339)
Screenshot: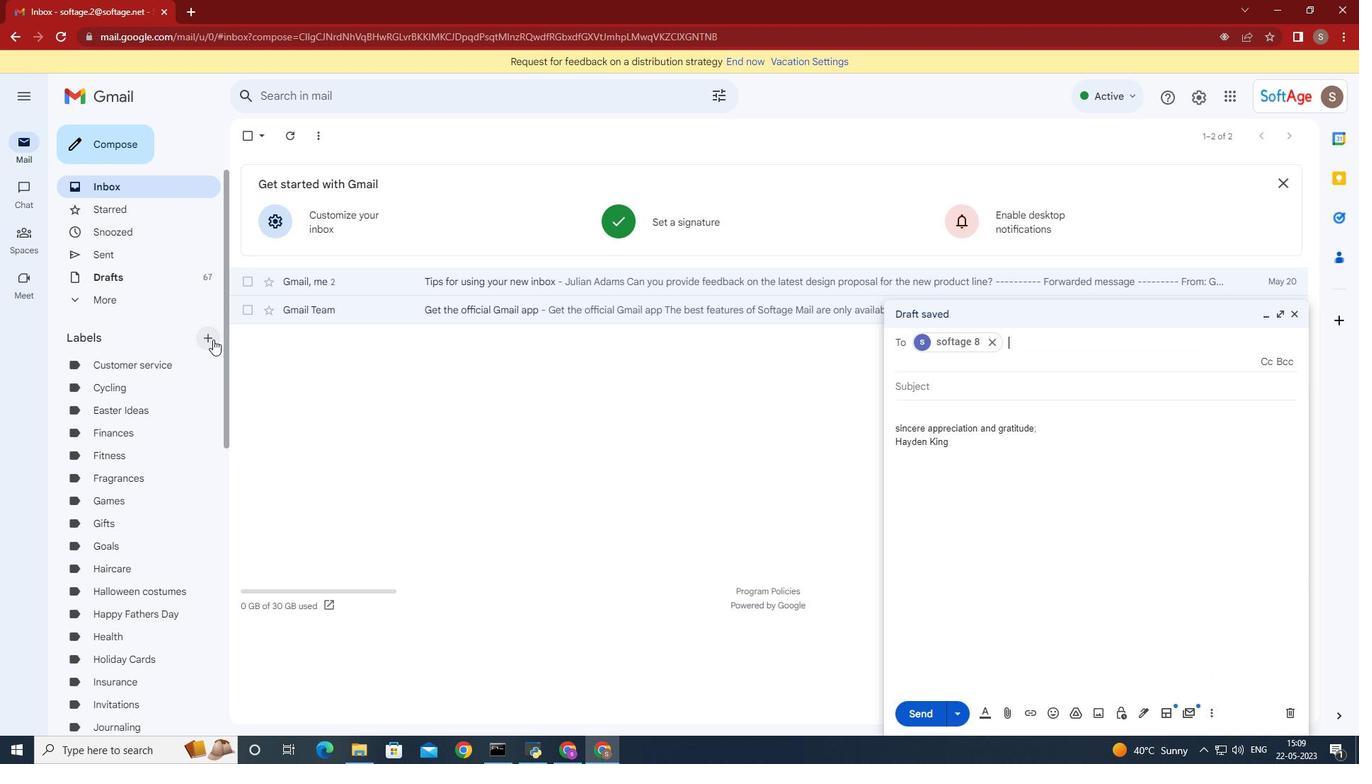 
Action: Mouse moved to (546, 387)
Screenshot: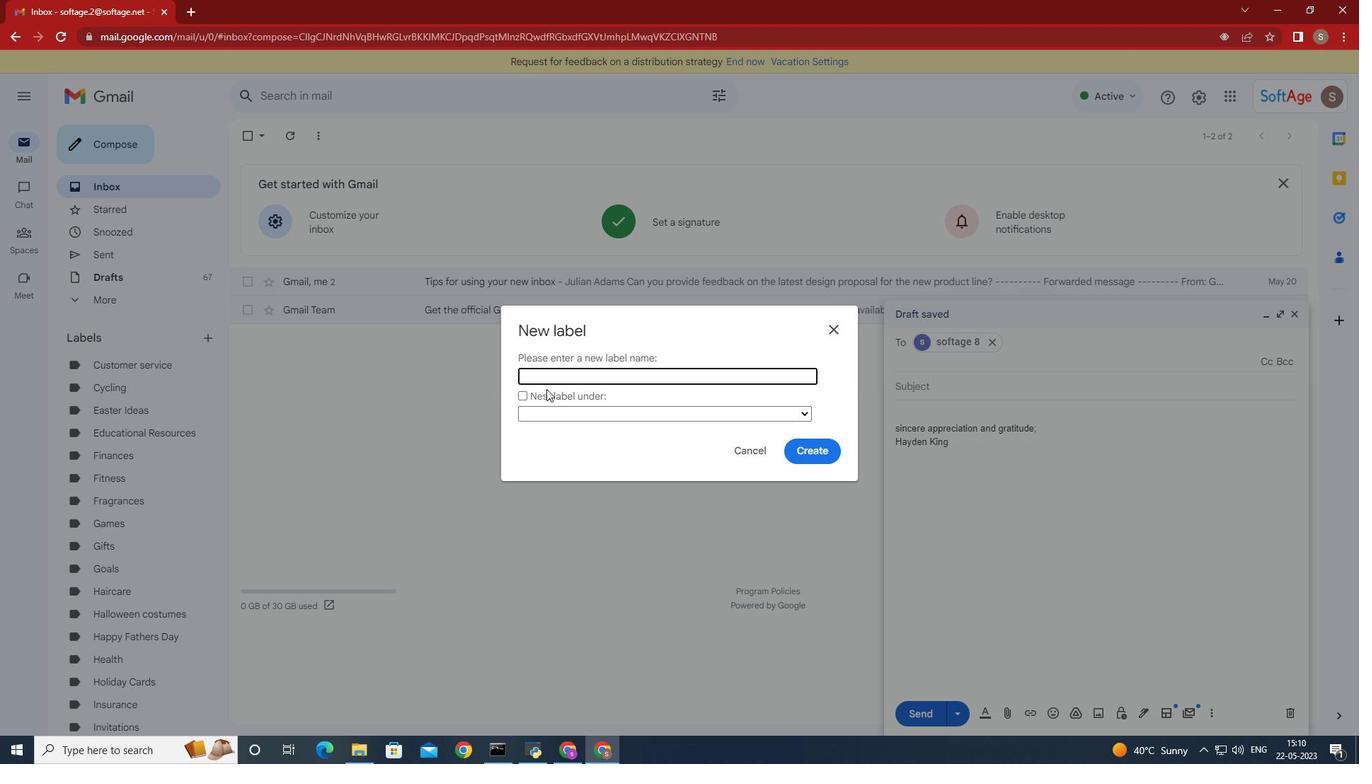 
Action: Key pressed <Key.shift><Key.shift><Key.shift><Key.shift><Key.shift><Key.shift>Swimming
Screenshot: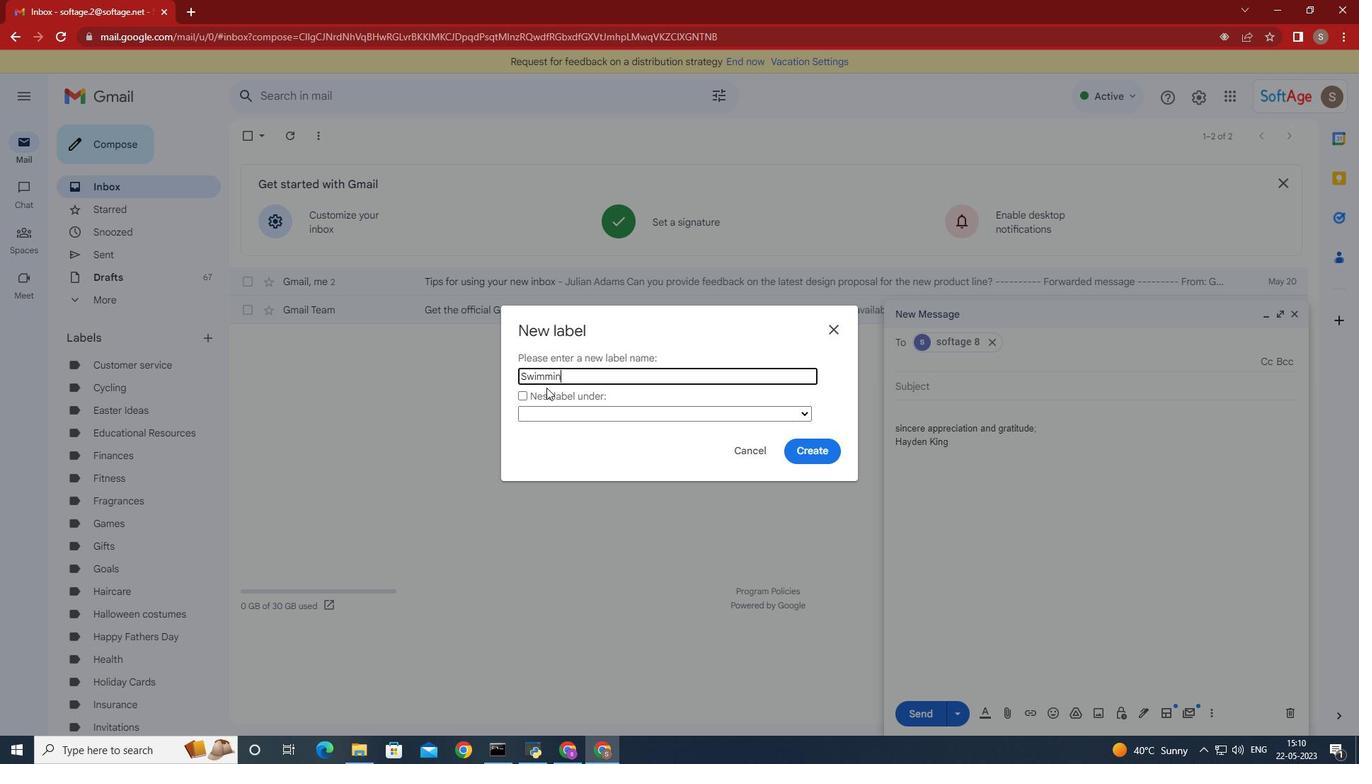 
Action: Mouse moved to (782, 451)
Screenshot: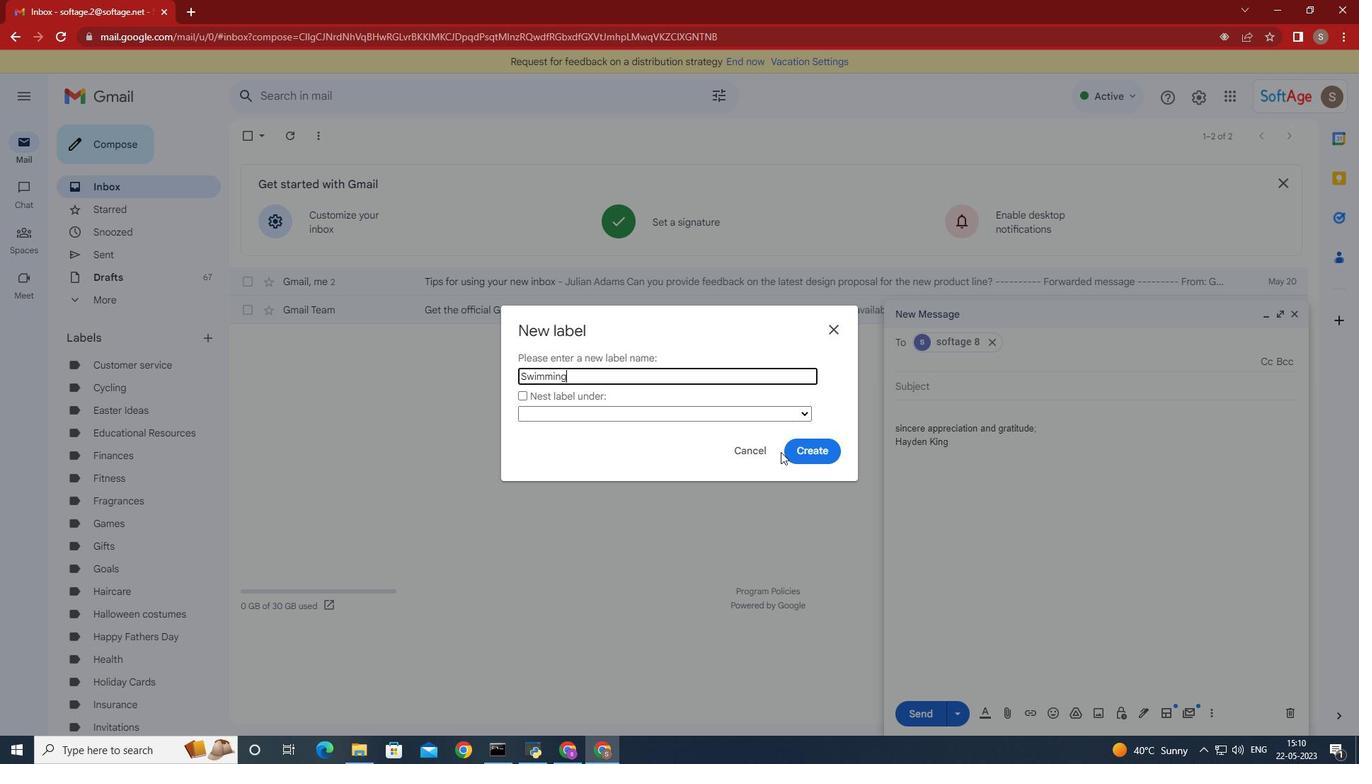 
Action: Key pressed <Key.space>
Screenshot: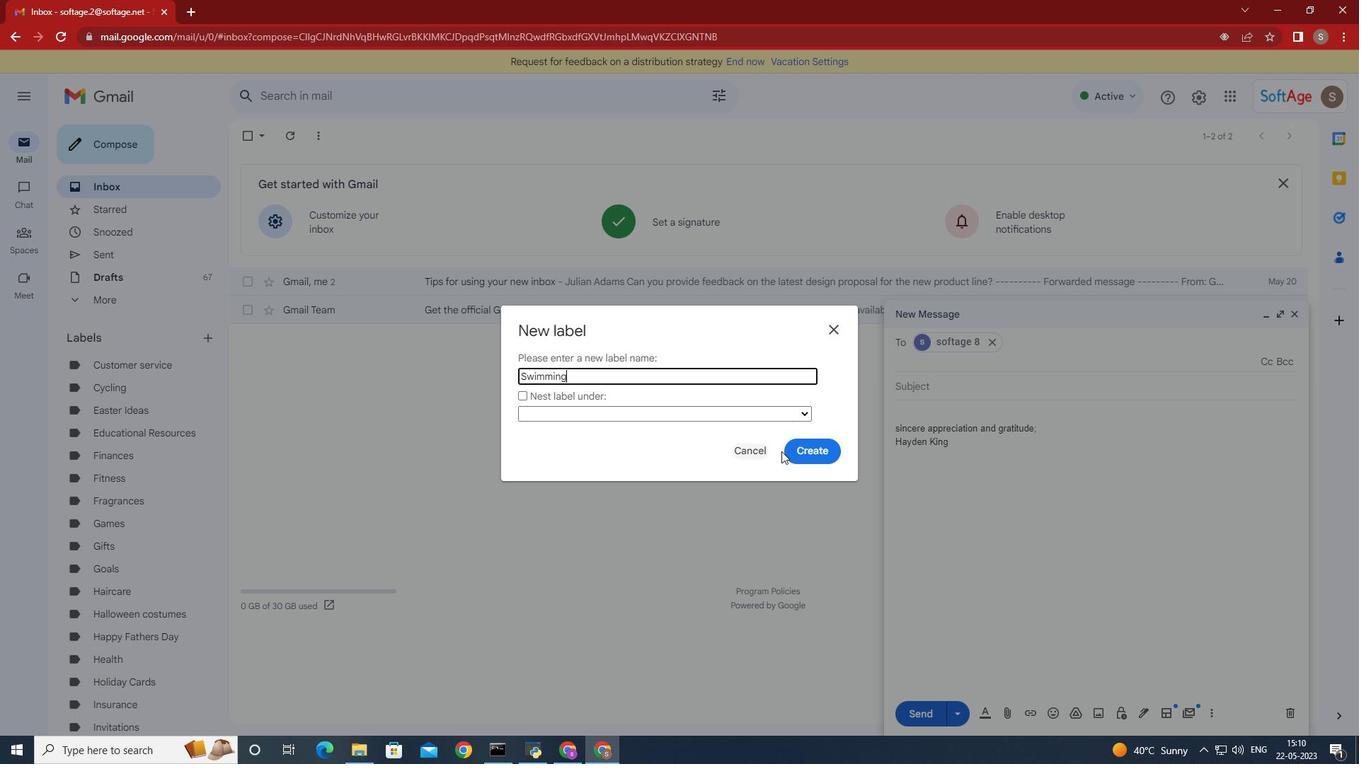 
Action: Mouse moved to (797, 447)
Screenshot: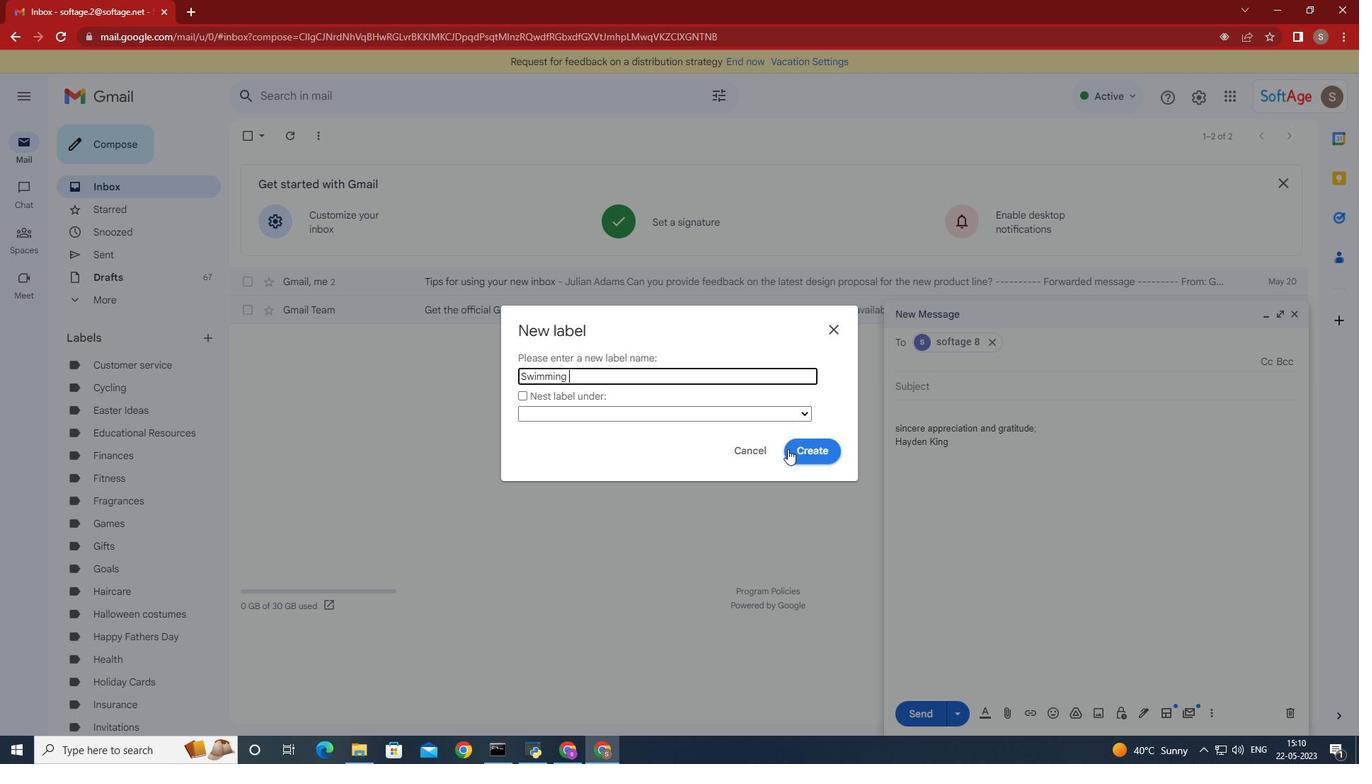 
Action: Mouse pressed left at (797, 447)
Screenshot: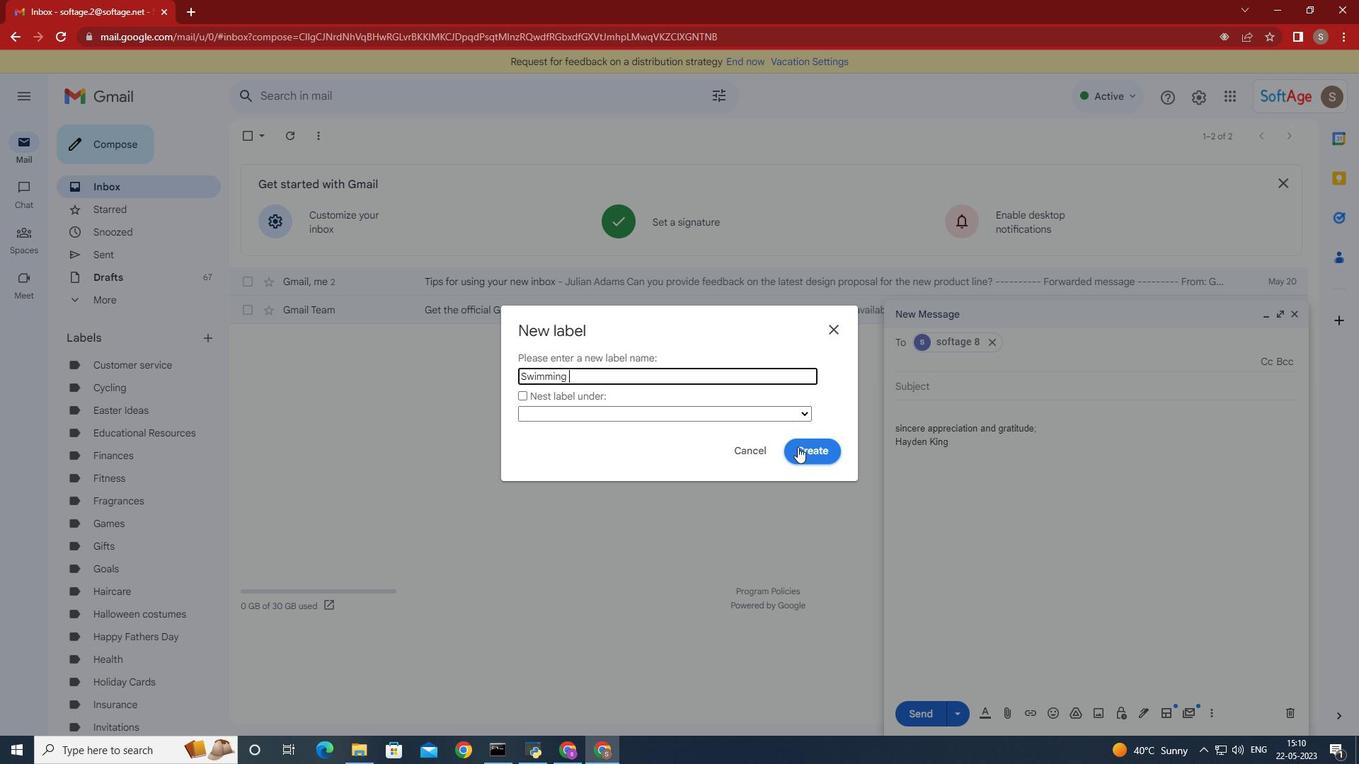 
Action: Mouse moved to (784, 449)
Screenshot: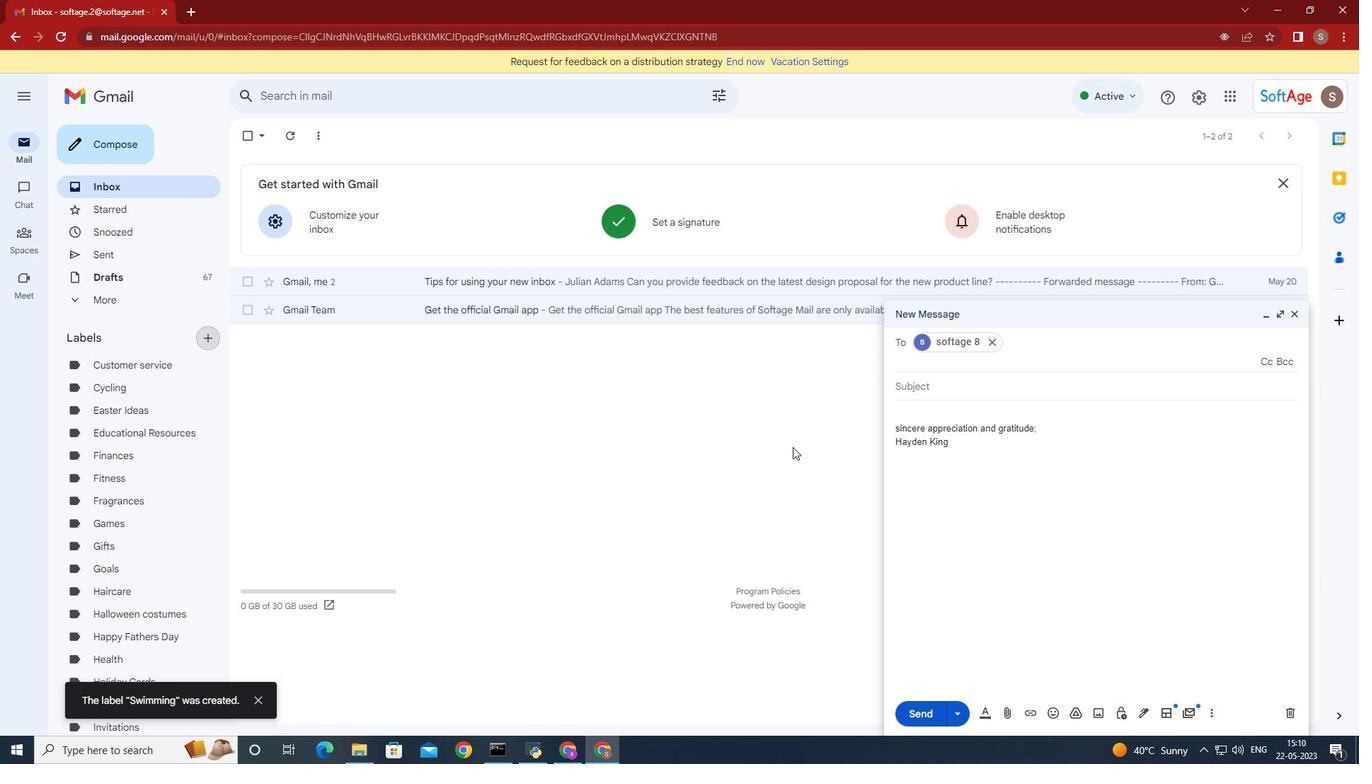 
